 Task: Add a signature Marley Cooper containing Best wishes for a happy National Law Enforcement Appreciation Day, Marley Cooper to email address softage.9@softage.net and add a label Real estate leases
Action: Mouse moved to (1276, 79)
Screenshot: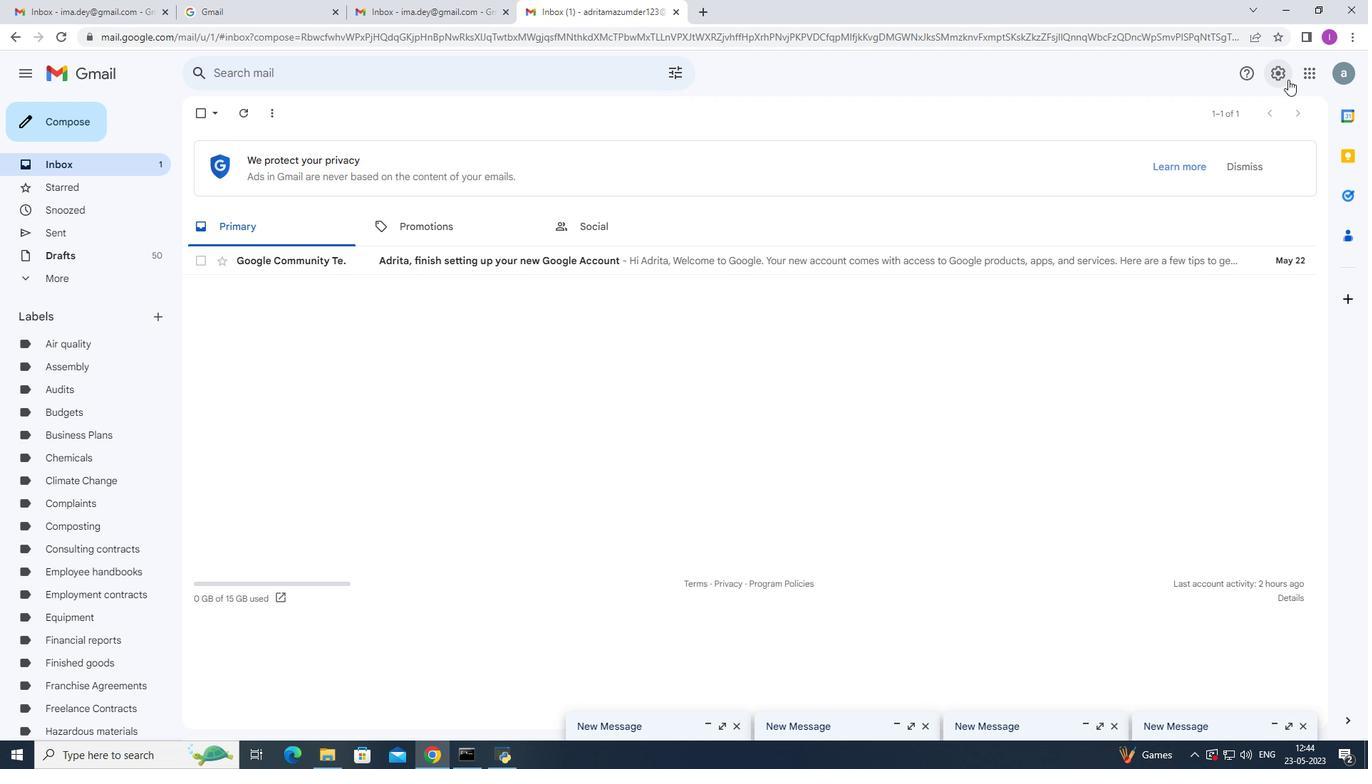 
Action: Mouse pressed left at (1276, 79)
Screenshot: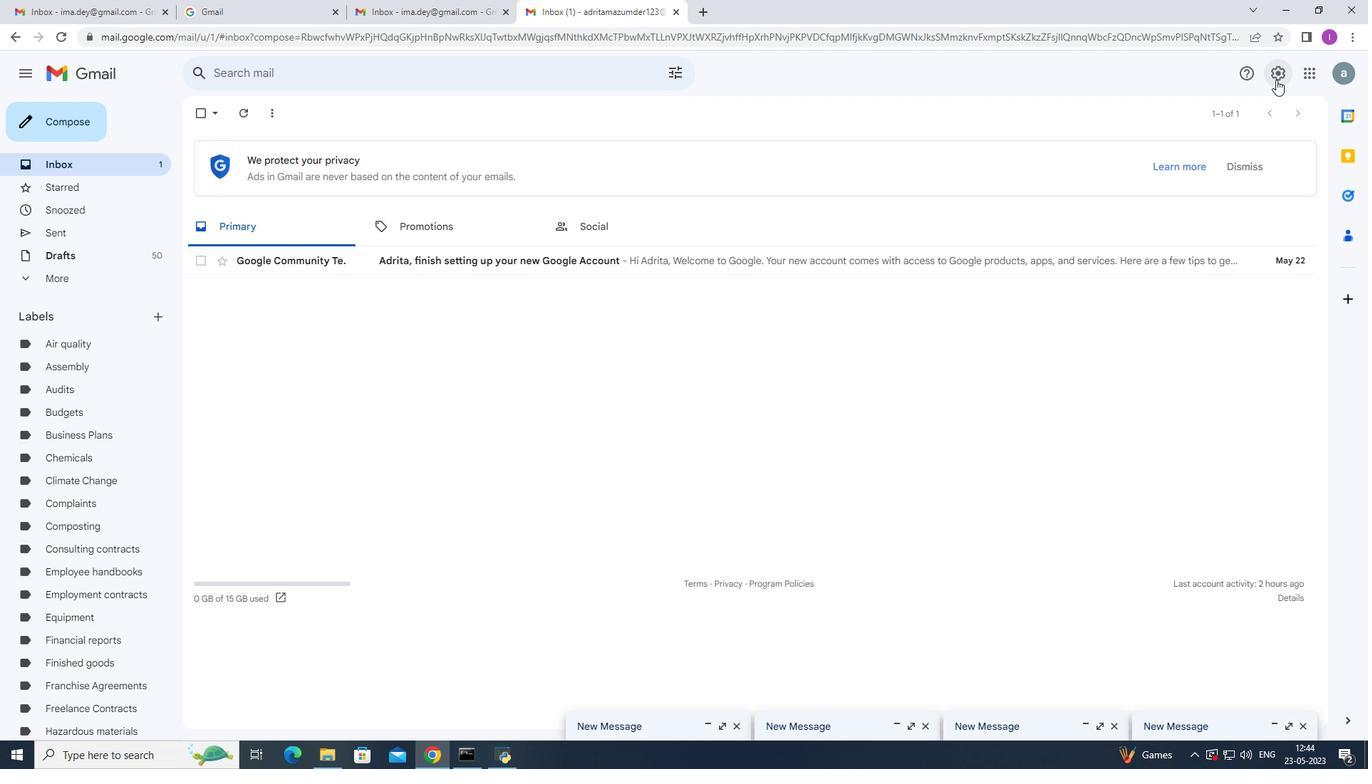 
Action: Mouse moved to (1219, 148)
Screenshot: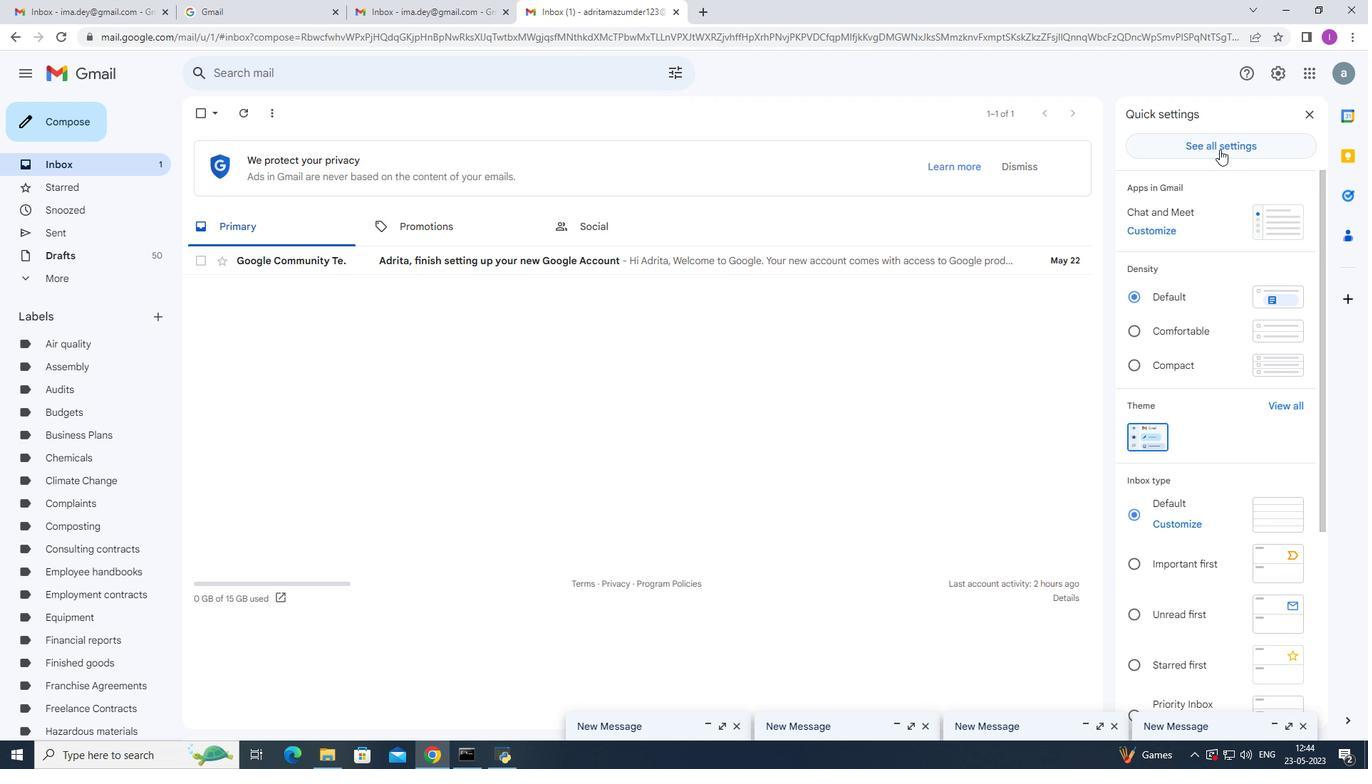 
Action: Mouse pressed left at (1219, 148)
Screenshot: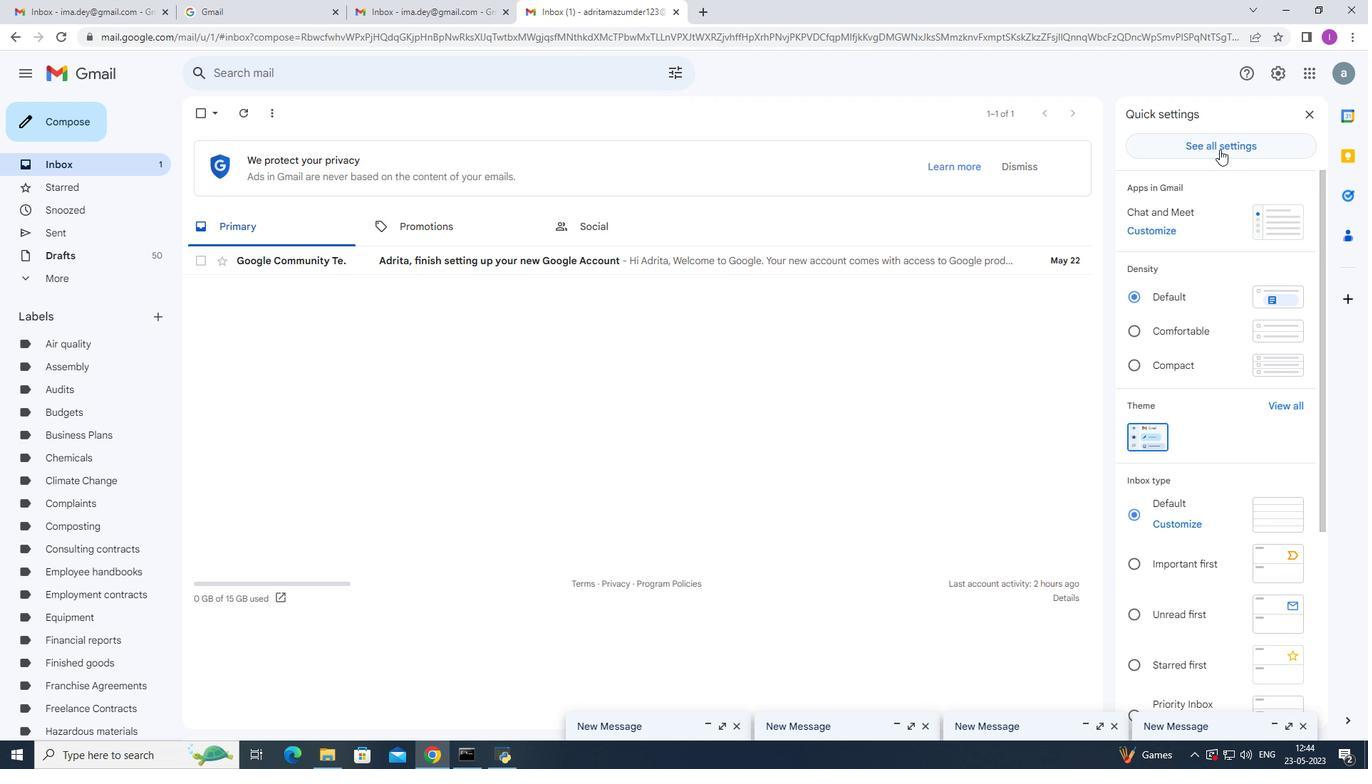 
Action: Mouse moved to (1220, 148)
Screenshot: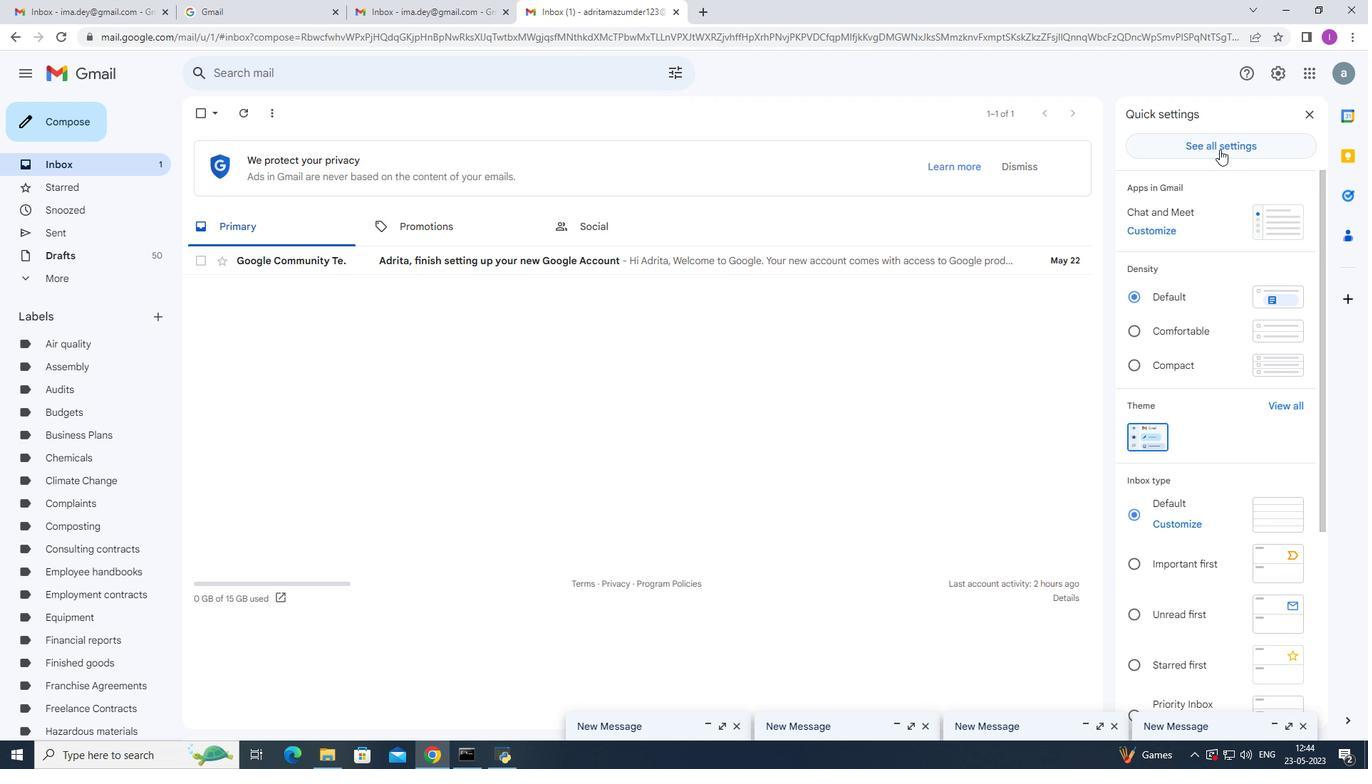 
Action: Mouse pressed left at (1220, 148)
Screenshot: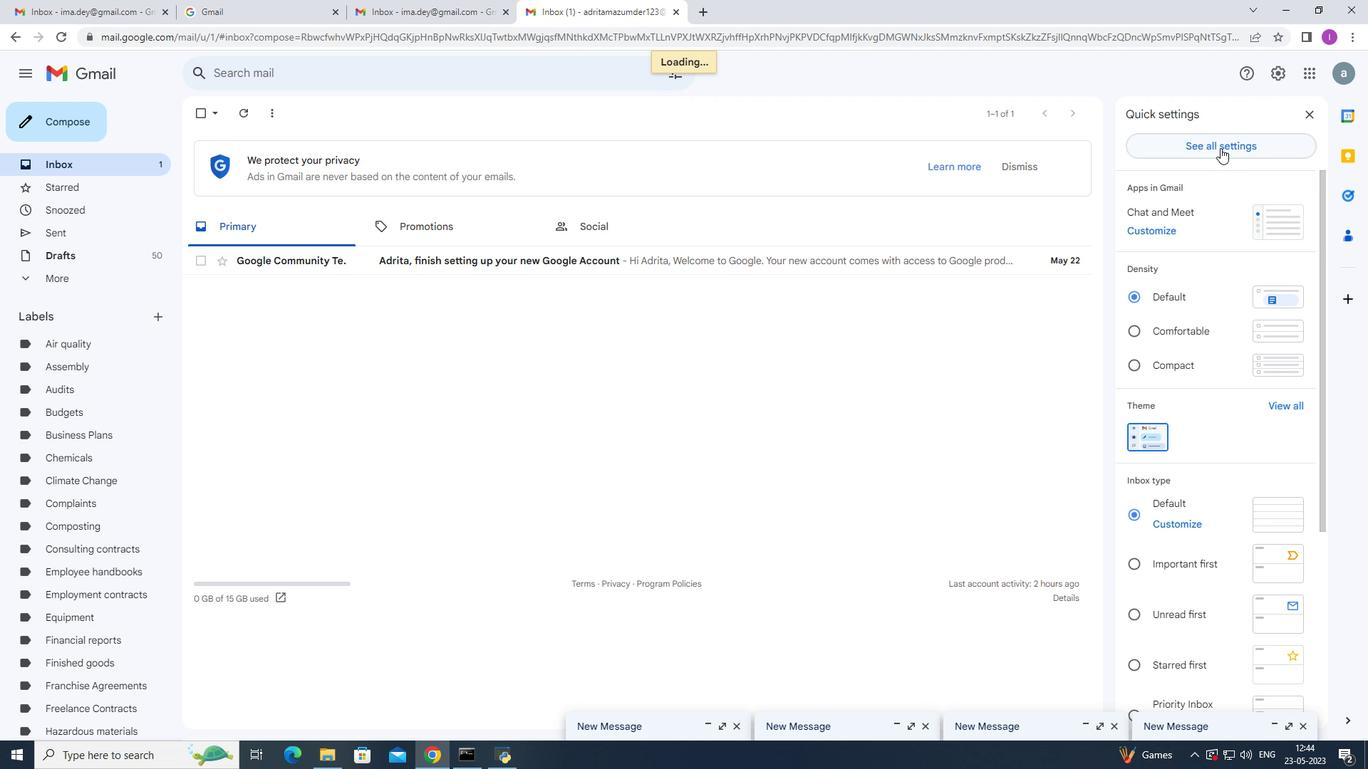 
Action: Mouse moved to (763, 422)
Screenshot: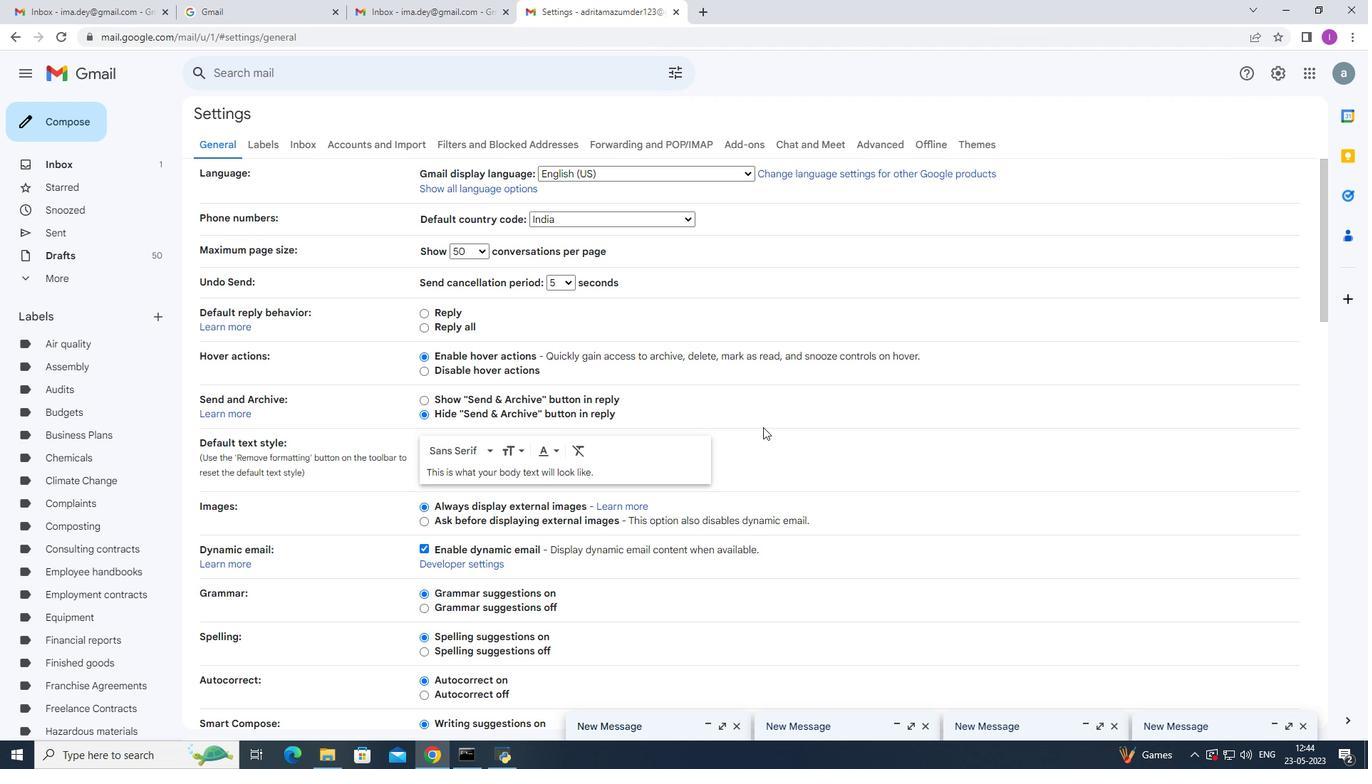 
Action: Mouse scrolled (763, 421) with delta (0, 0)
Screenshot: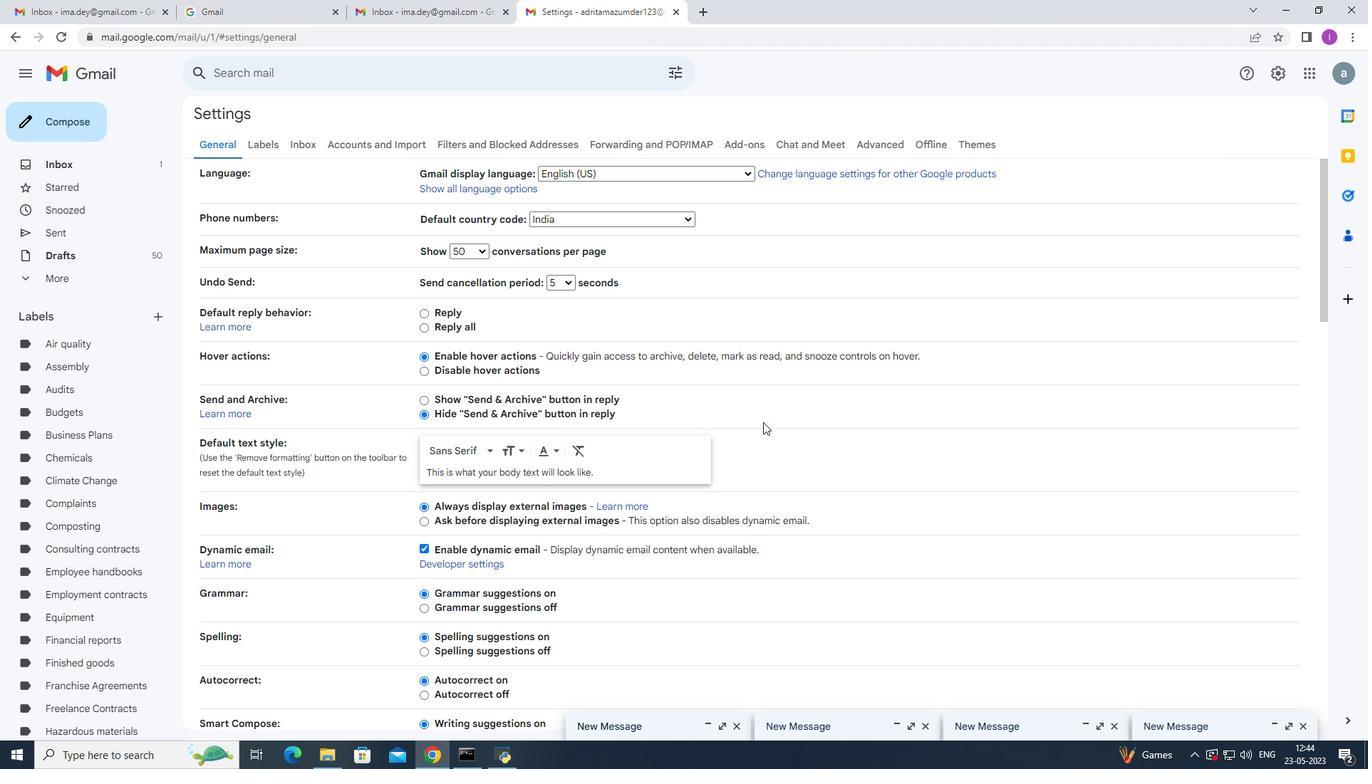 
Action: Mouse moved to (763, 421)
Screenshot: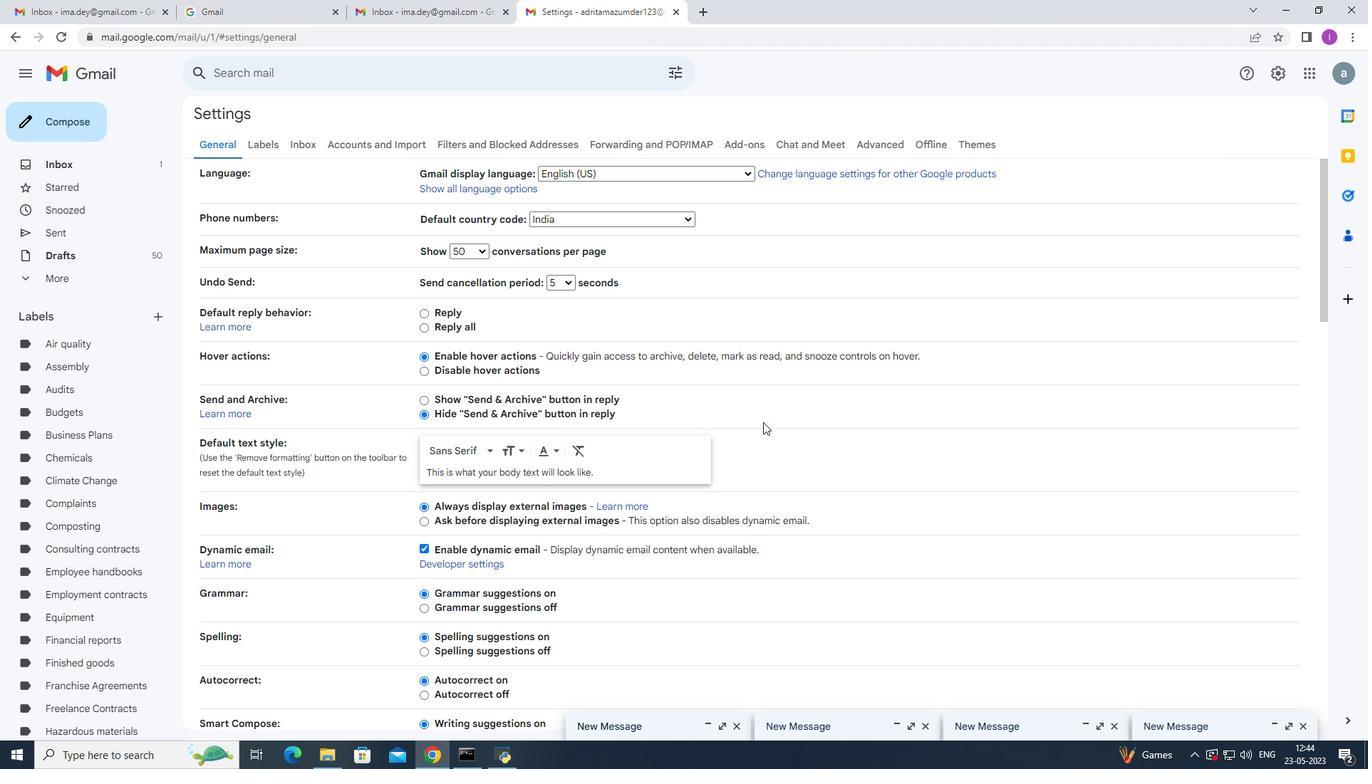 
Action: Mouse scrolled (763, 421) with delta (0, 0)
Screenshot: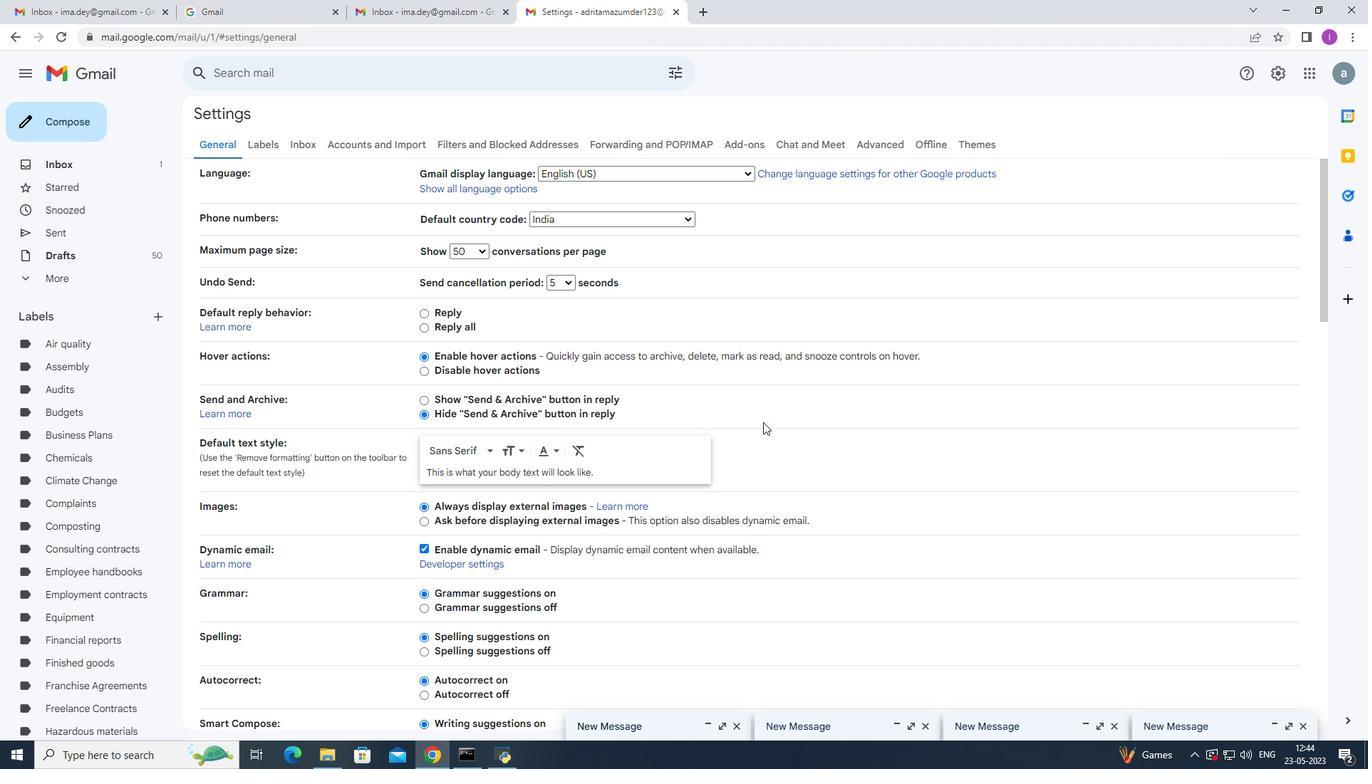 
Action: Mouse moved to (763, 421)
Screenshot: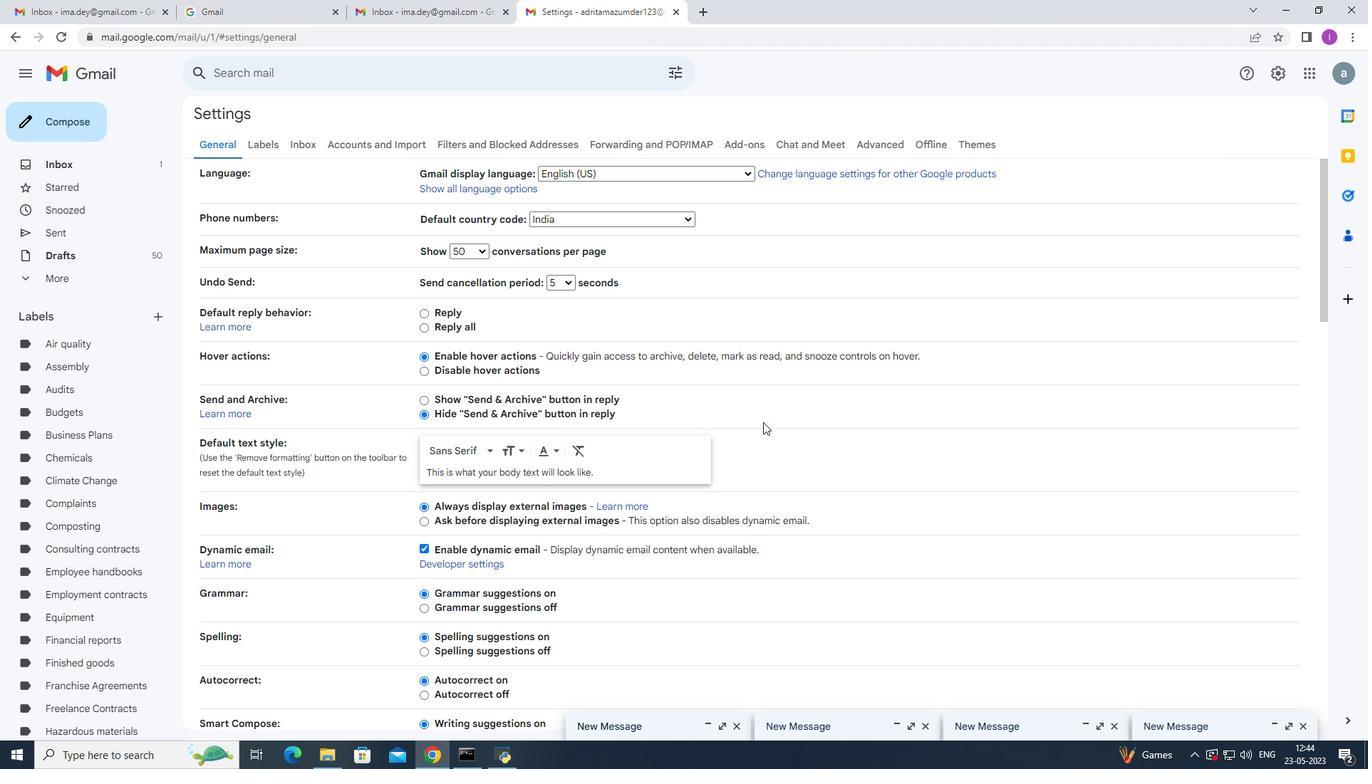 
Action: Mouse scrolled (763, 420) with delta (0, 0)
Screenshot: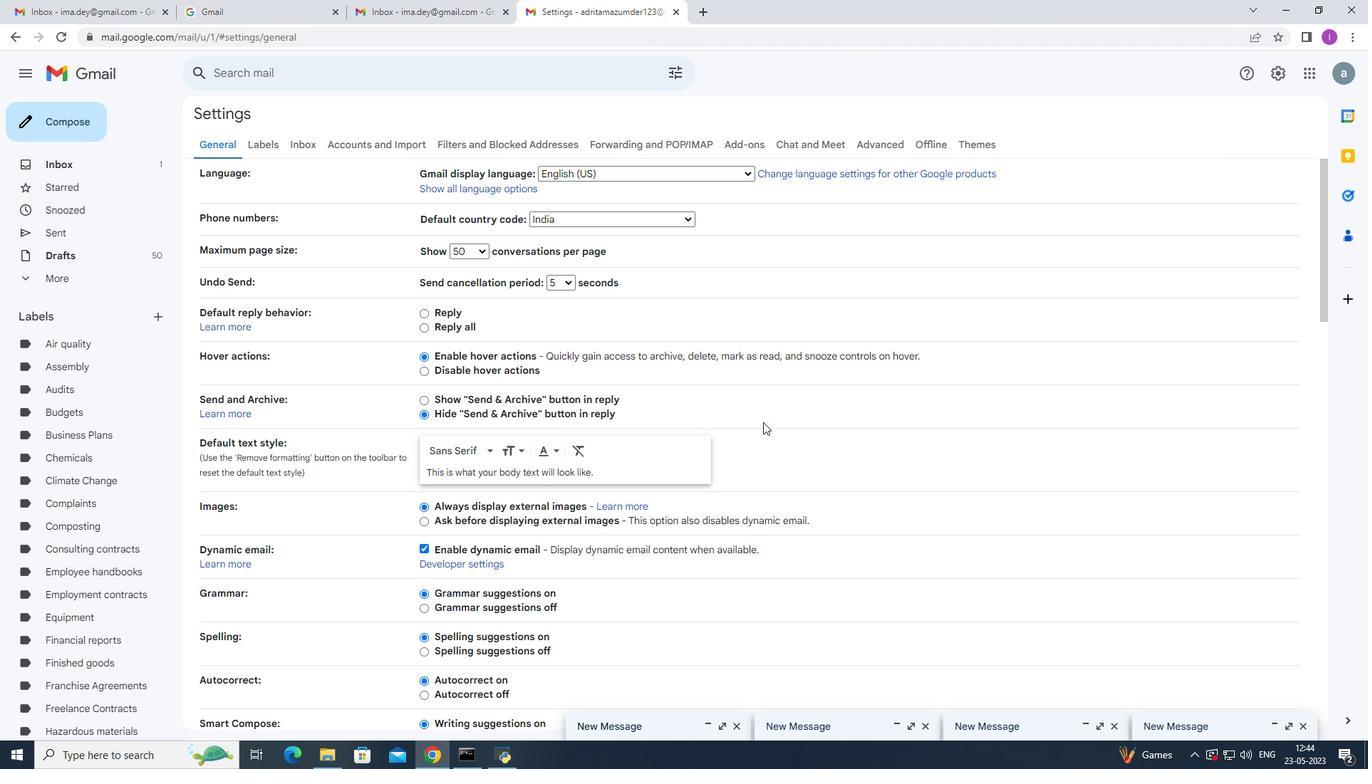 
Action: Mouse scrolled (763, 420) with delta (0, 0)
Screenshot: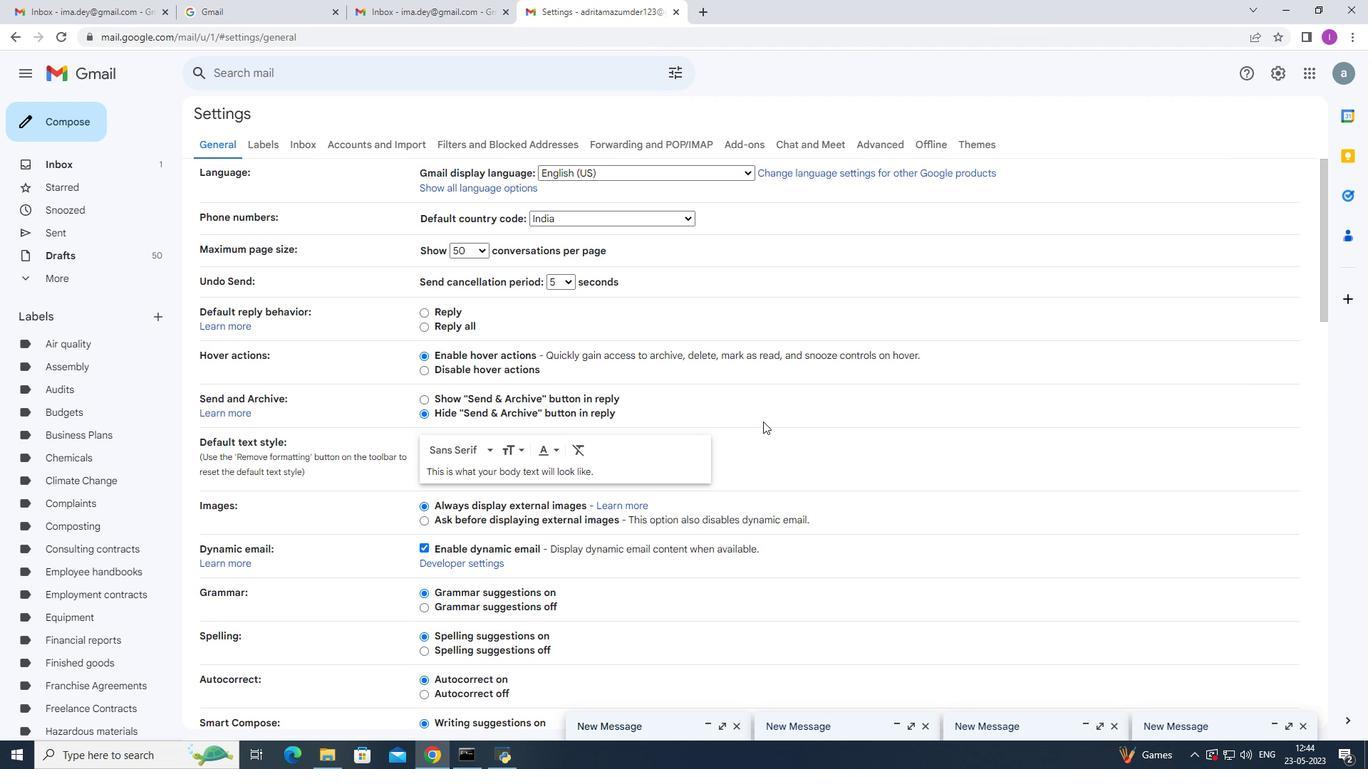 
Action: Mouse moved to (772, 414)
Screenshot: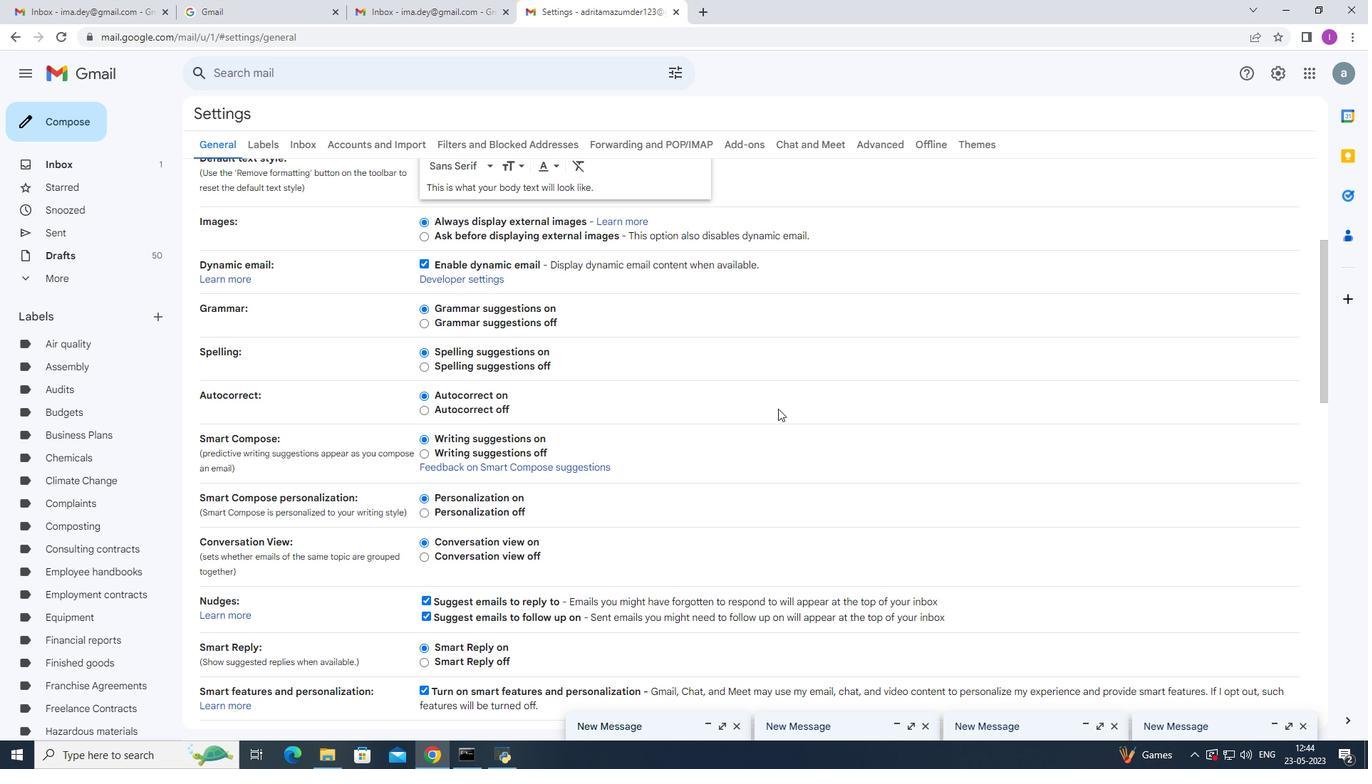 
Action: Mouse scrolled (772, 413) with delta (0, 0)
Screenshot: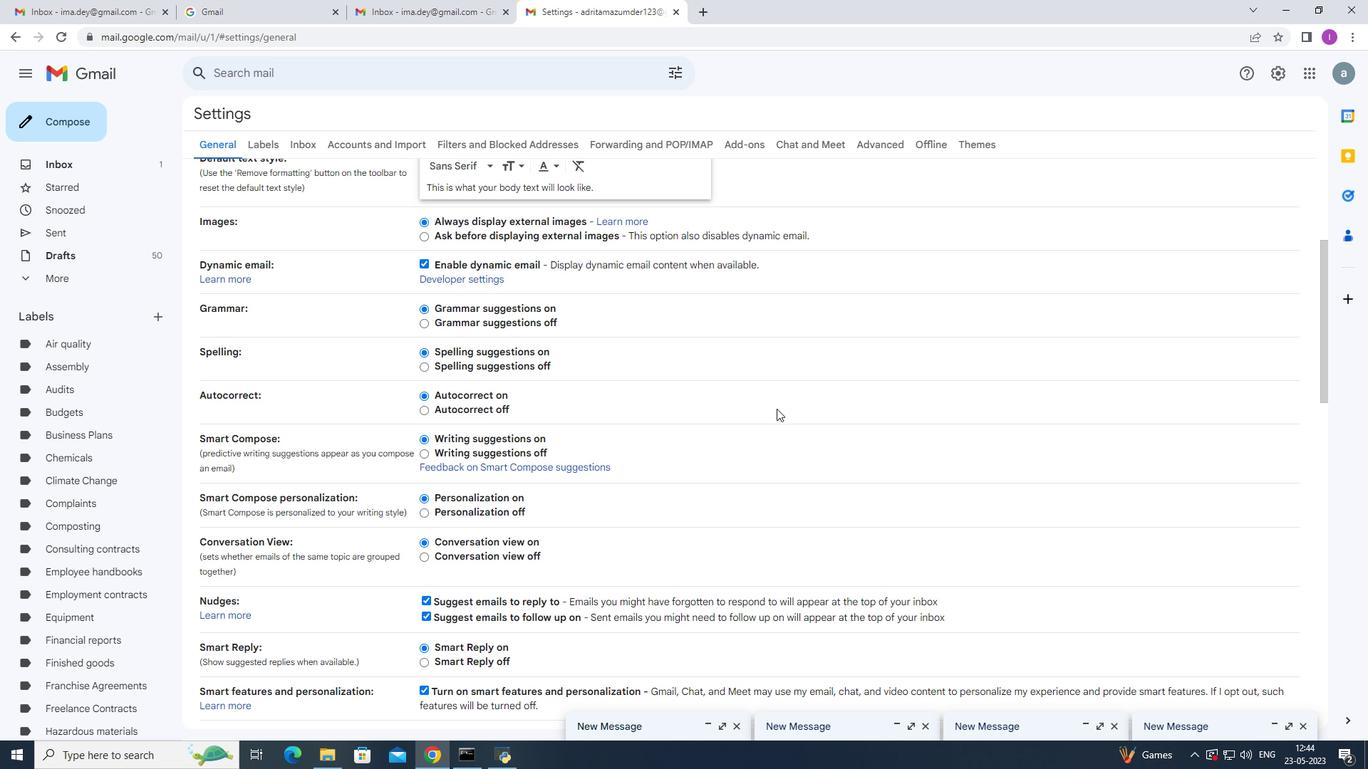 
Action: Mouse moved to (771, 414)
Screenshot: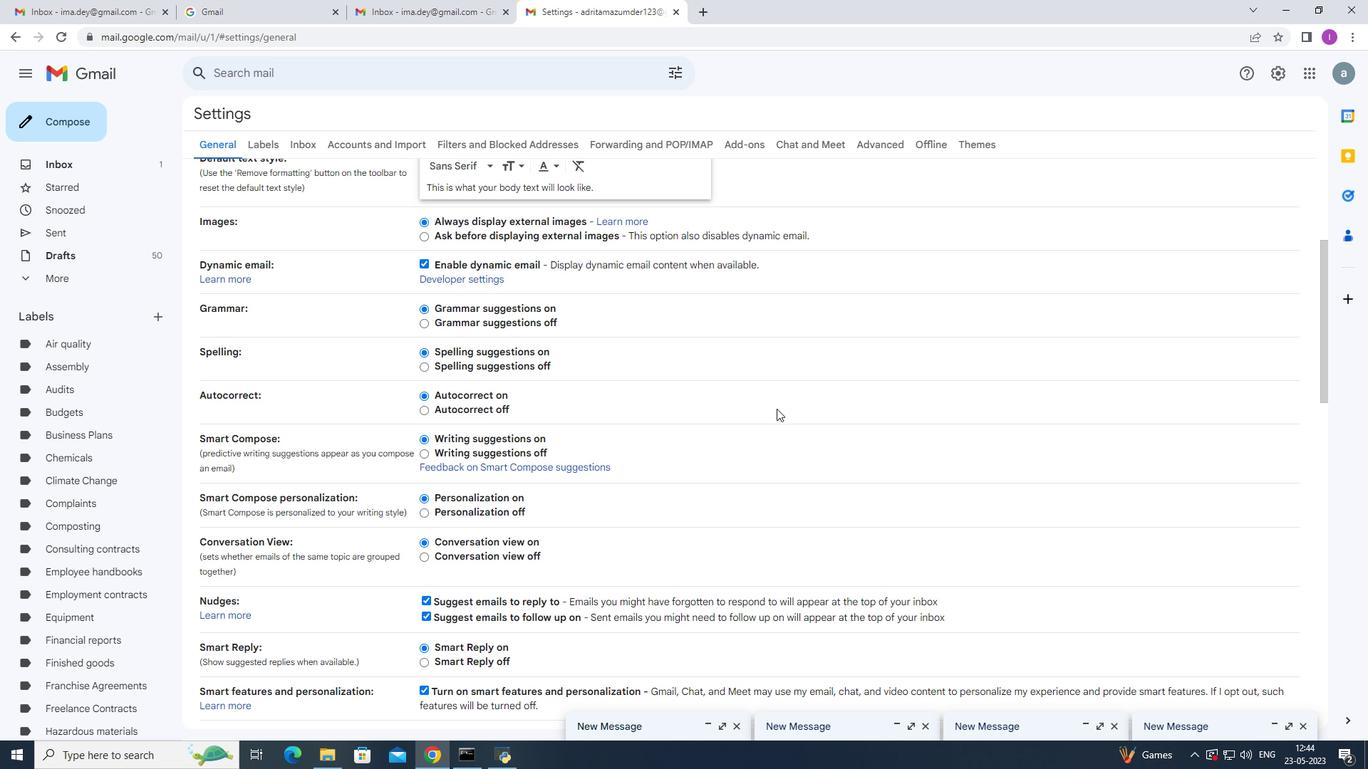 
Action: Mouse scrolled (771, 414) with delta (0, 0)
Screenshot: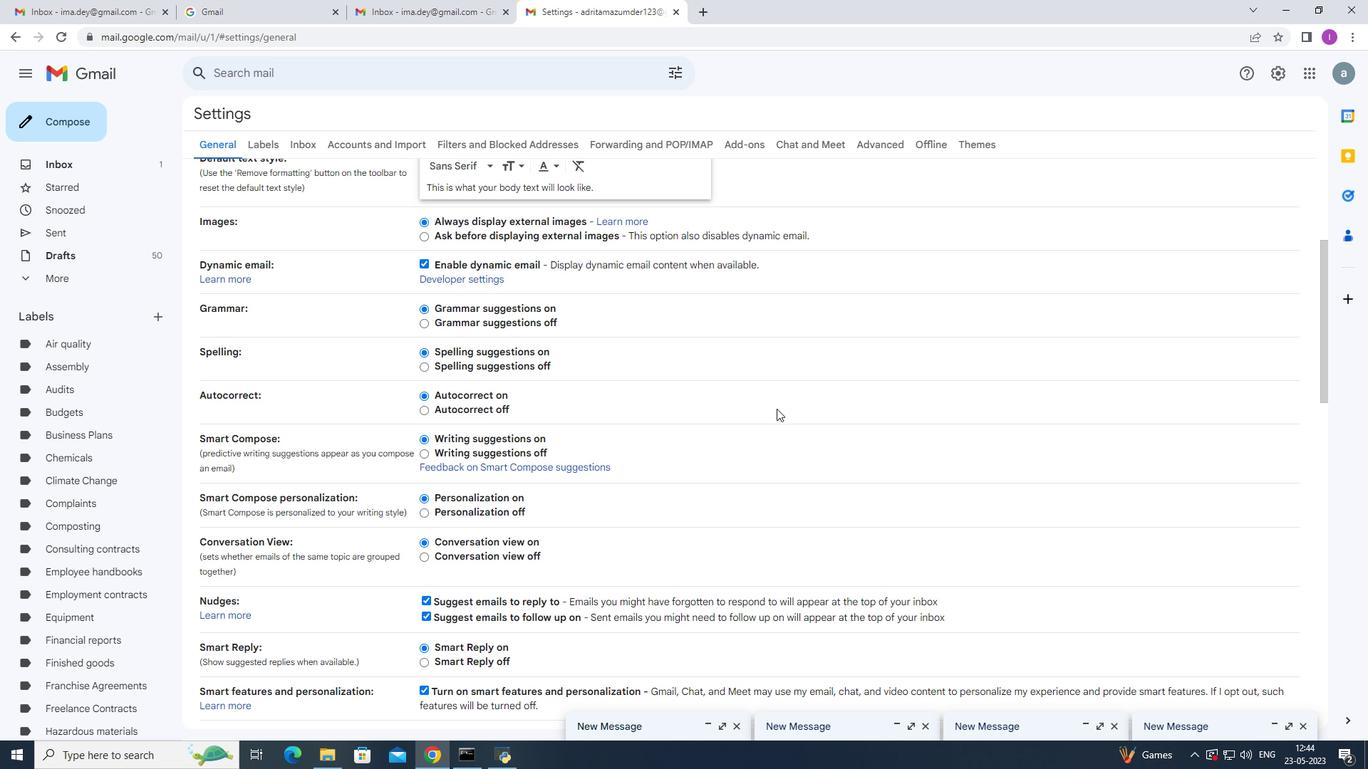 
Action: Mouse scrolled (771, 414) with delta (0, 0)
Screenshot: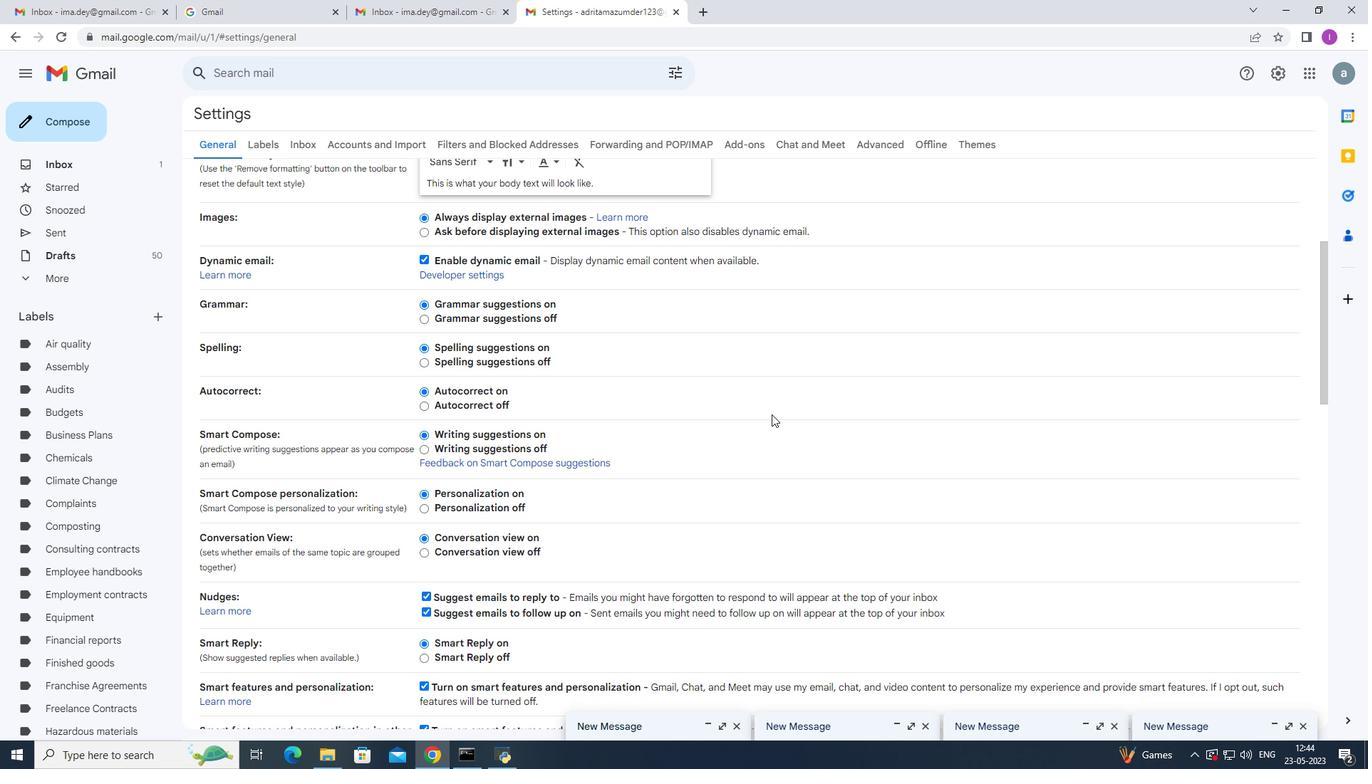 
Action: Mouse moved to (712, 454)
Screenshot: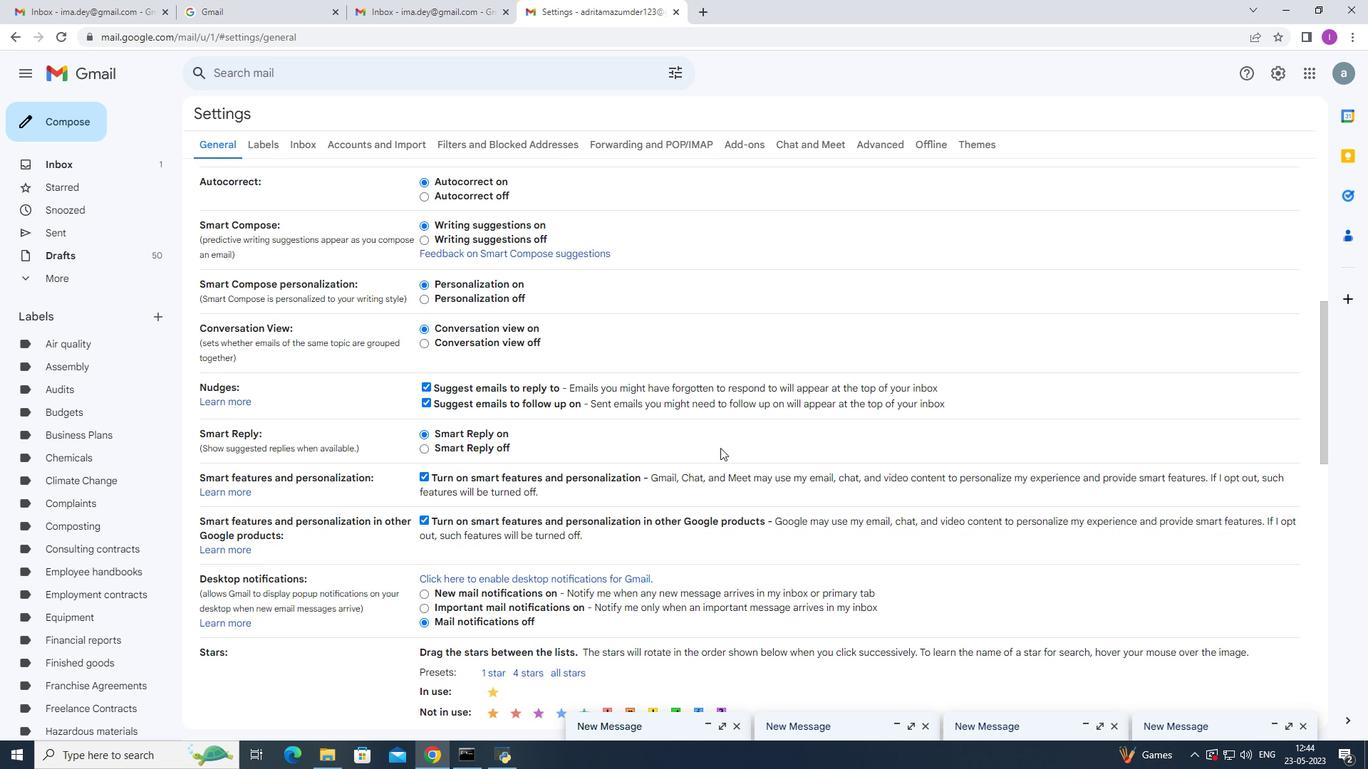 
Action: Mouse scrolled (712, 453) with delta (0, 0)
Screenshot: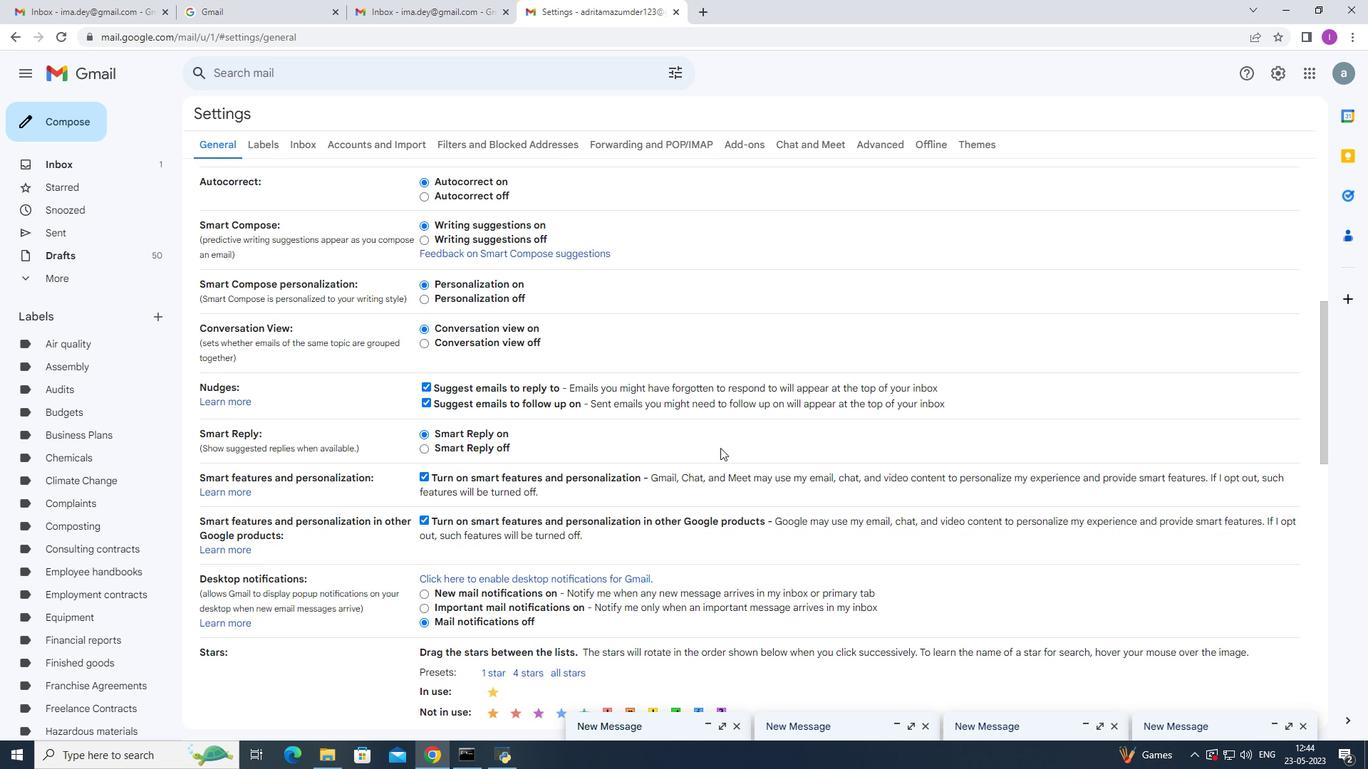
Action: Mouse moved to (710, 455)
Screenshot: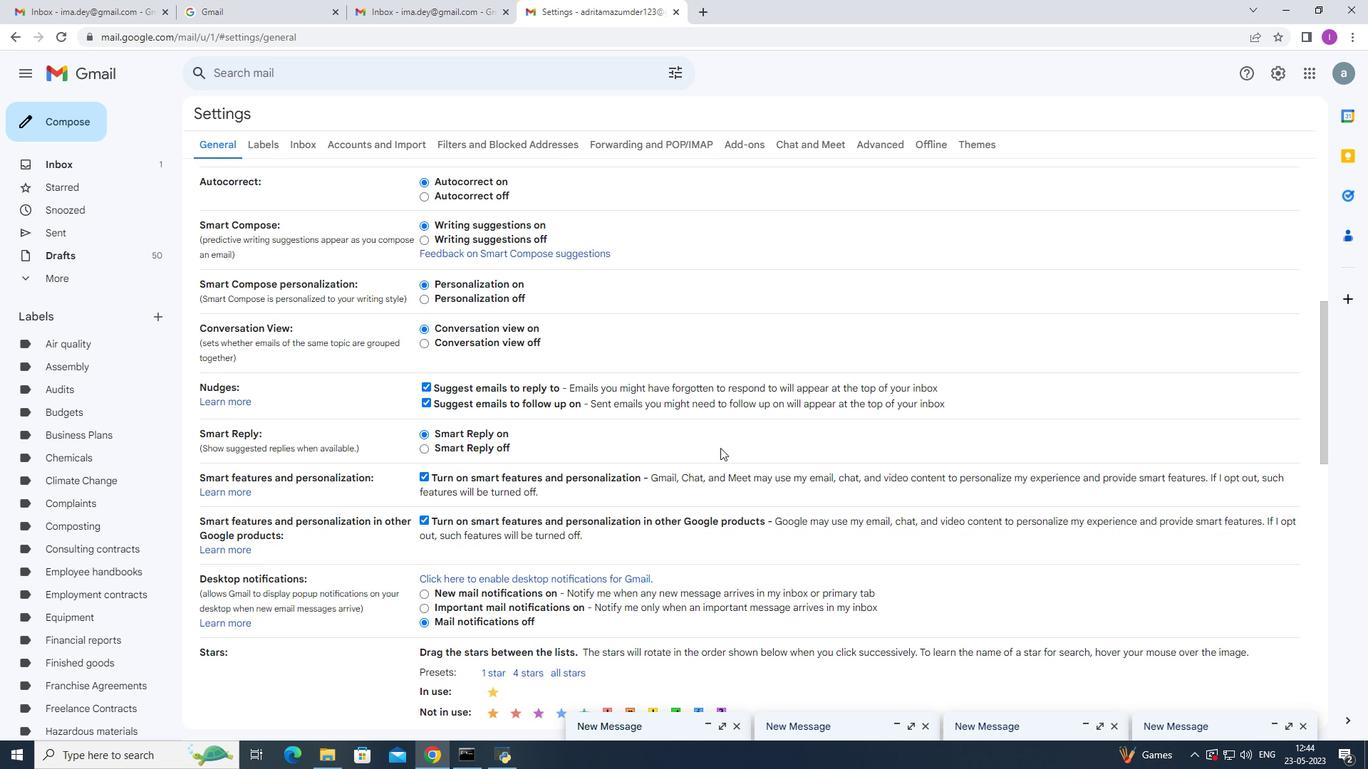 
Action: Mouse scrolled (710, 454) with delta (0, 0)
Screenshot: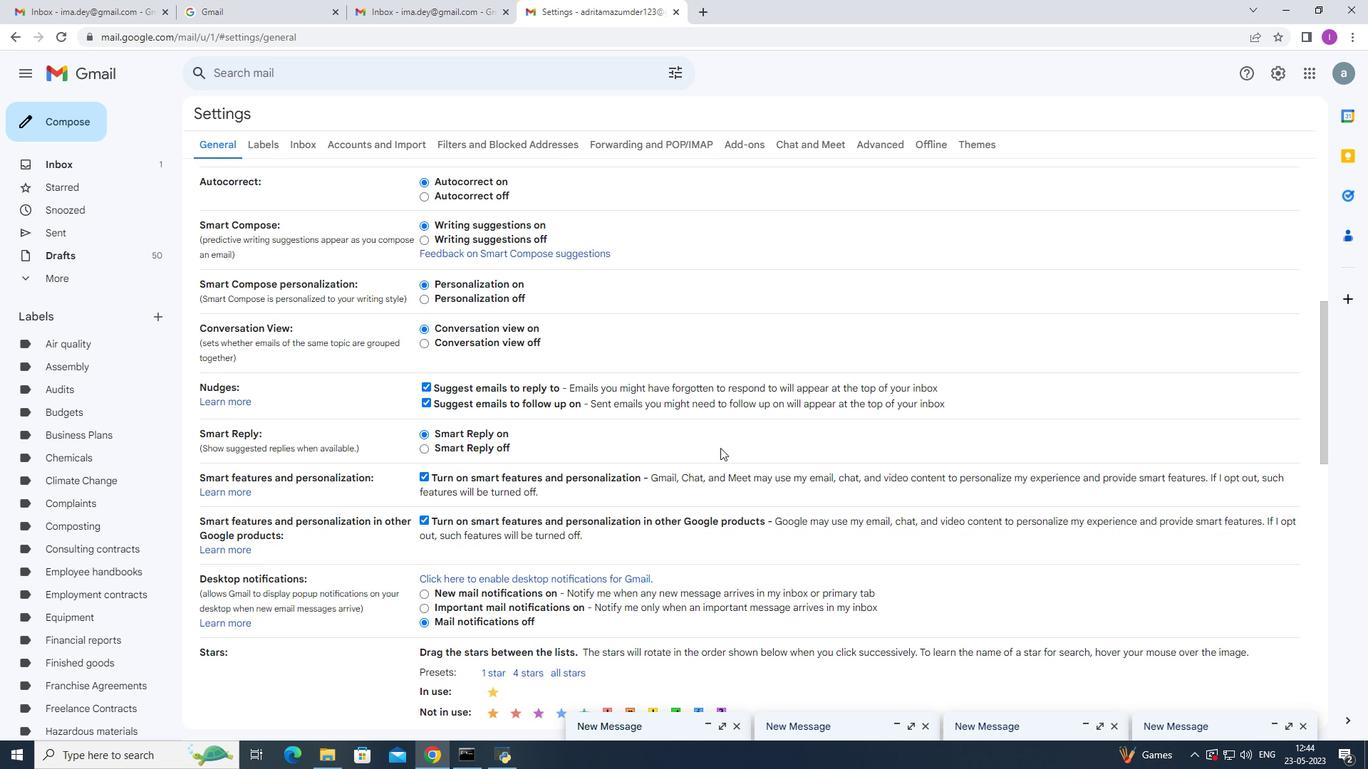 
Action: Mouse moved to (709, 456)
Screenshot: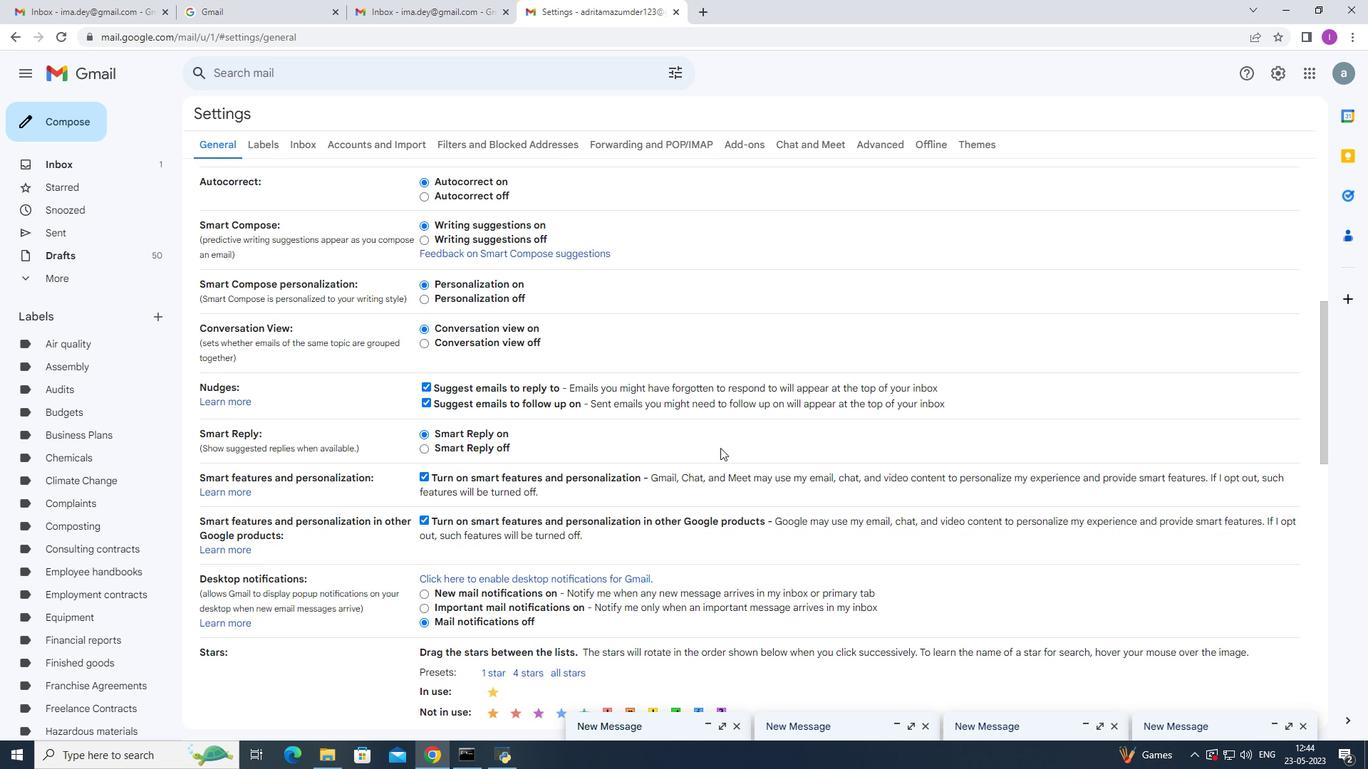 
Action: Mouse scrolled (709, 455) with delta (0, 0)
Screenshot: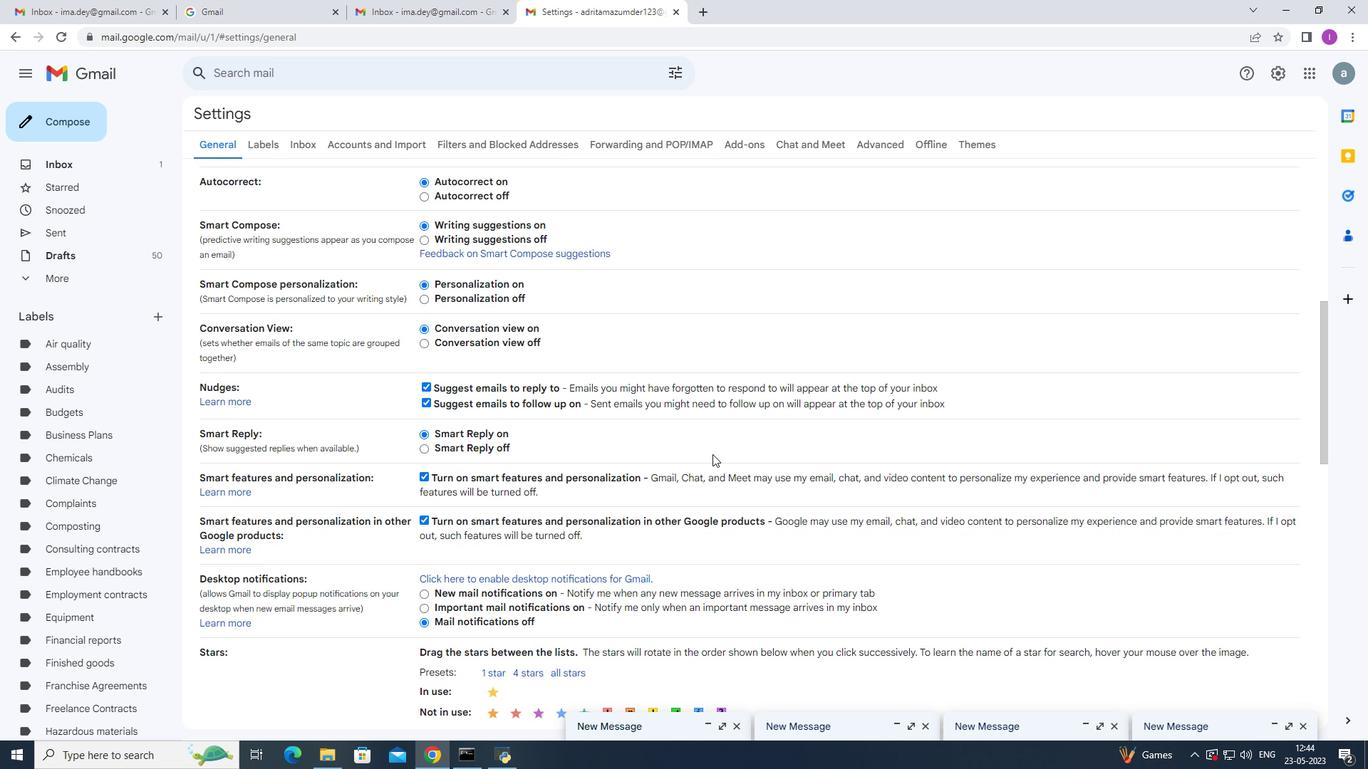 
Action: Mouse scrolled (709, 455) with delta (0, 0)
Screenshot: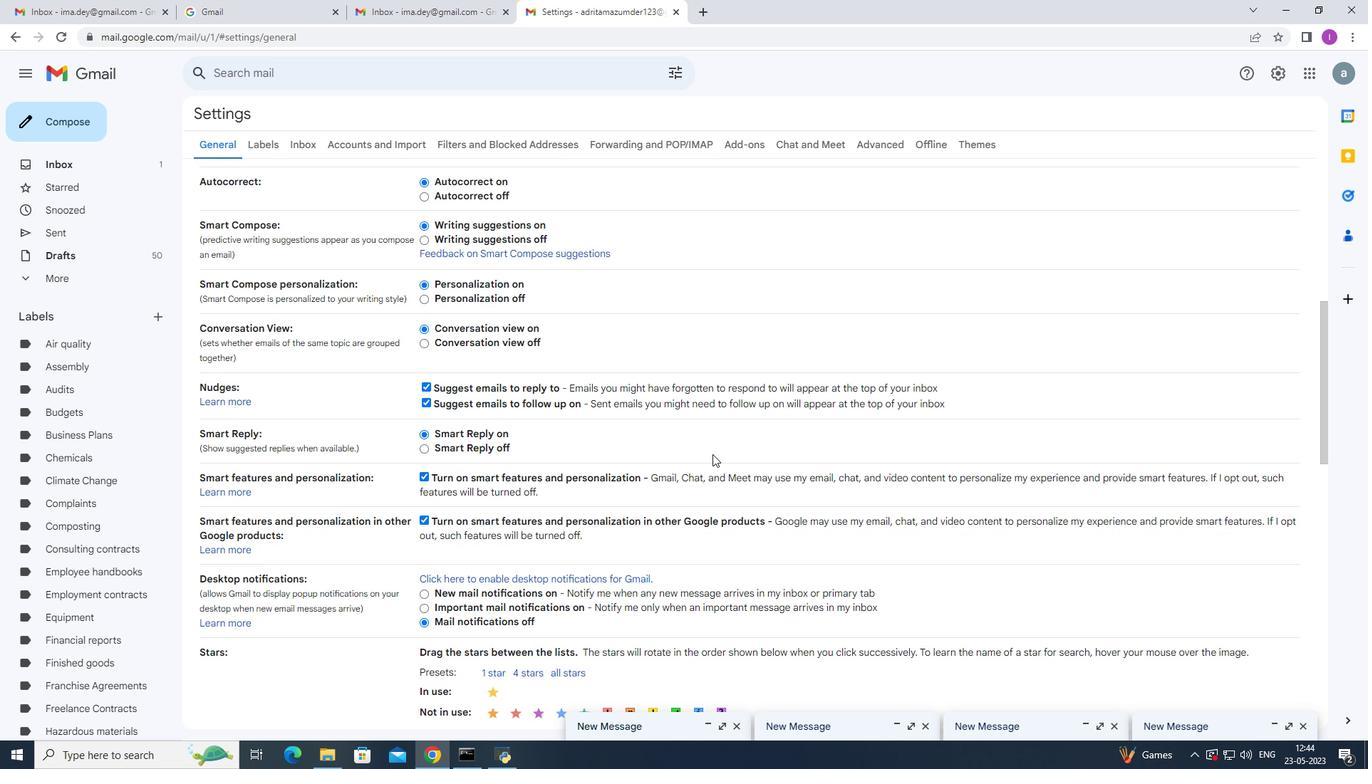
Action: Mouse scrolled (709, 455) with delta (0, 0)
Screenshot: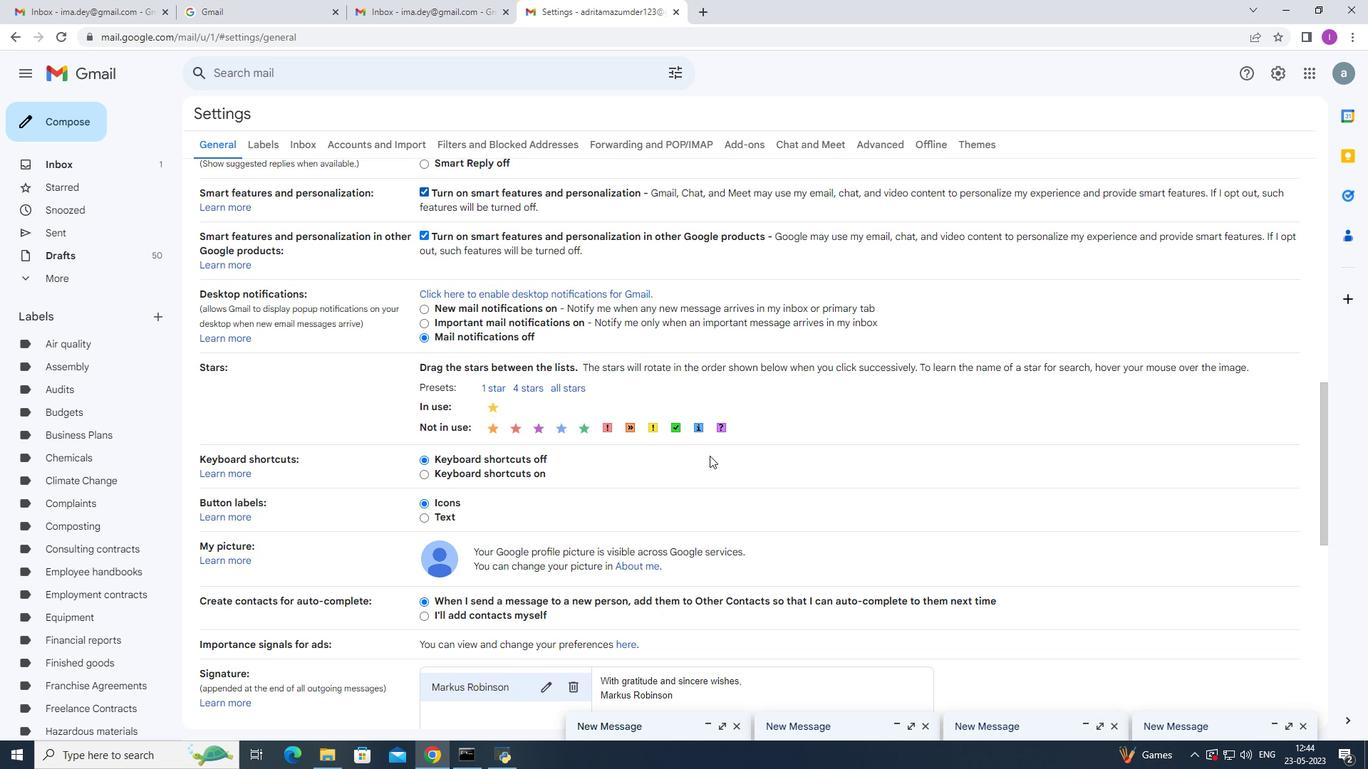 
Action: Mouse scrolled (709, 455) with delta (0, 0)
Screenshot: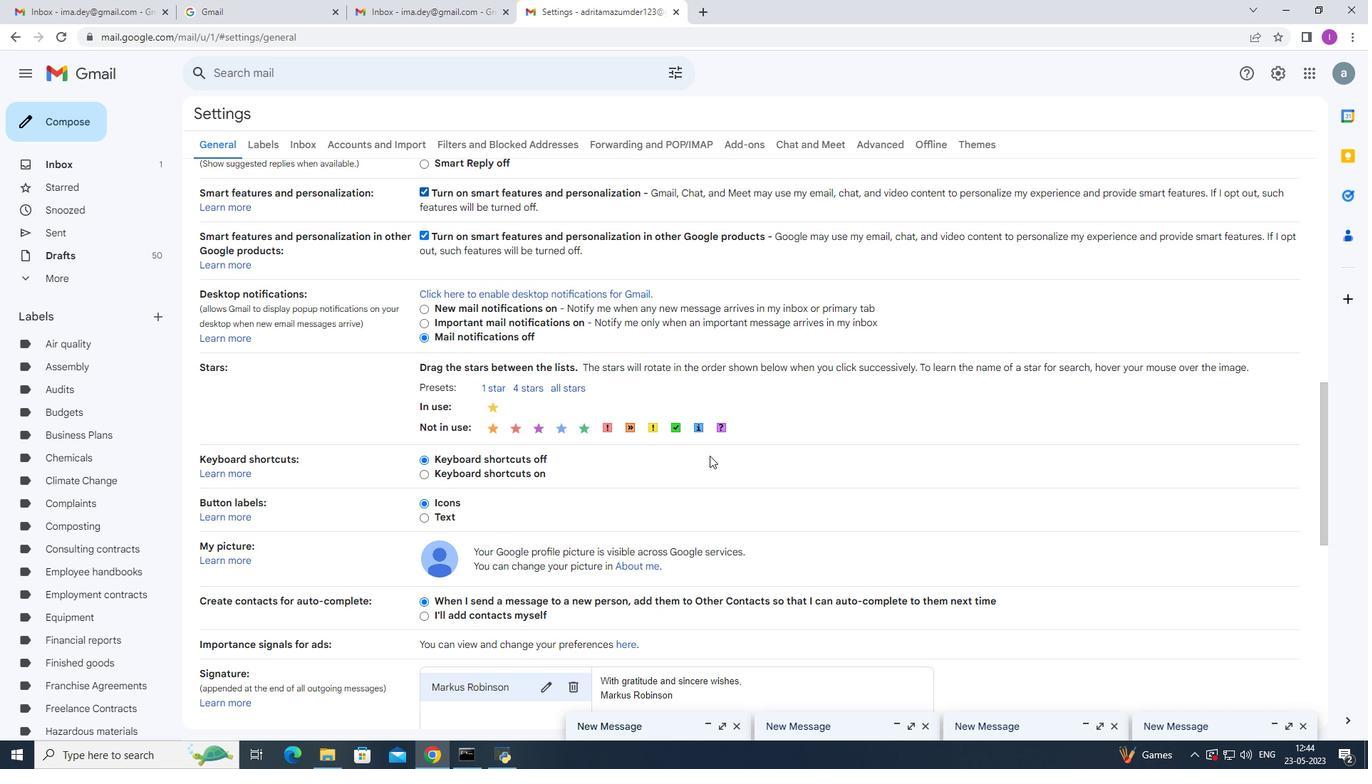 
Action: Mouse scrolled (709, 455) with delta (0, 0)
Screenshot: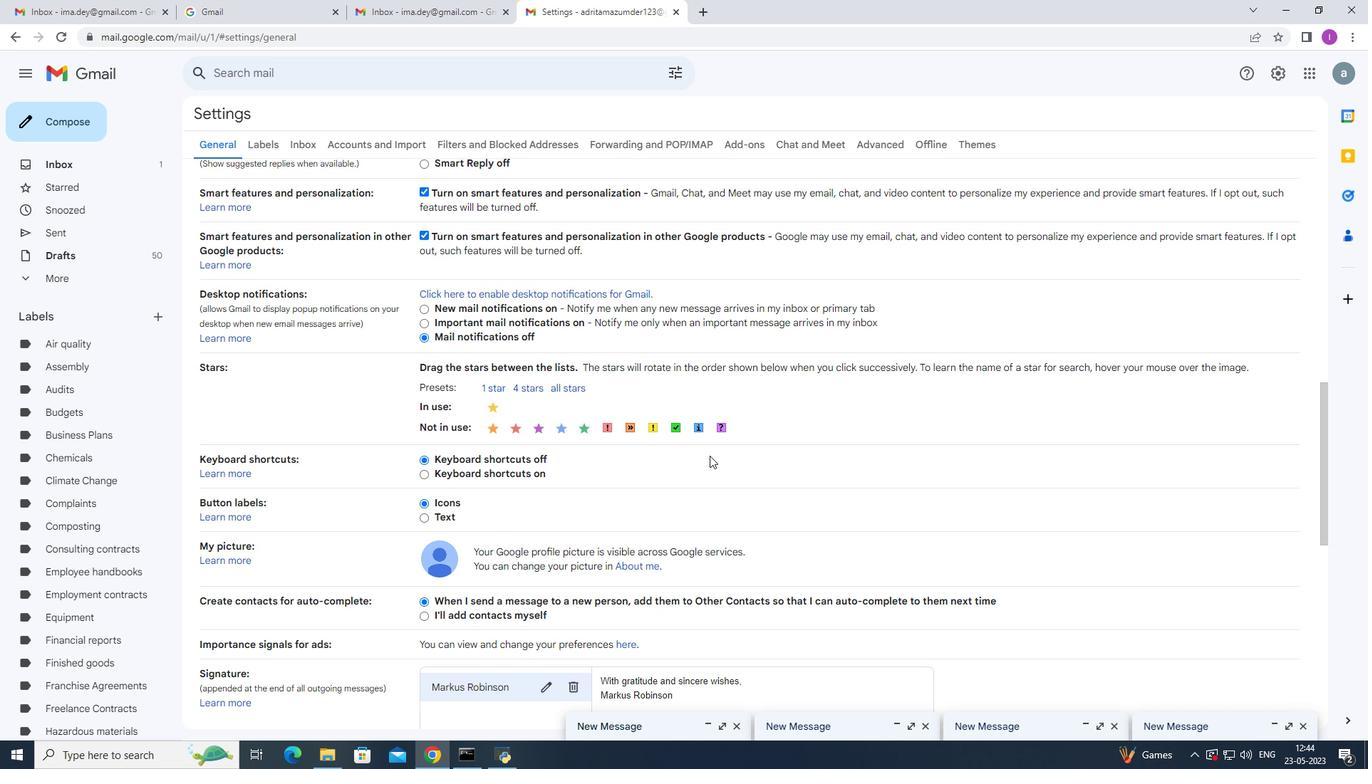 
Action: Mouse moved to (580, 473)
Screenshot: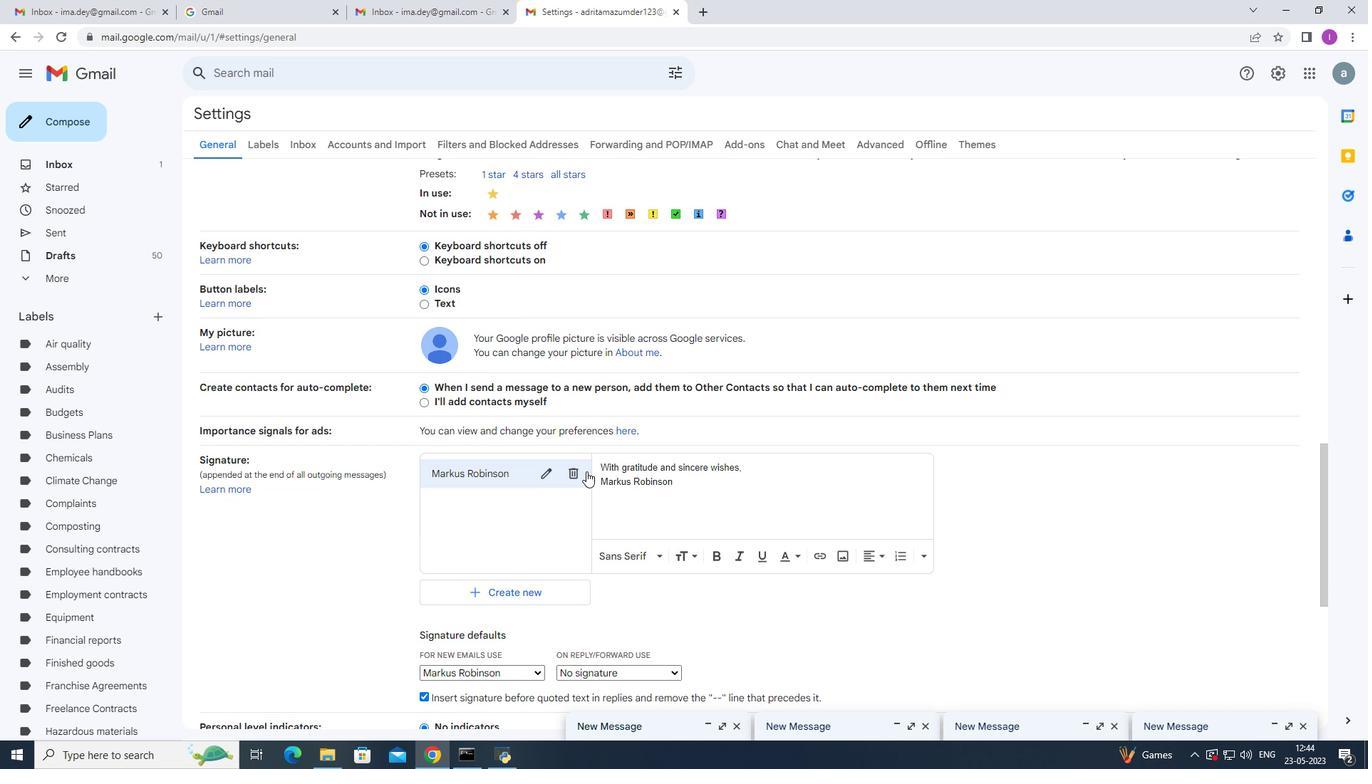
Action: Mouse pressed left at (580, 473)
Screenshot: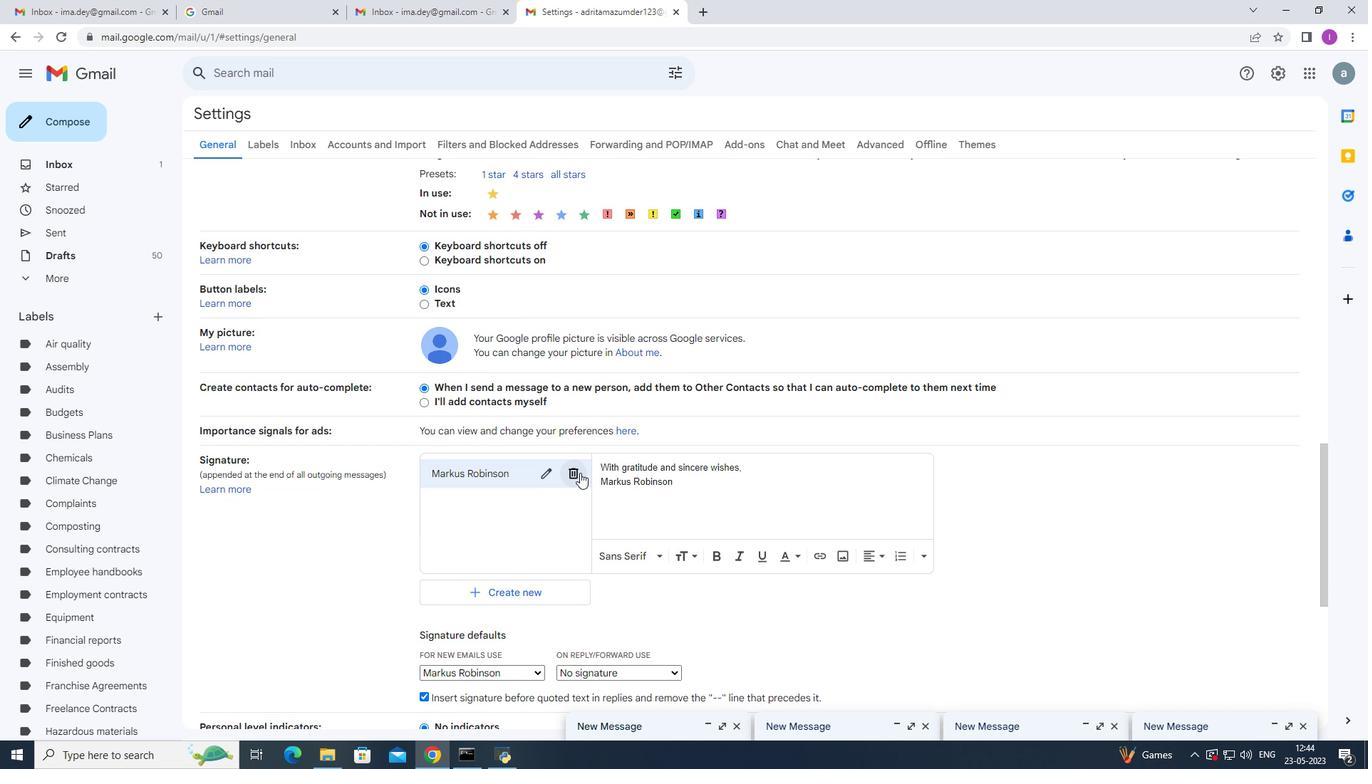 
Action: Mouse moved to (806, 424)
Screenshot: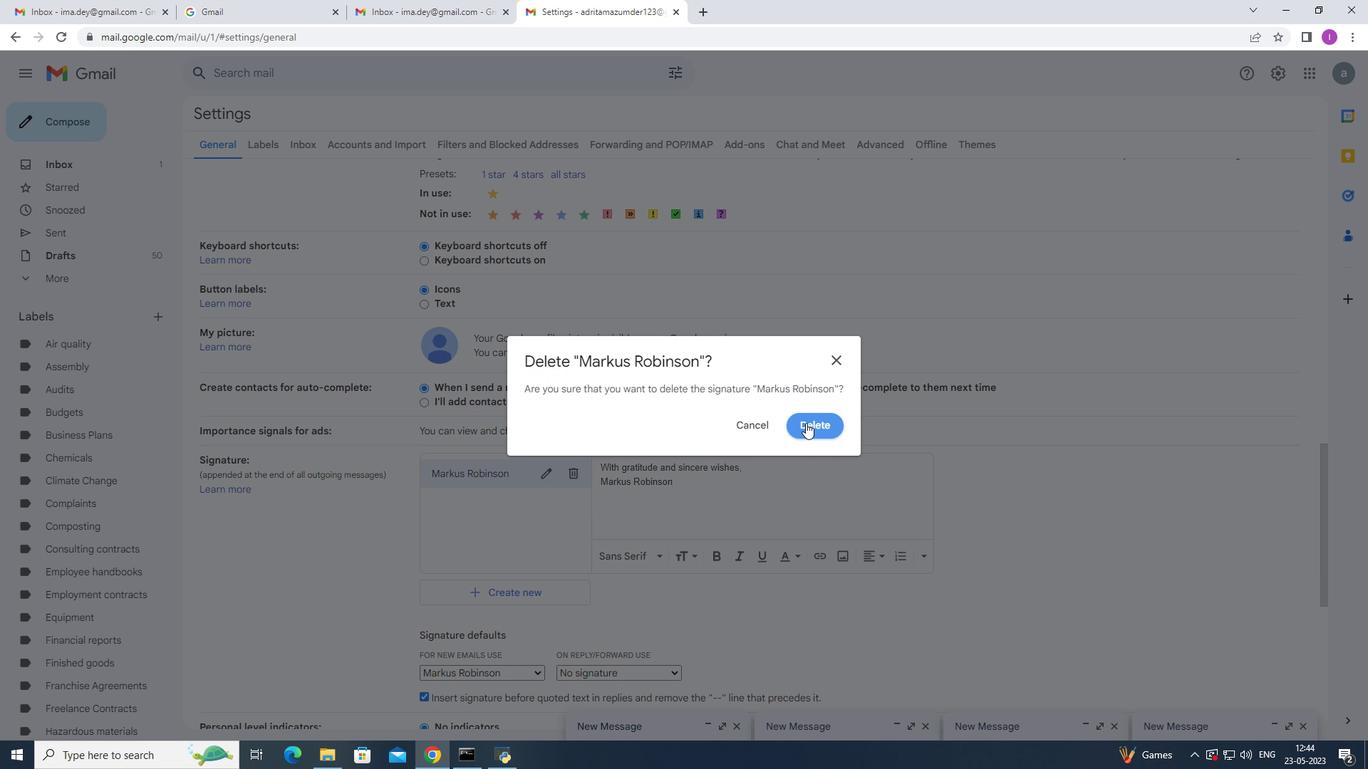 
Action: Mouse pressed left at (806, 424)
Screenshot: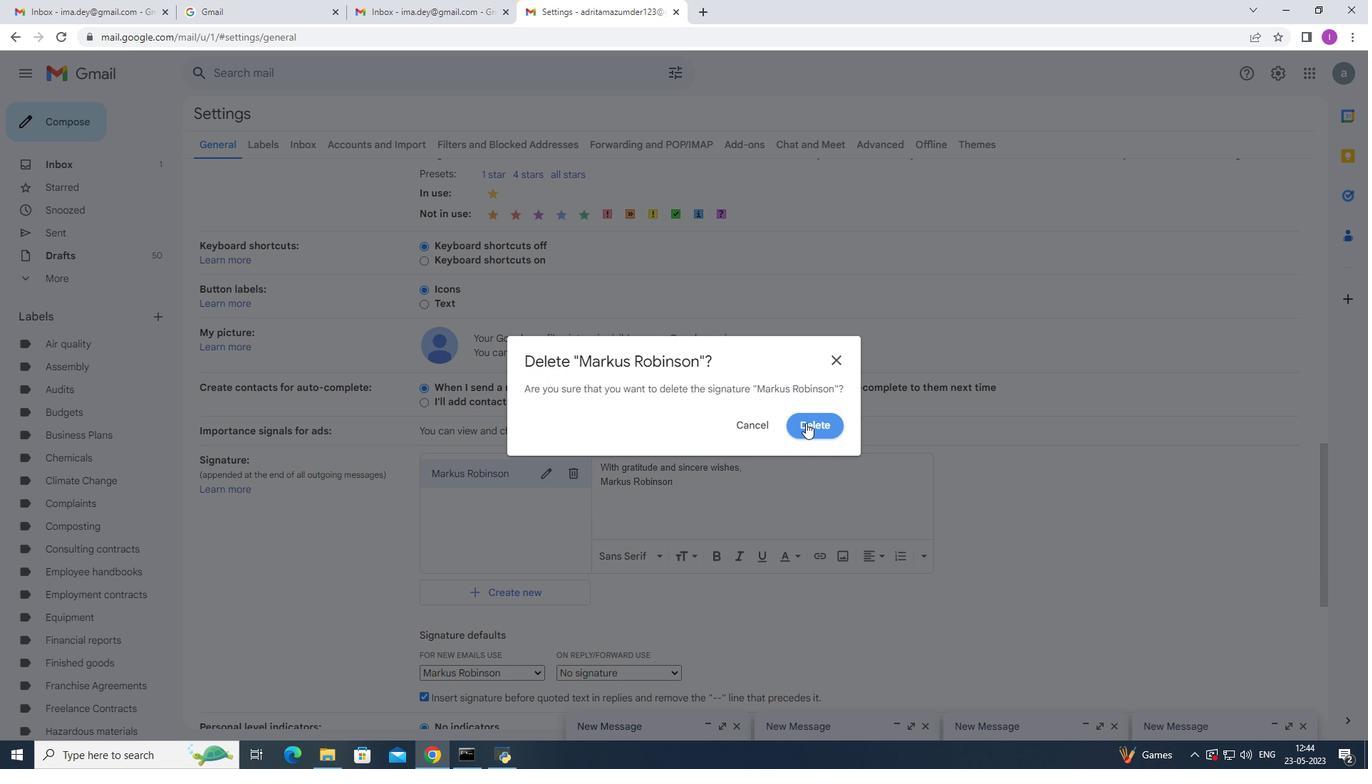 
Action: Mouse moved to (465, 493)
Screenshot: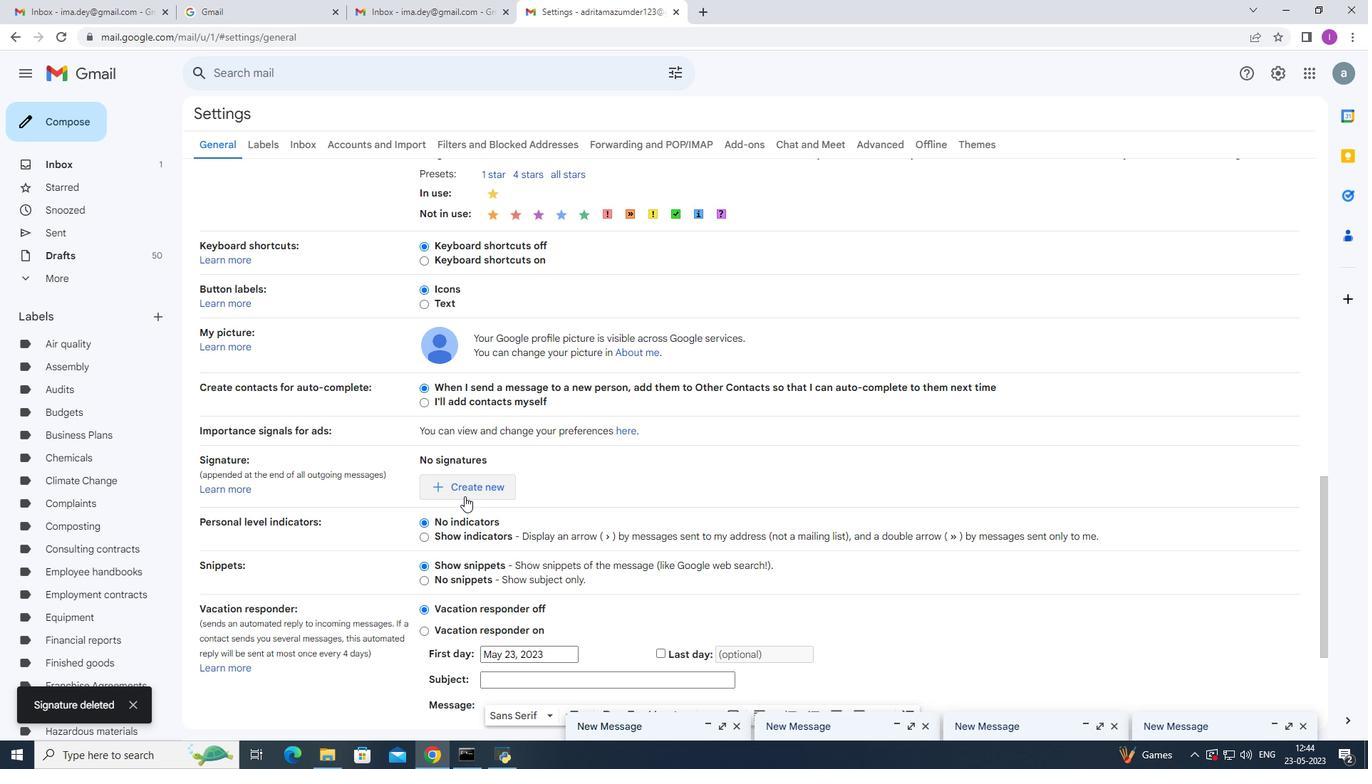 
Action: Mouse pressed left at (465, 493)
Screenshot: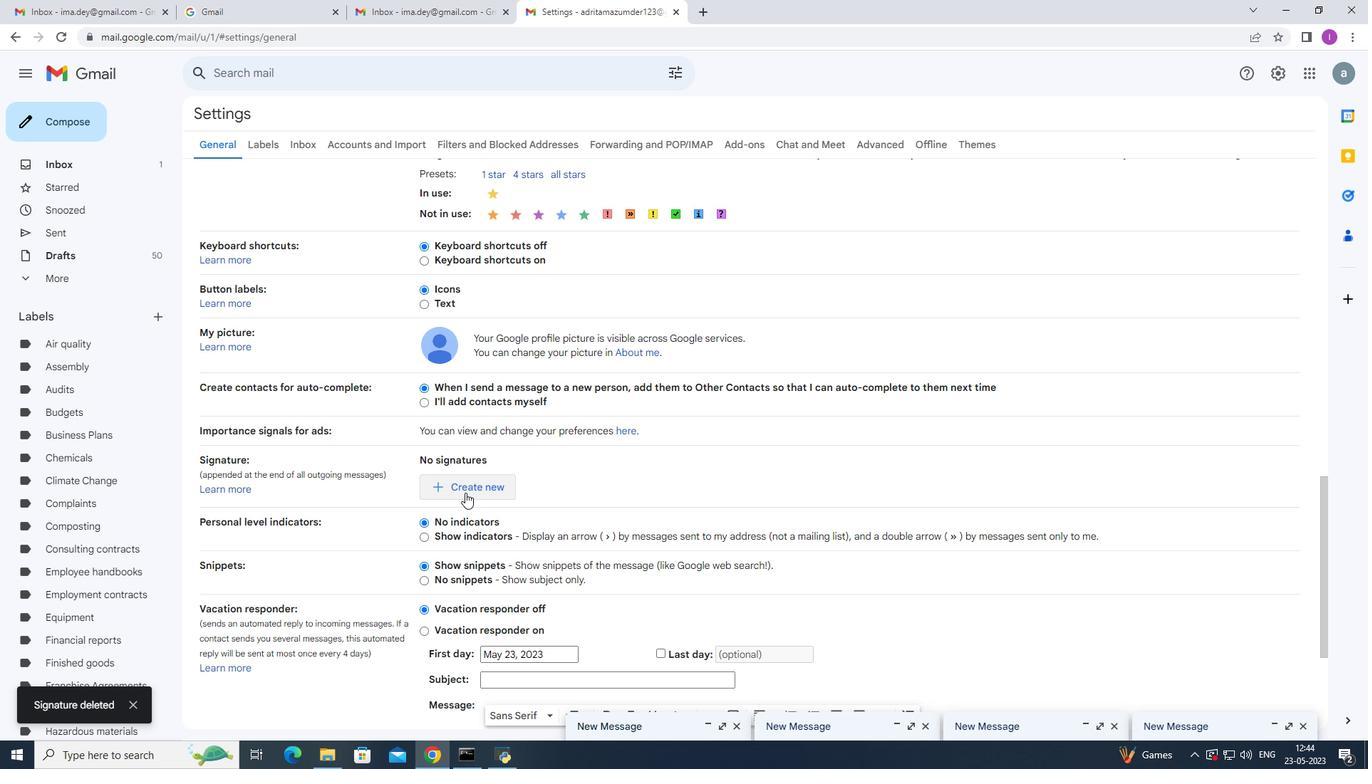 
Action: Mouse moved to (562, 391)
Screenshot: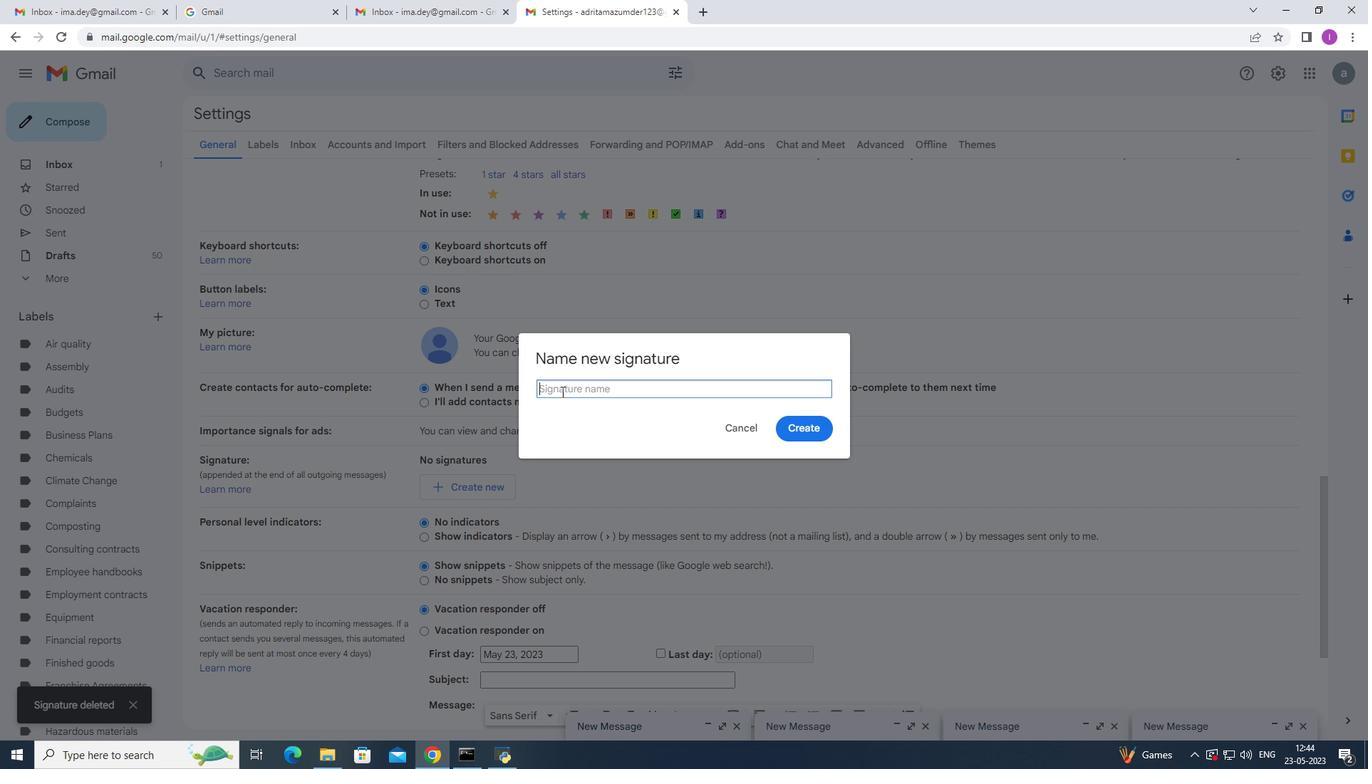 
Action: Mouse pressed left at (562, 391)
Screenshot: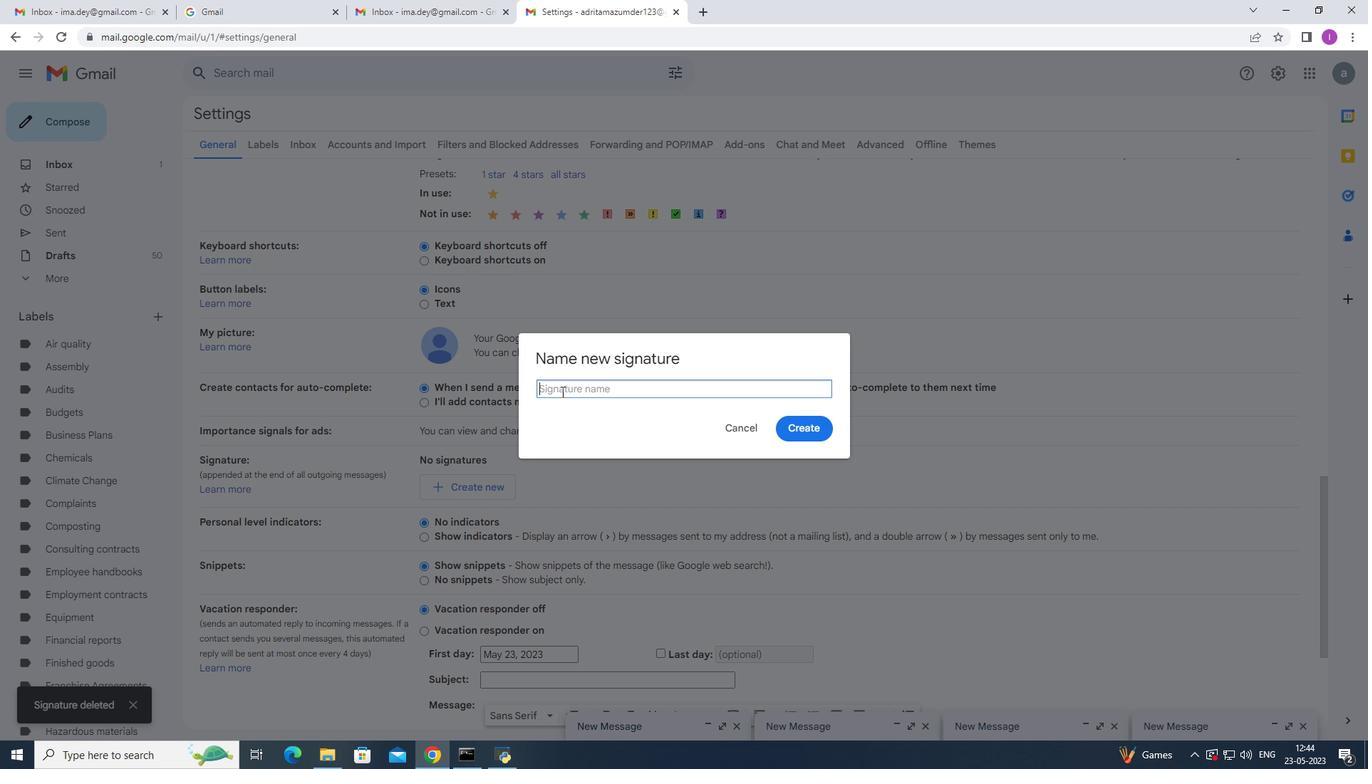 
Action: Mouse moved to (562, 391)
Screenshot: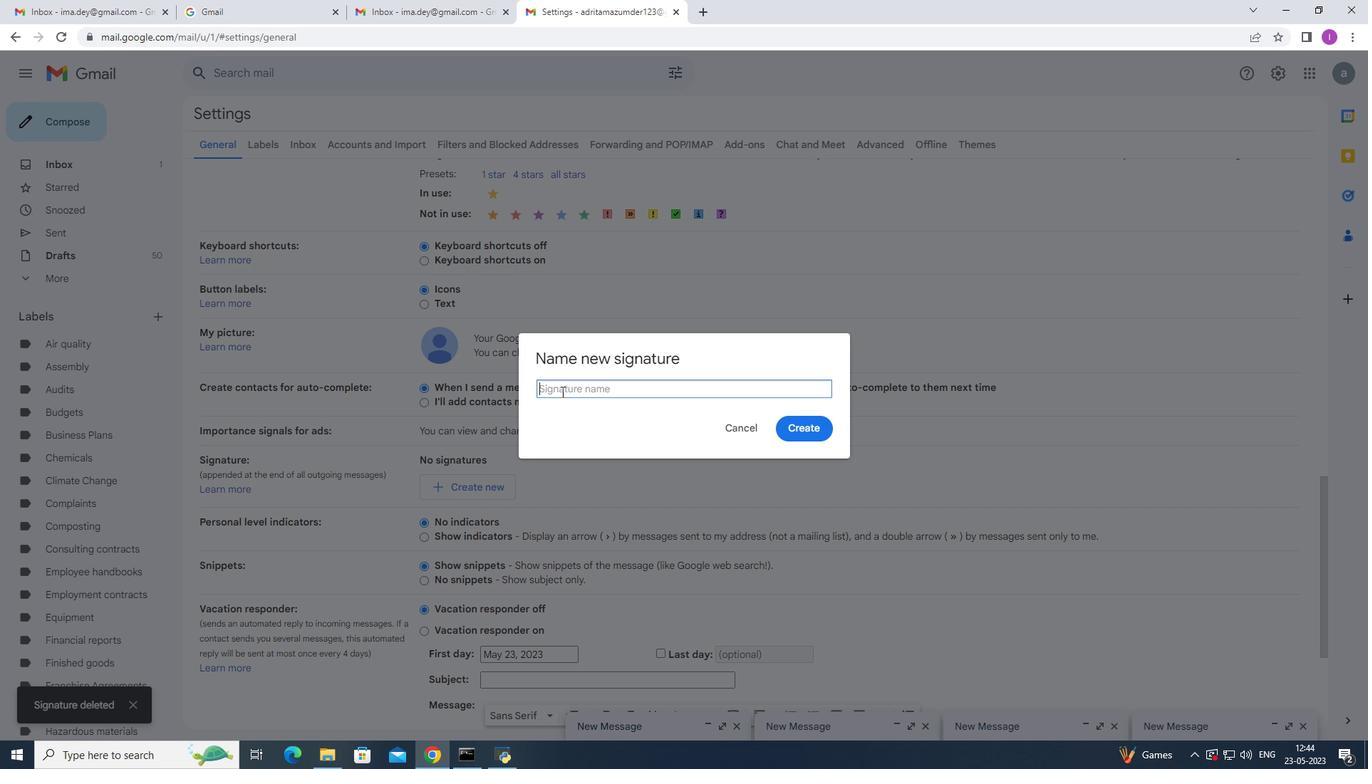 
Action: Key pressed <Key.shift>Mark<Key.backspace>ley<Key.space><Key.shift>Cooper
Screenshot: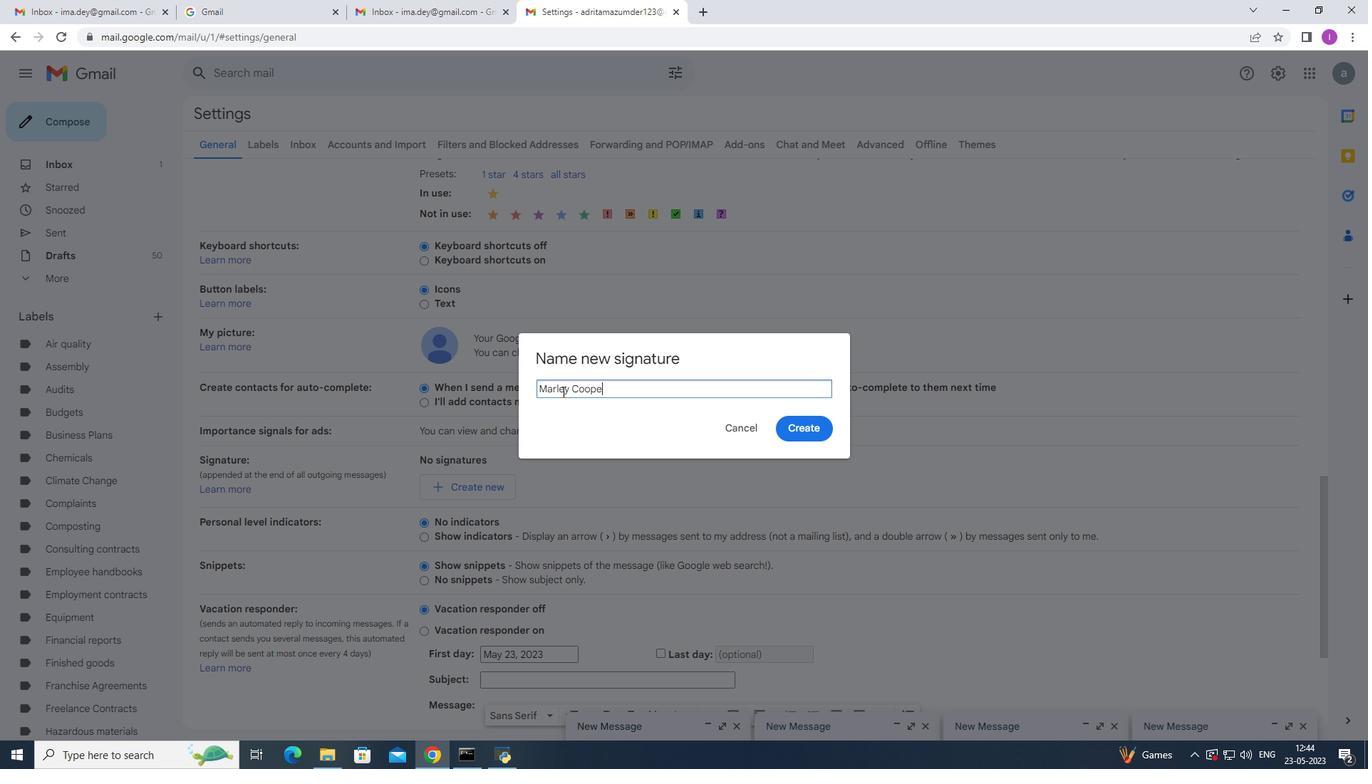 
Action: Mouse moved to (800, 428)
Screenshot: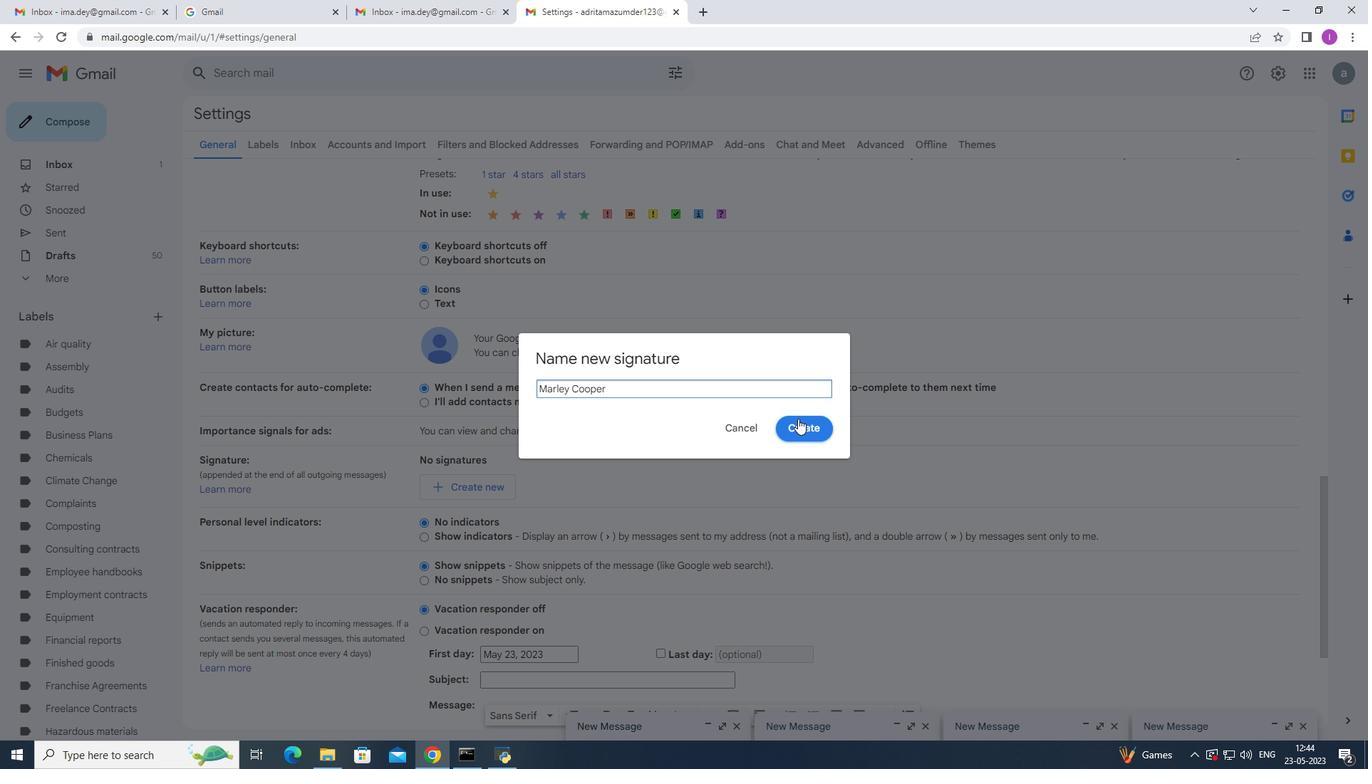
Action: Mouse pressed left at (800, 428)
Screenshot: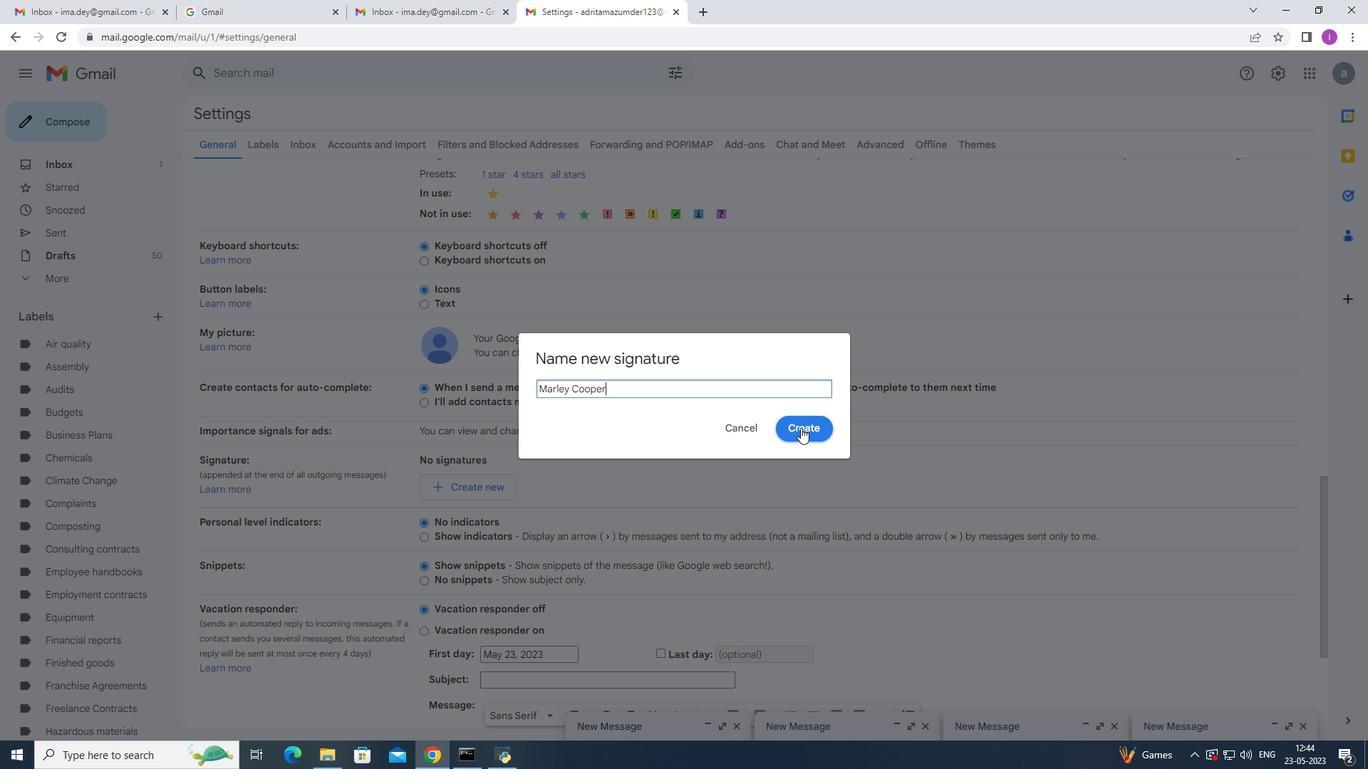 
Action: Mouse moved to (536, 672)
Screenshot: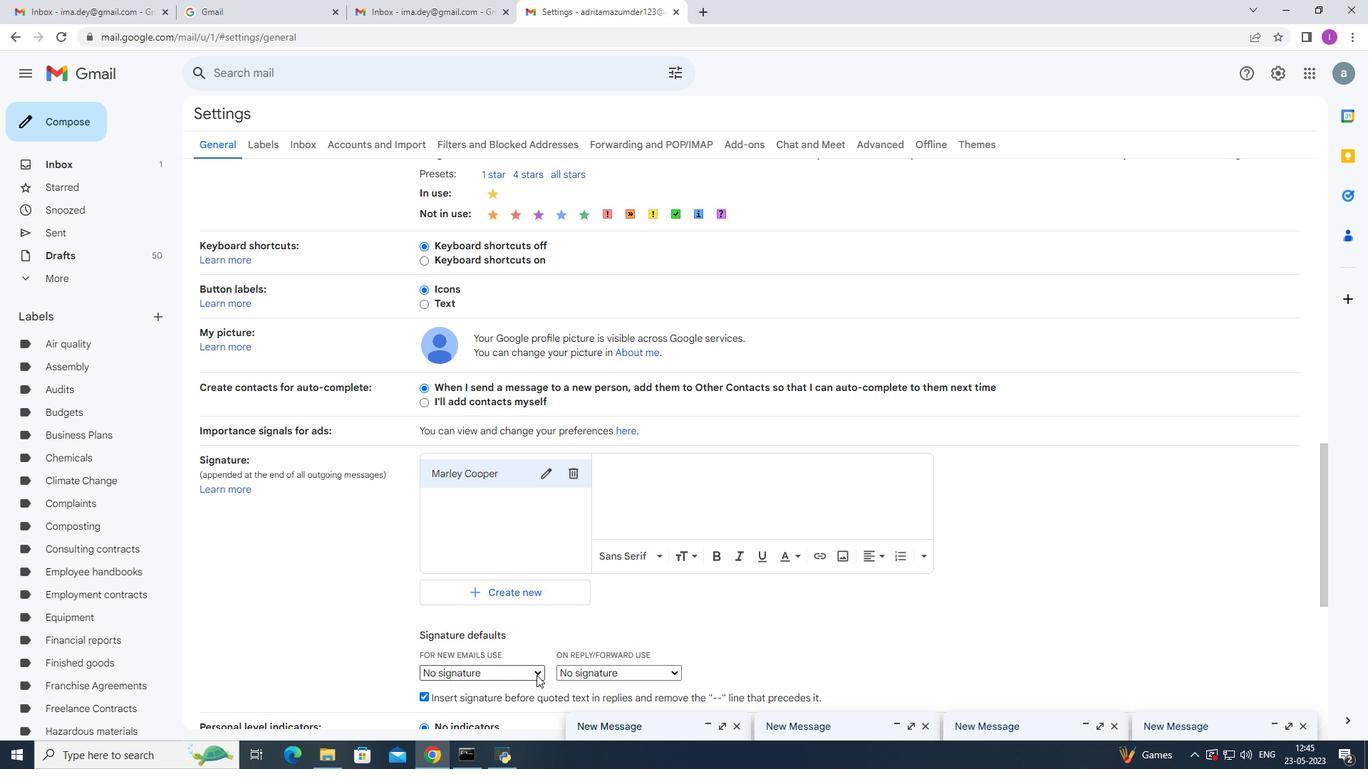
Action: Mouse pressed left at (536, 672)
Screenshot: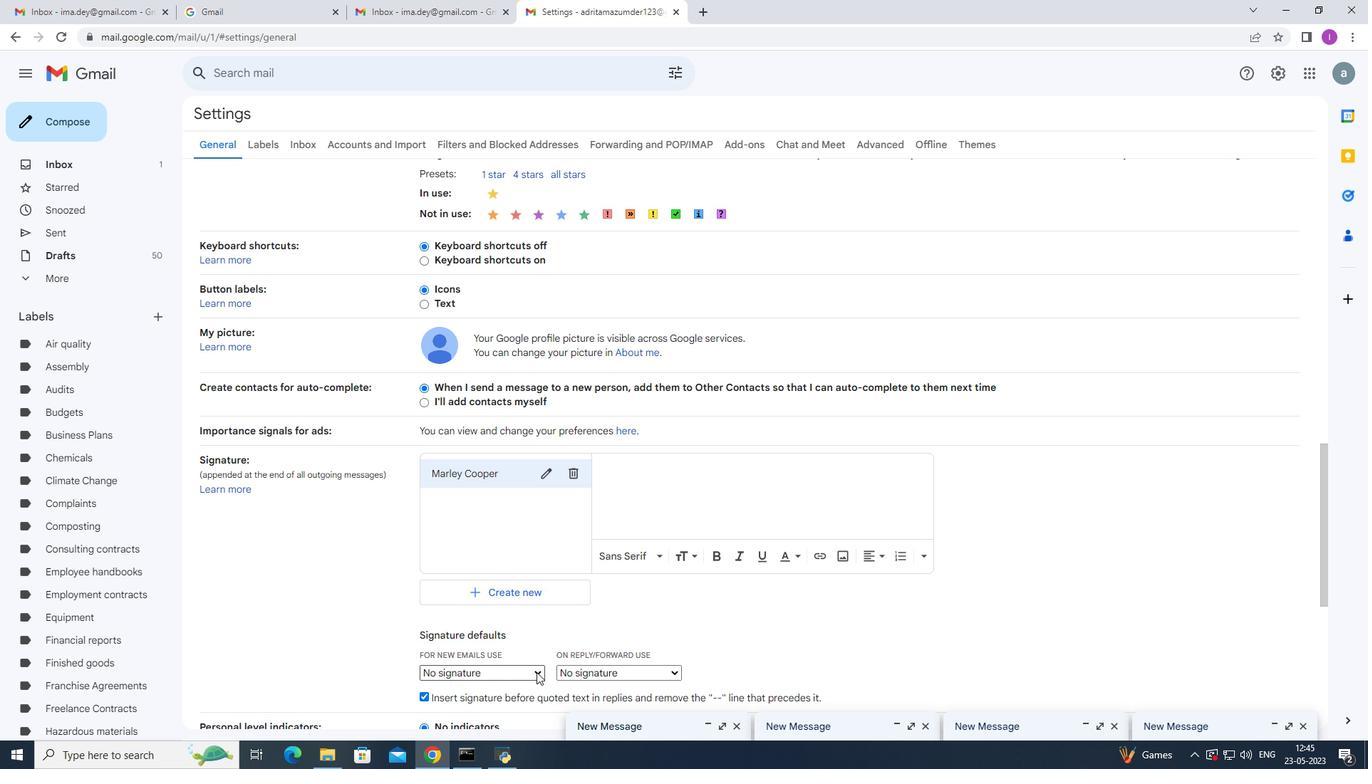 
Action: Mouse moved to (503, 704)
Screenshot: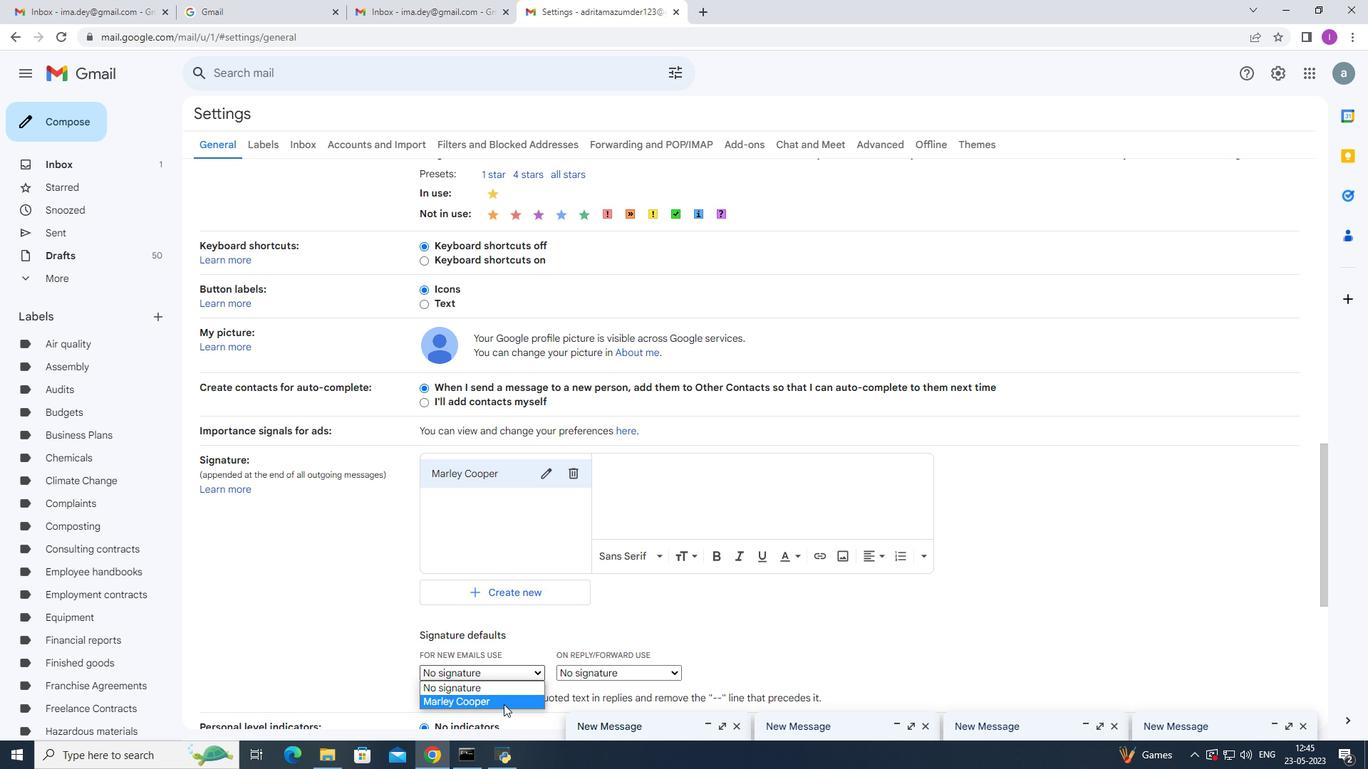 
Action: Mouse pressed left at (503, 704)
Screenshot: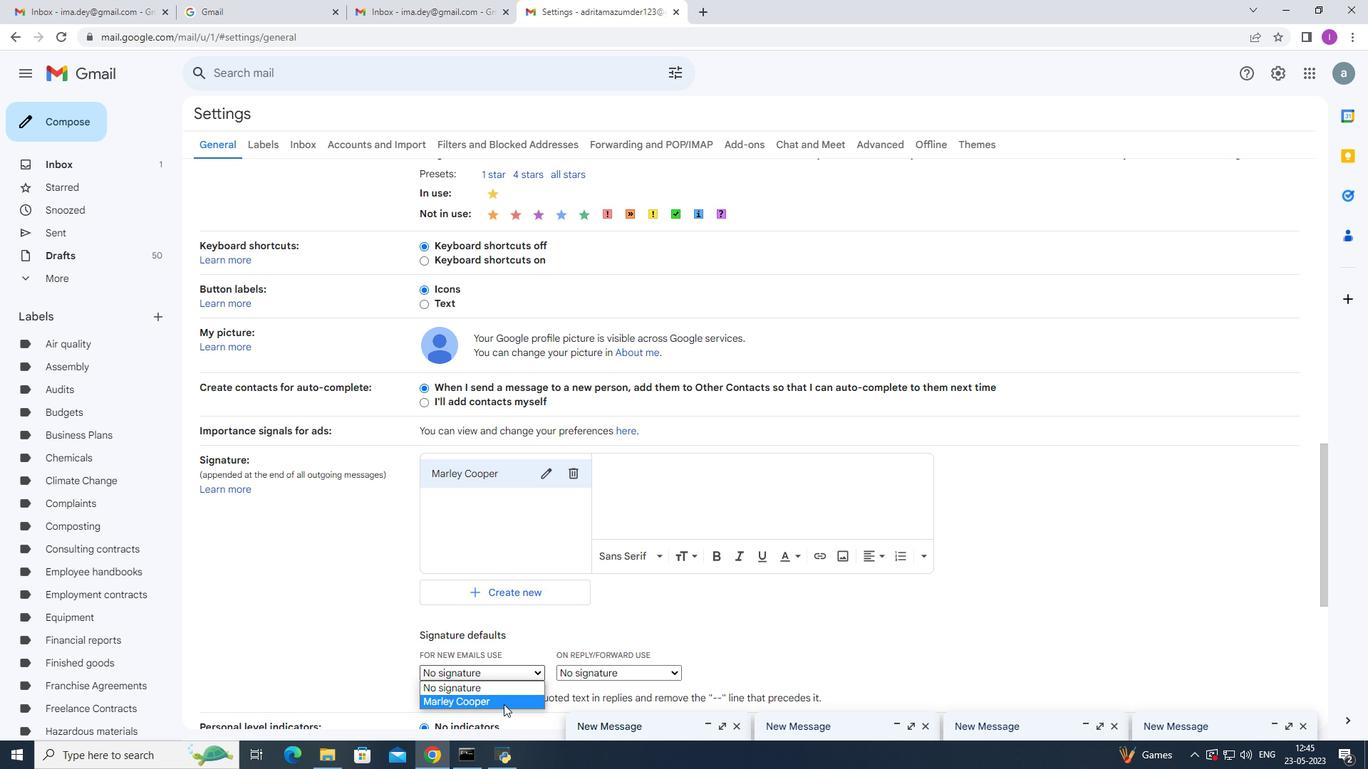 
Action: Mouse moved to (612, 473)
Screenshot: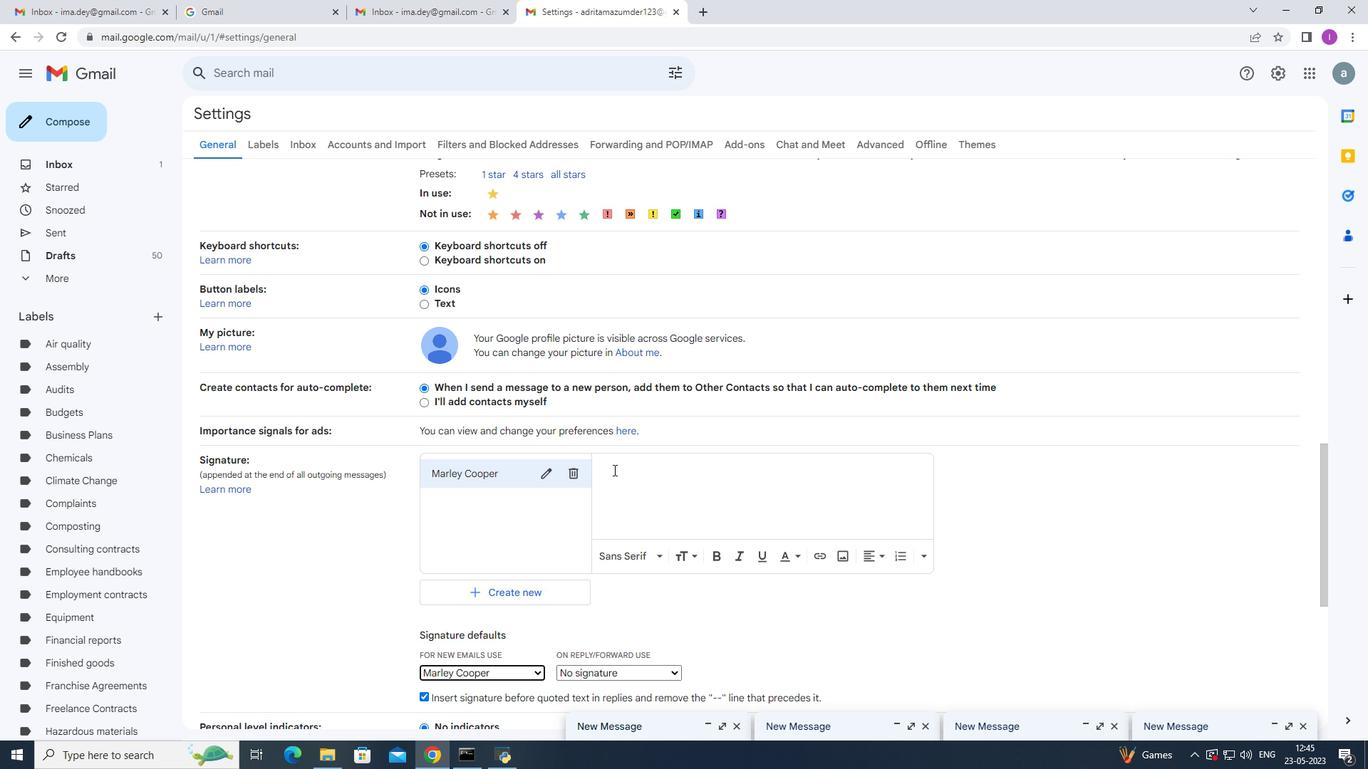 
Action: Mouse pressed left at (612, 473)
Screenshot: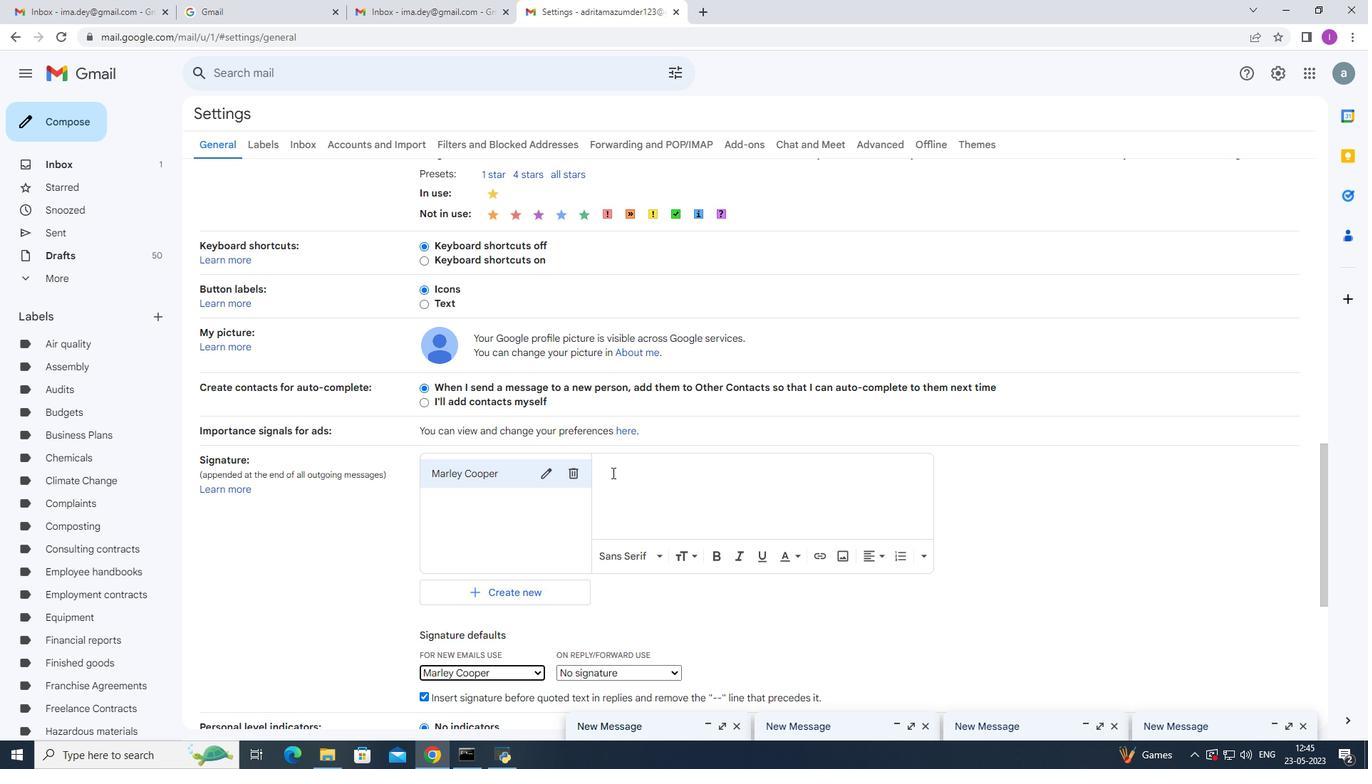 
Action: Mouse moved to (623, 460)
Screenshot: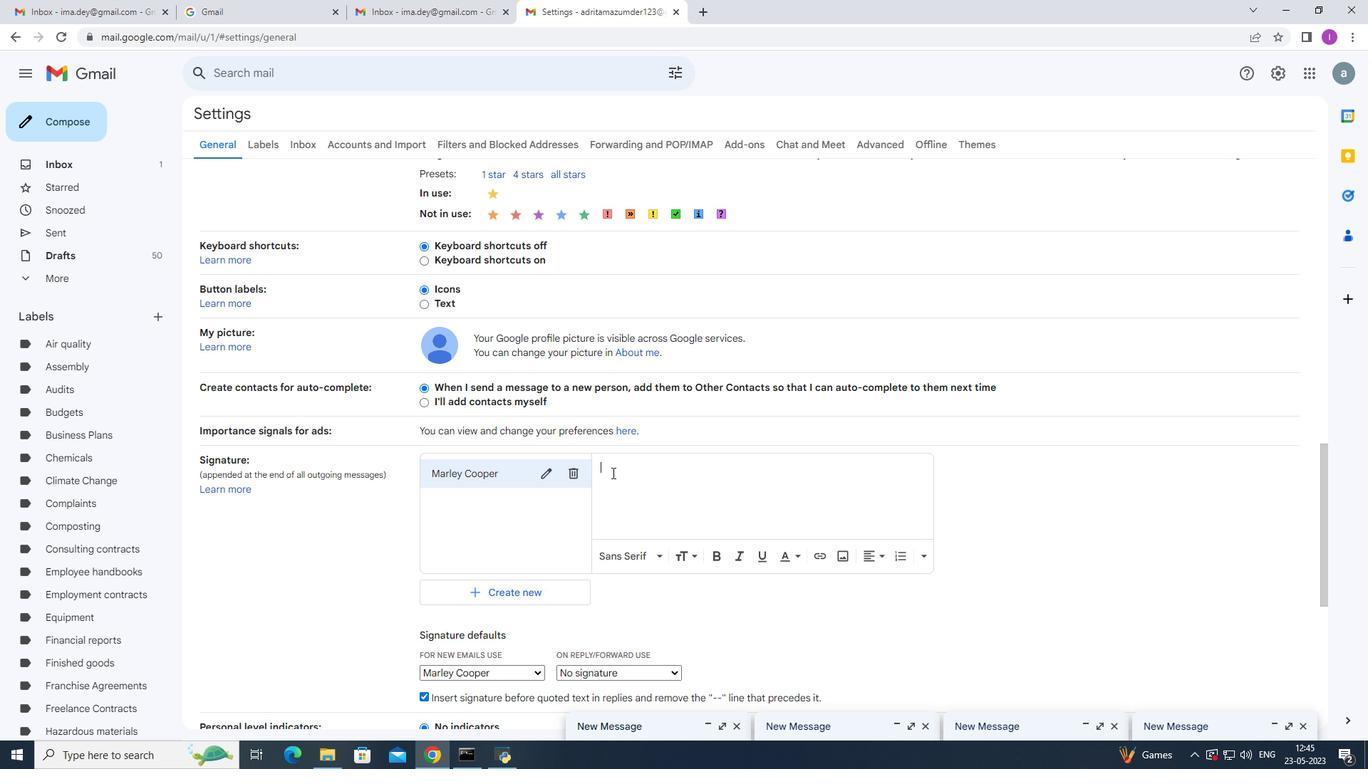
Action: Key pressed <Key.shift>Best<Key.space>wishes<Key.space>fora<Key.backspace><Key.space>a<Key.space>happy<Key.space><Key.shift><Key.shift>National<Key.space><Key.shift>Law<Key.space><Key.shift>Emn<Key.backspace><Key.backspace>nforcement
Screenshot: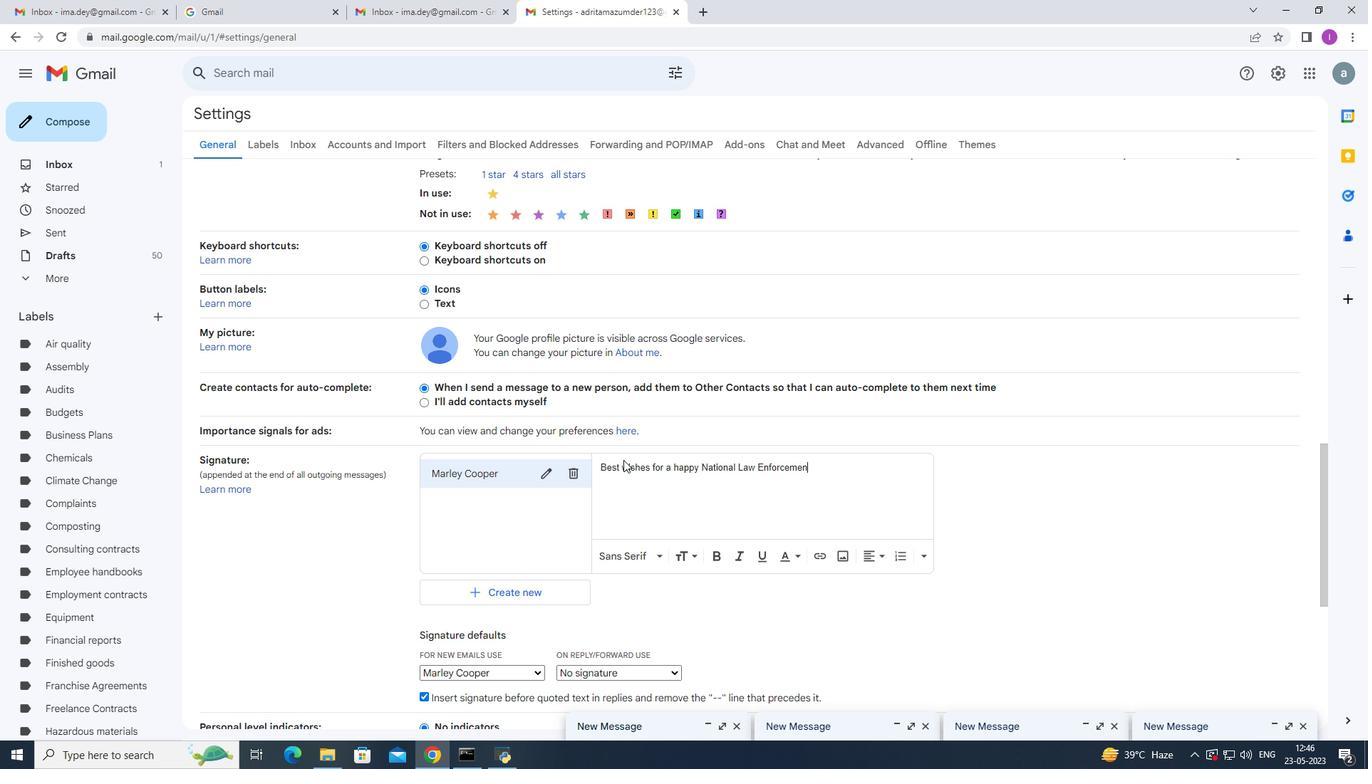 
Action: Mouse moved to (845, 462)
Screenshot: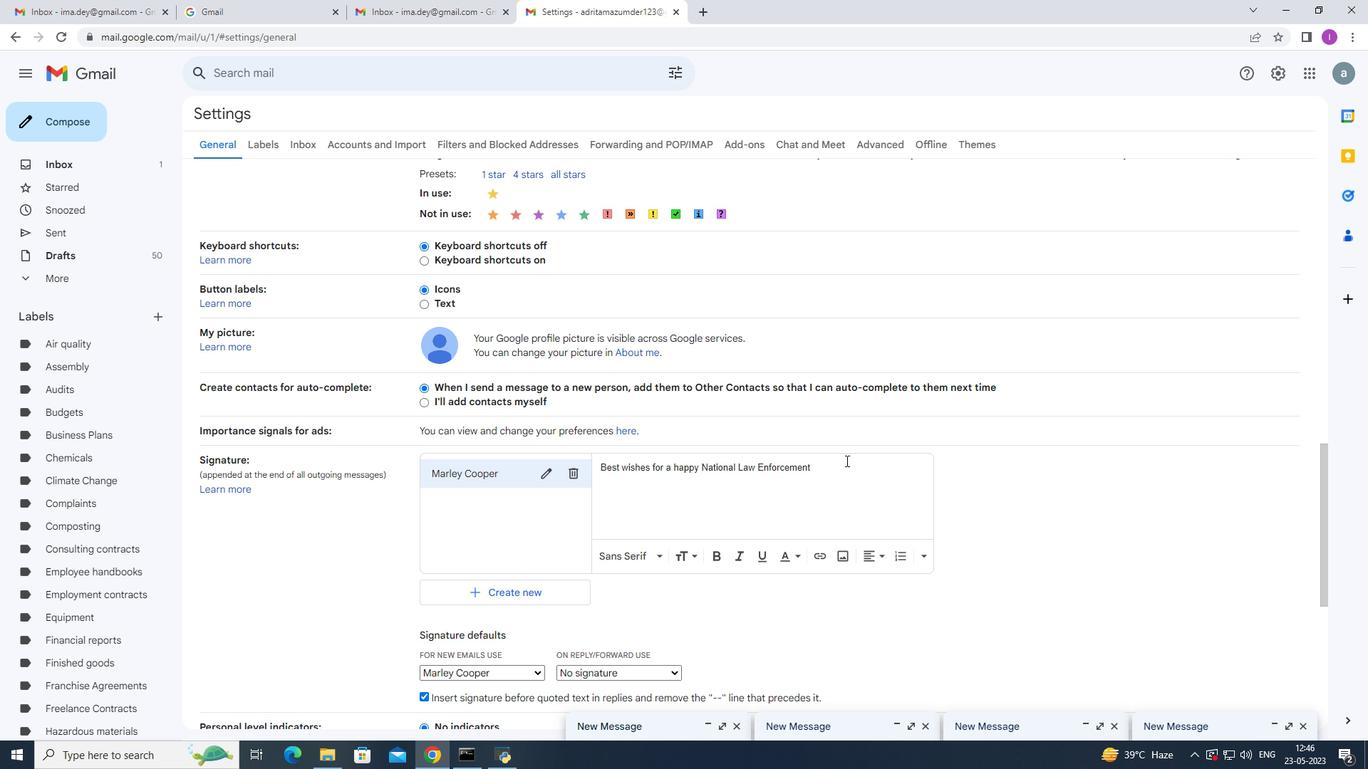 
Action: Key pressed <Key.space><Key.shift>Appreciation<Key.space><Key.shift>Day,<Key.enter><Key.shift>Marley<Key.space><Key.shift><Key.shift><Key.shift><Key.shift>Cooper
Screenshot: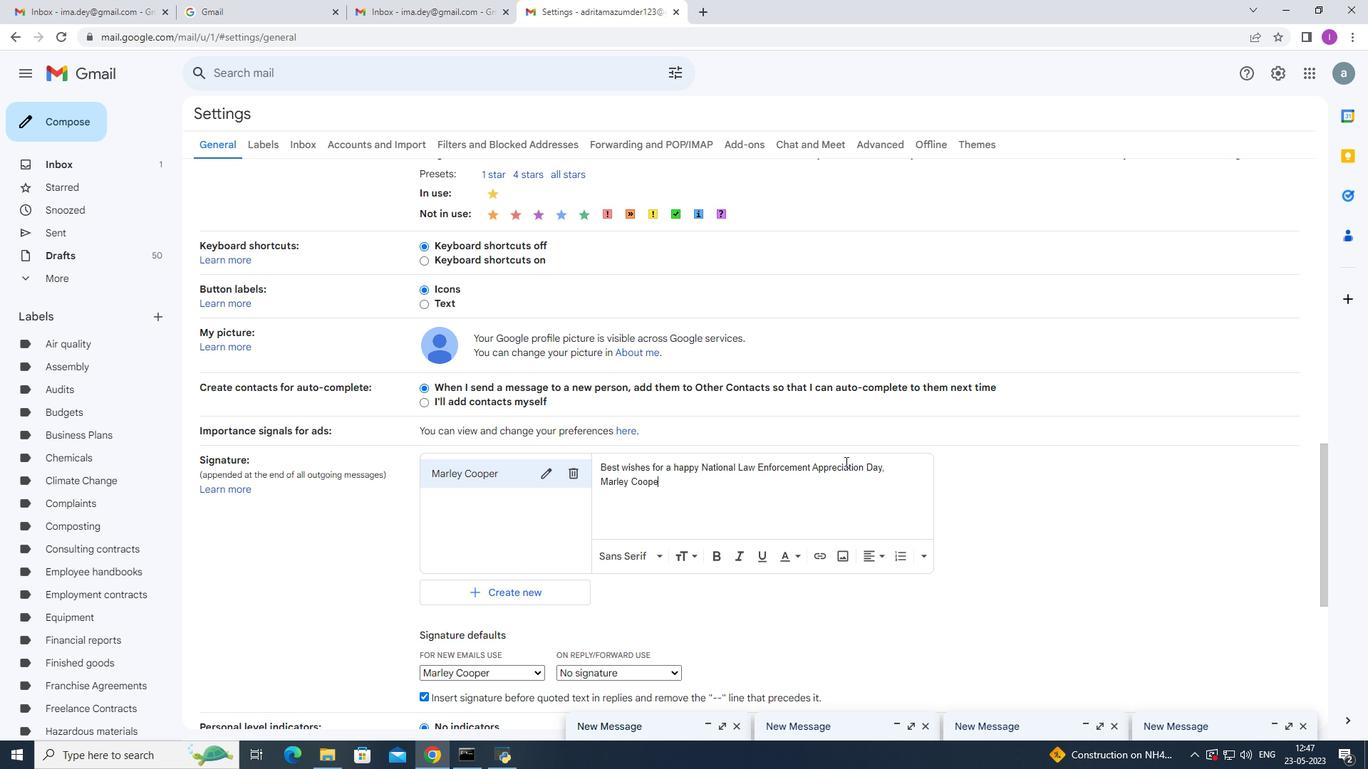 
Action: Mouse moved to (666, 528)
Screenshot: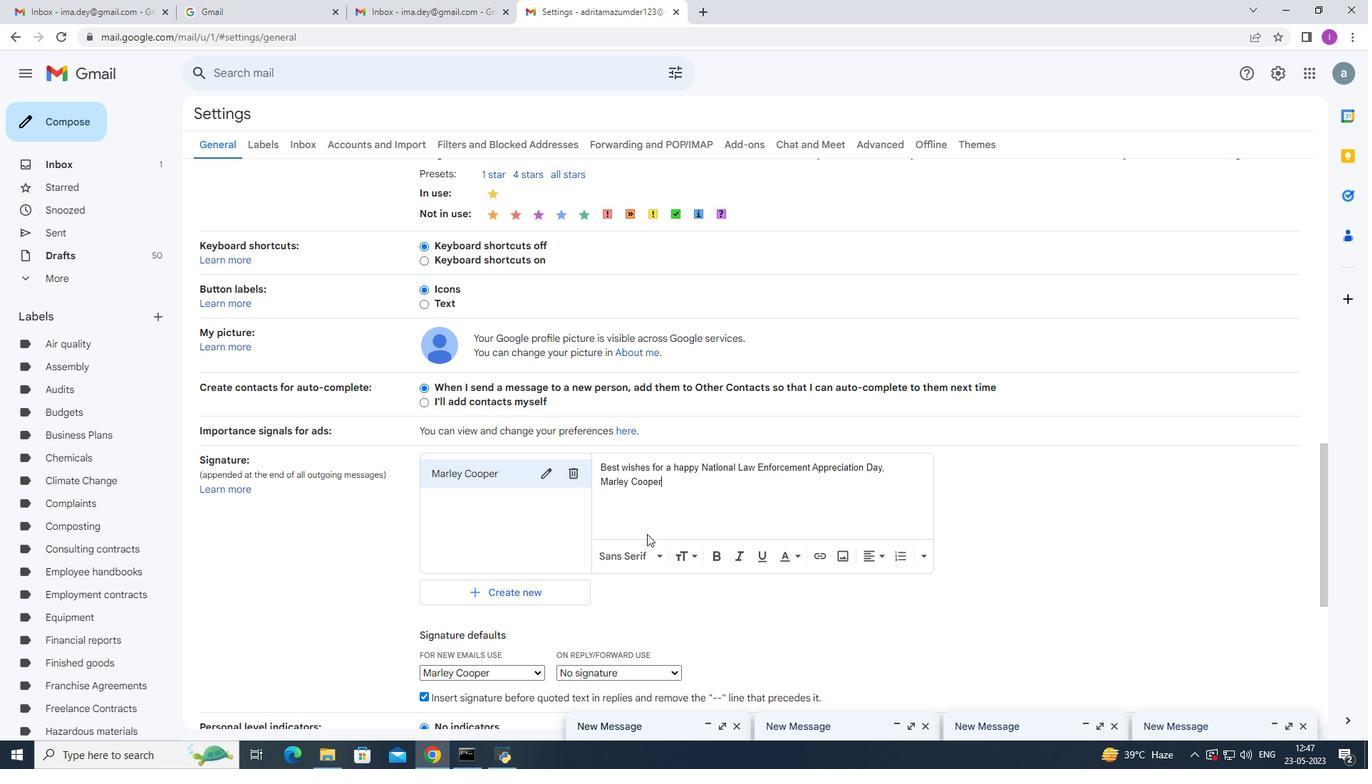 
Action: Mouse scrolled (666, 528) with delta (0, 0)
Screenshot: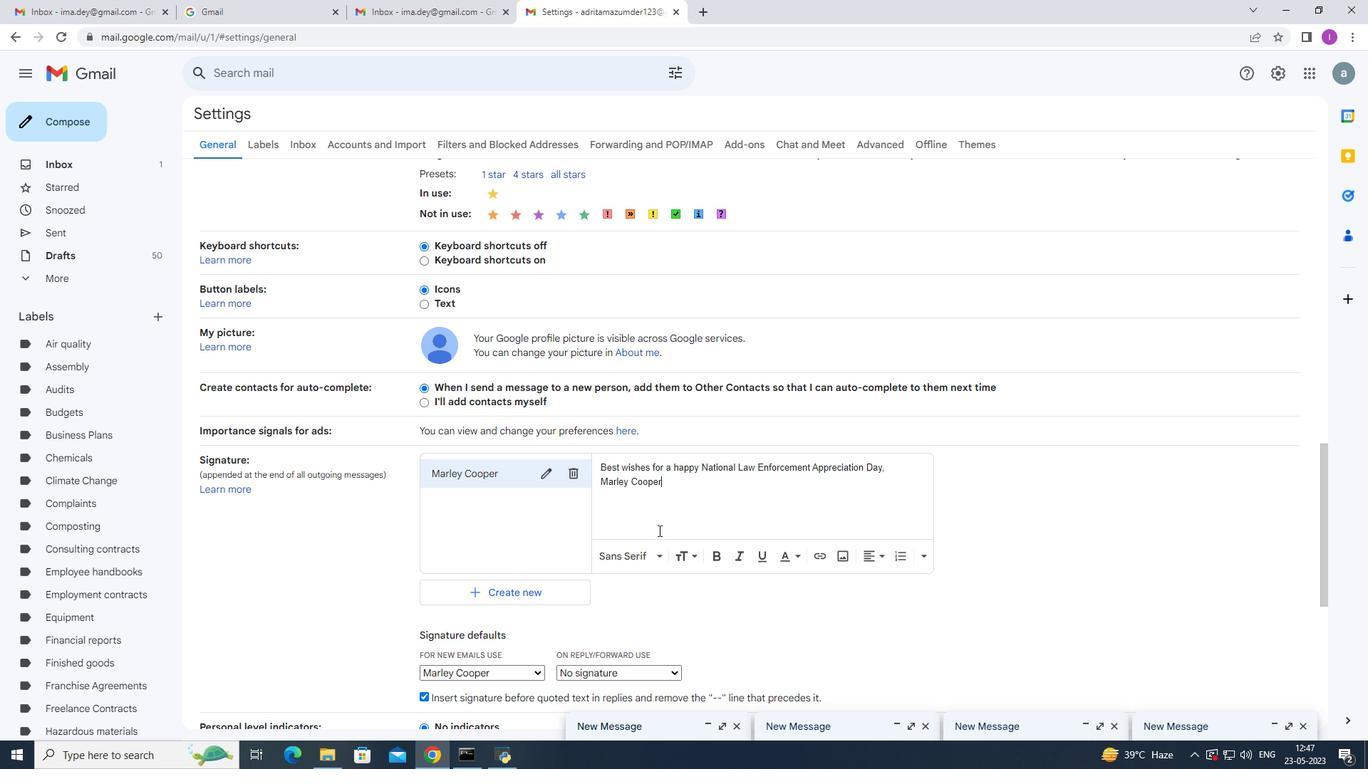 
Action: Mouse moved to (667, 528)
Screenshot: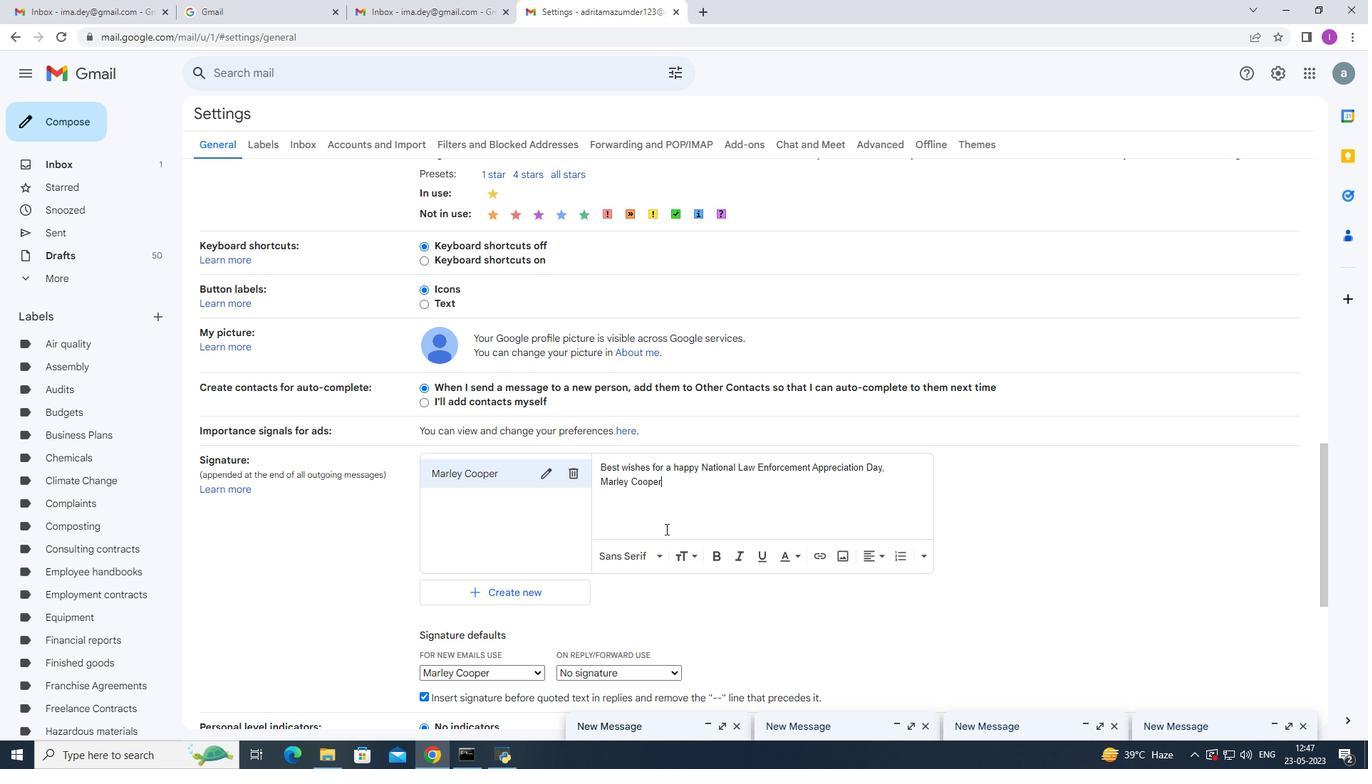 
Action: Mouse scrolled (667, 528) with delta (0, 0)
Screenshot: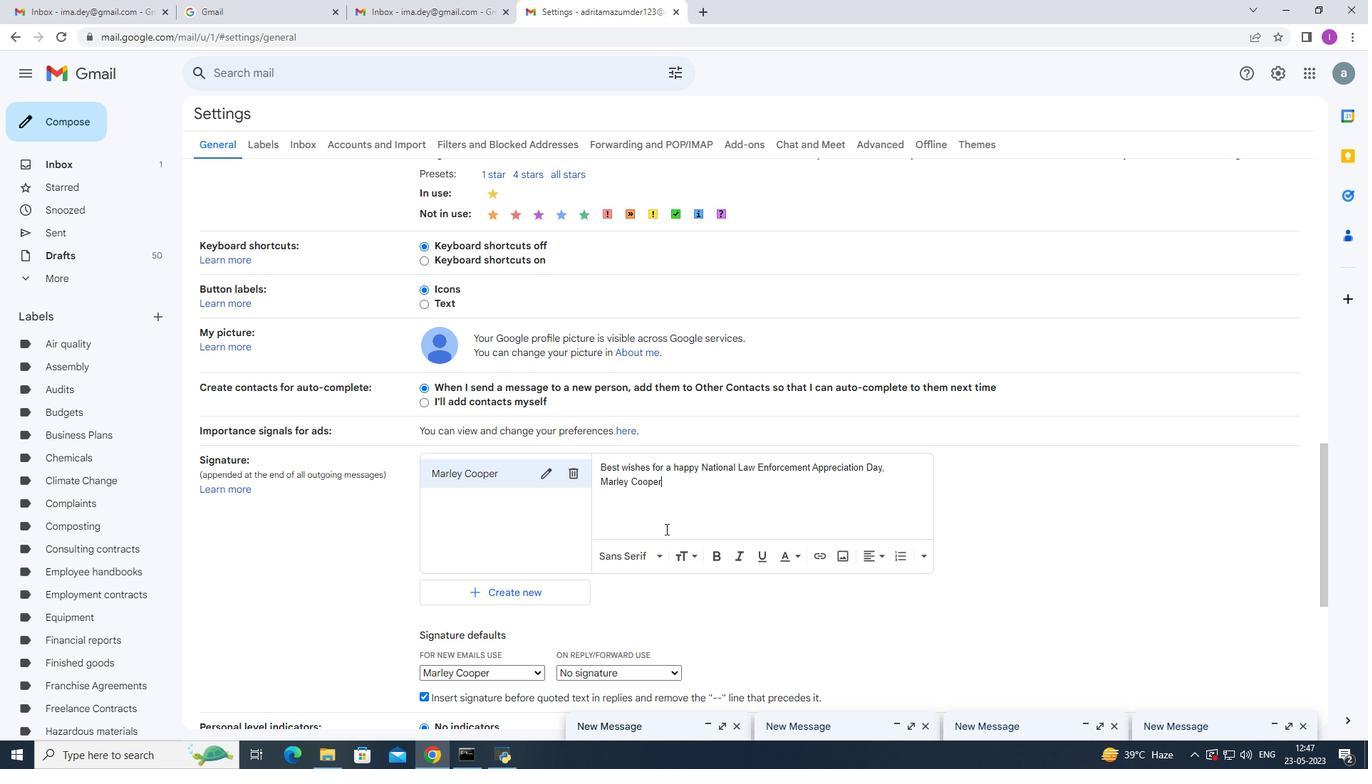 
Action: Mouse moved to (670, 528)
Screenshot: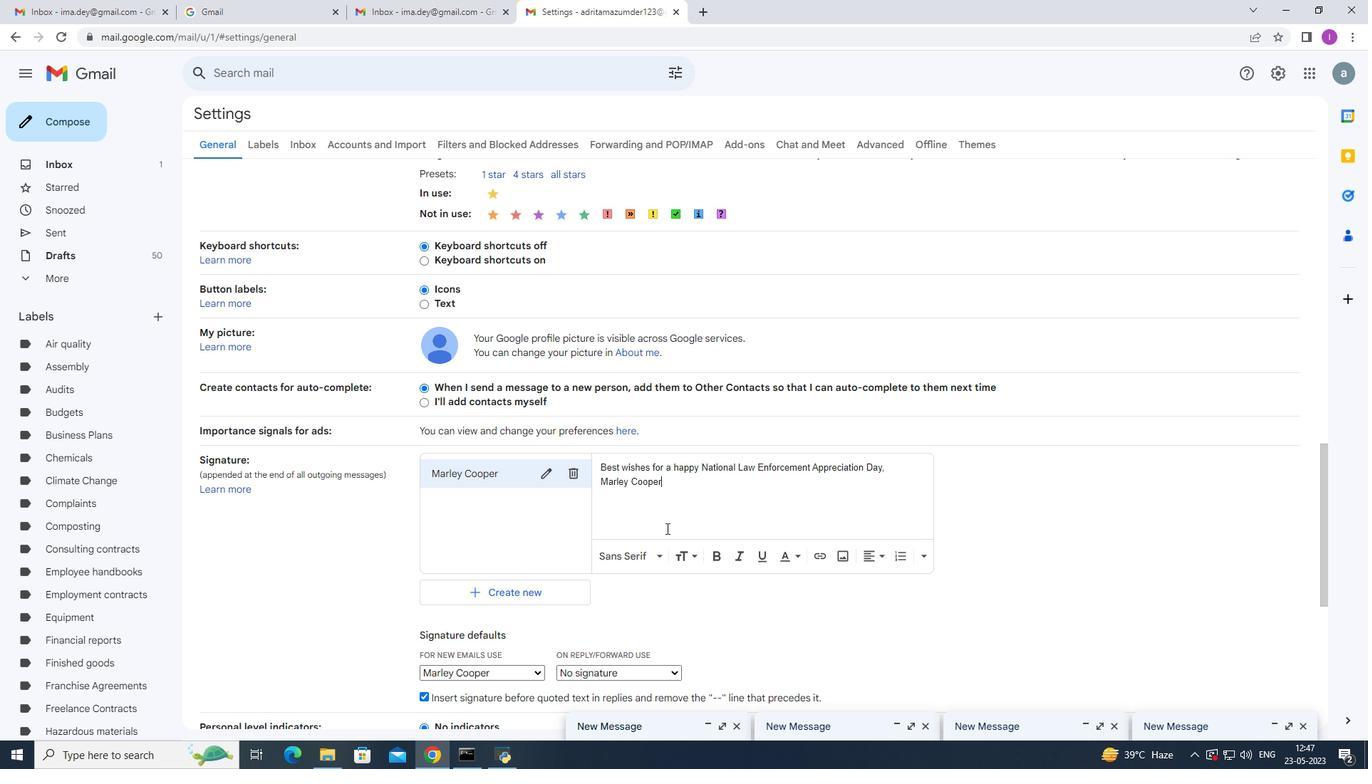 
Action: Mouse scrolled (669, 528) with delta (0, 0)
Screenshot: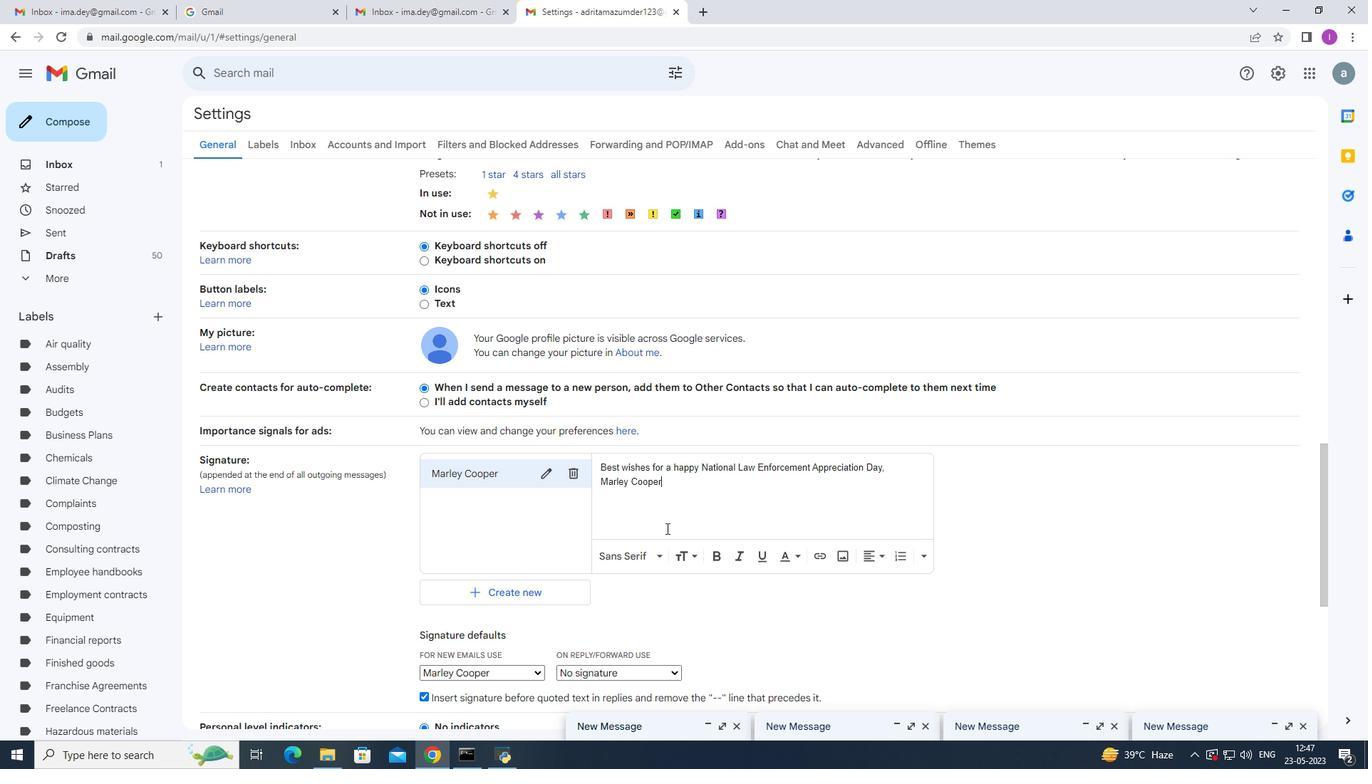 
Action: Mouse moved to (670, 528)
Screenshot: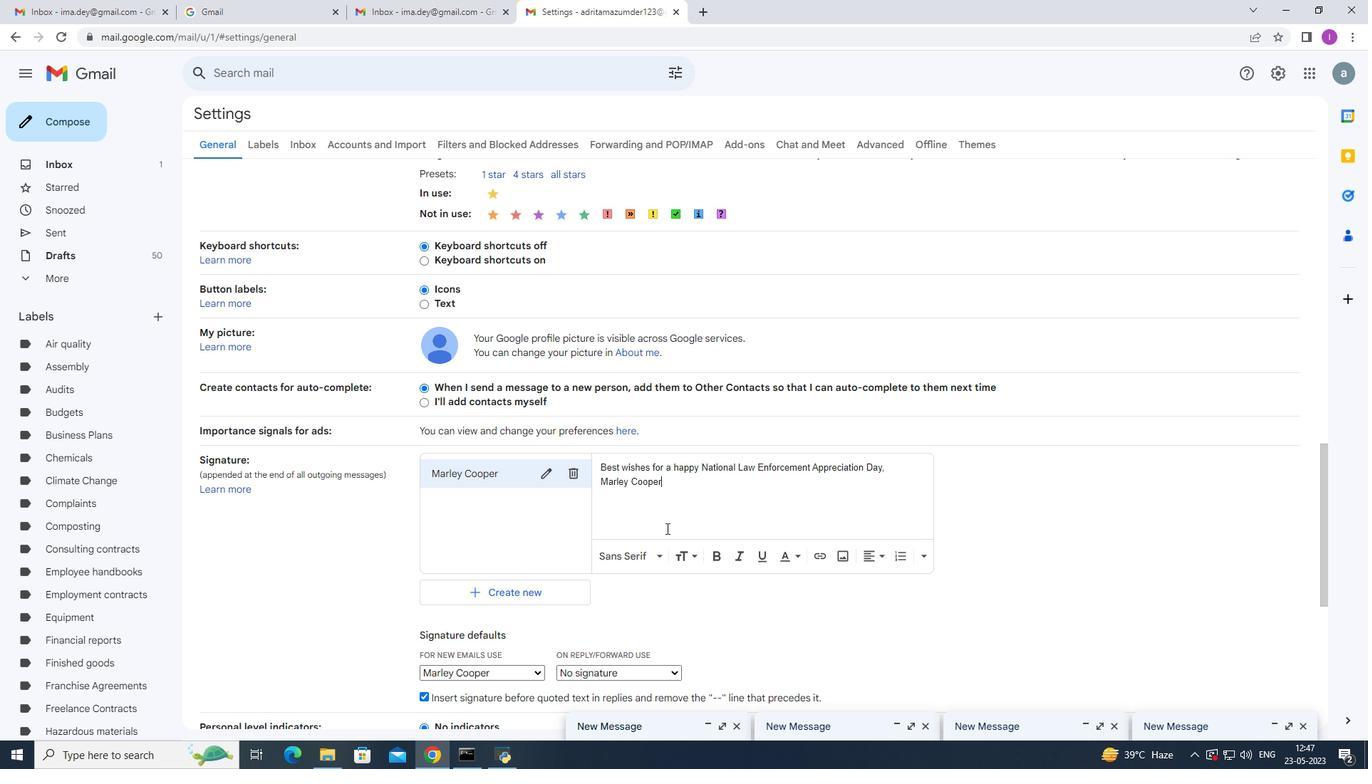 
Action: Mouse scrolled (670, 528) with delta (0, 0)
Screenshot: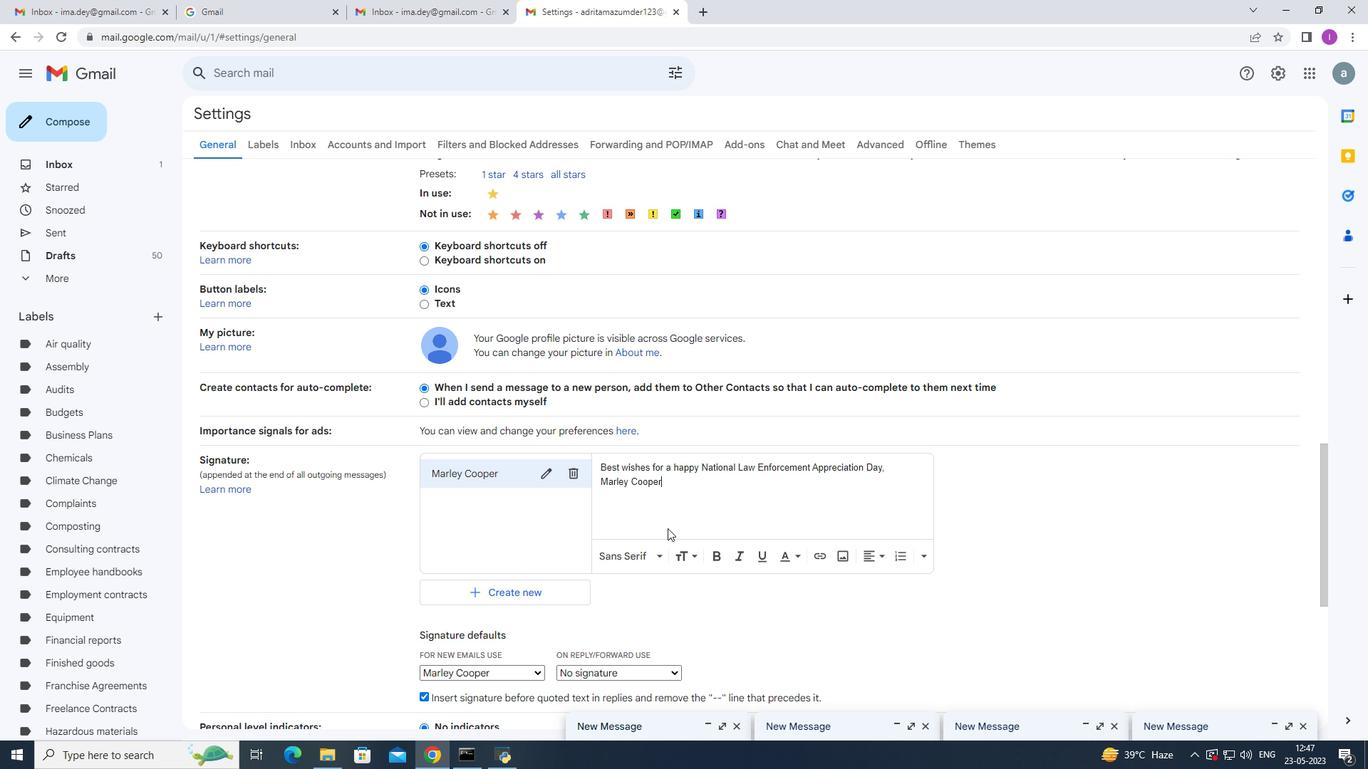 
Action: Mouse moved to (673, 489)
Screenshot: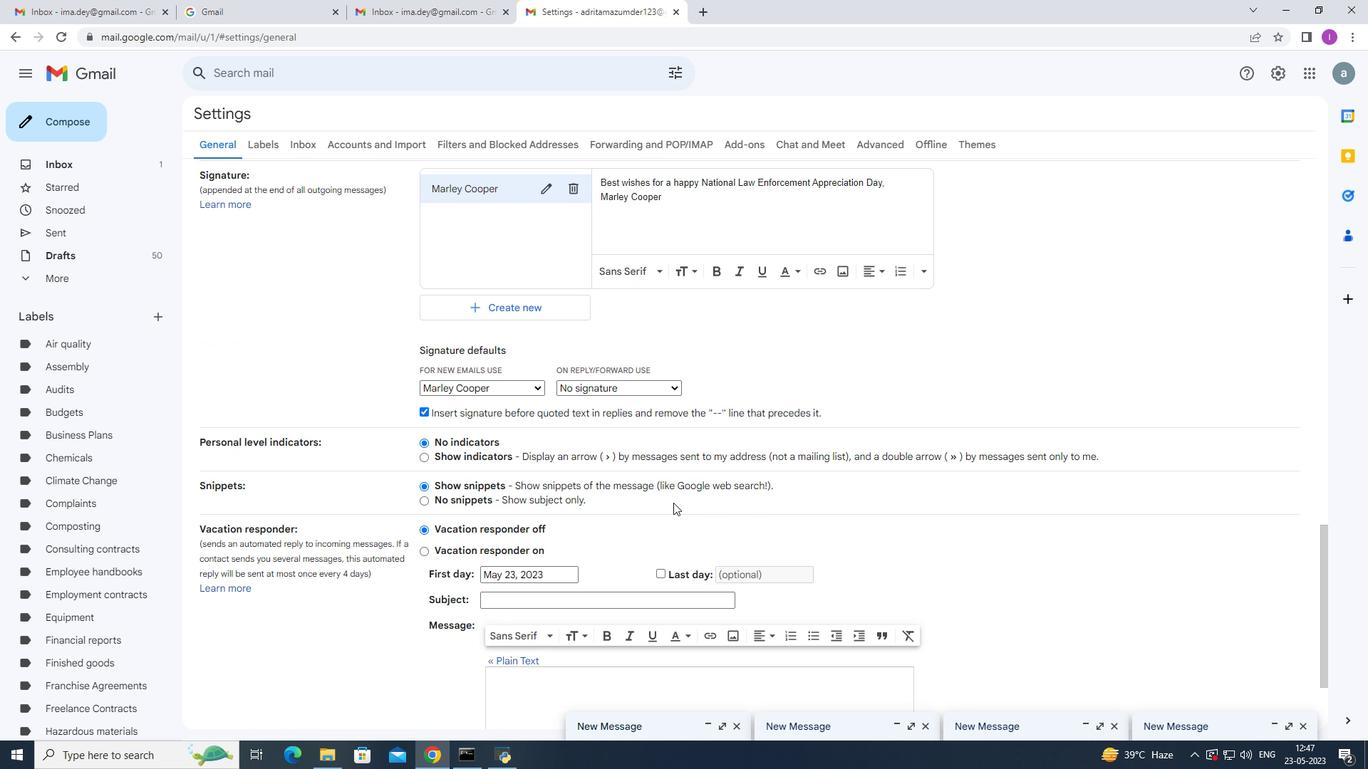 
Action: Mouse scrolled (673, 488) with delta (0, 0)
Screenshot: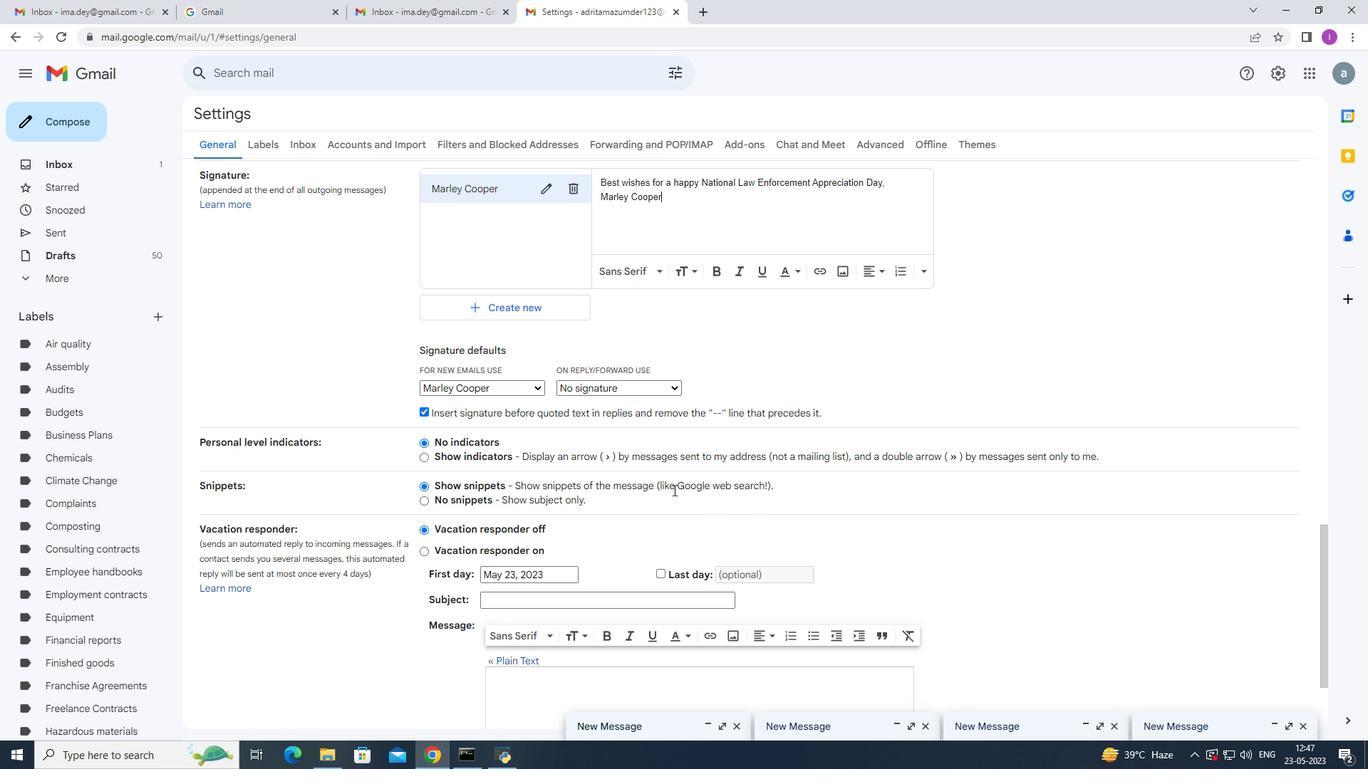 
Action: Mouse scrolled (673, 490) with delta (0, 0)
Screenshot: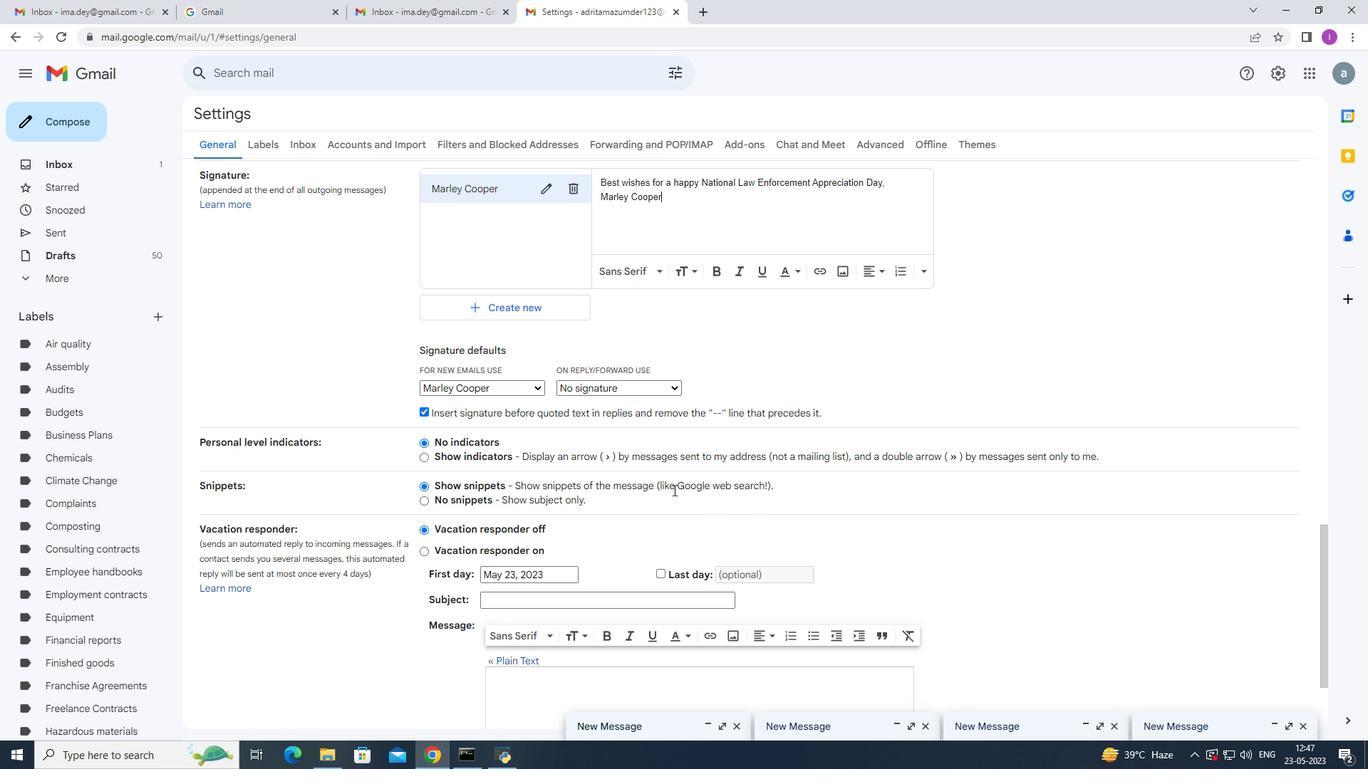 
Action: Mouse scrolled (673, 488) with delta (0, 0)
Screenshot: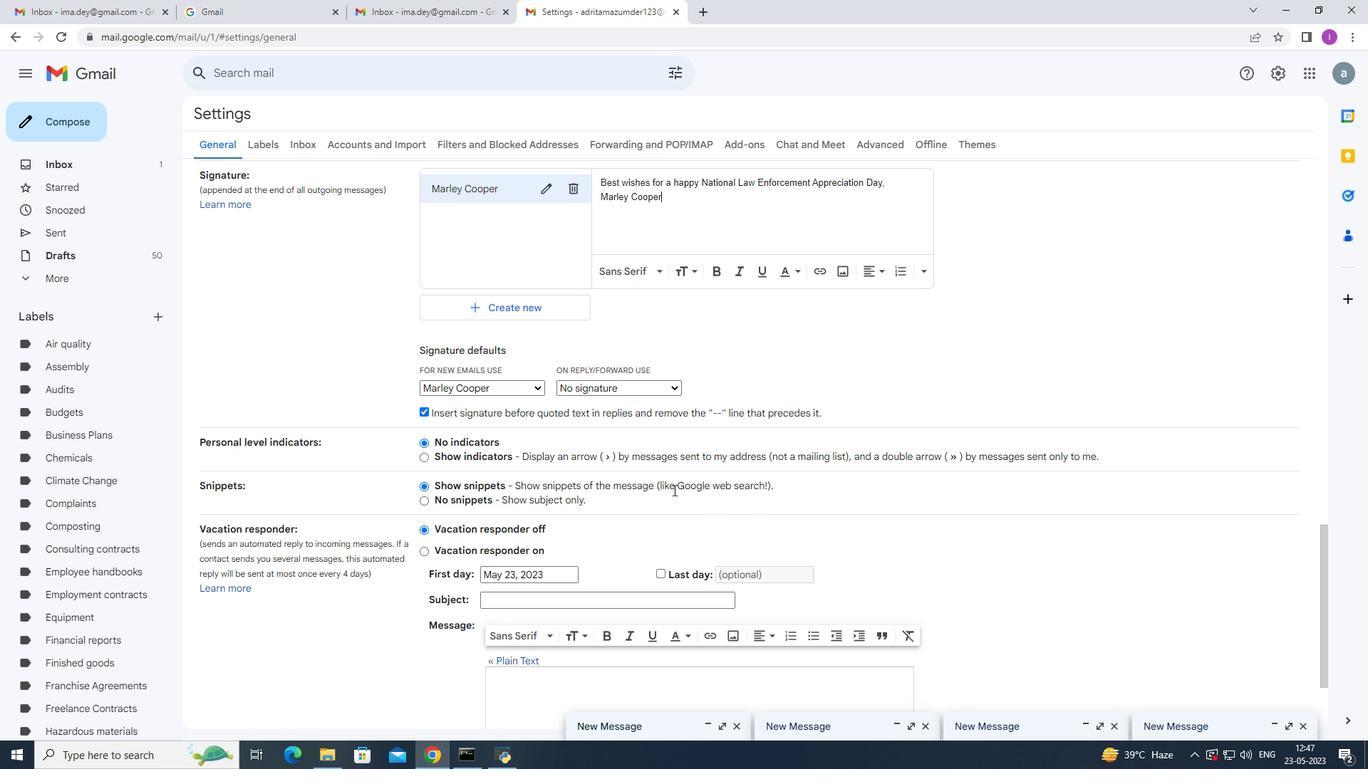 
Action: Mouse scrolled (673, 488) with delta (0, 0)
Screenshot: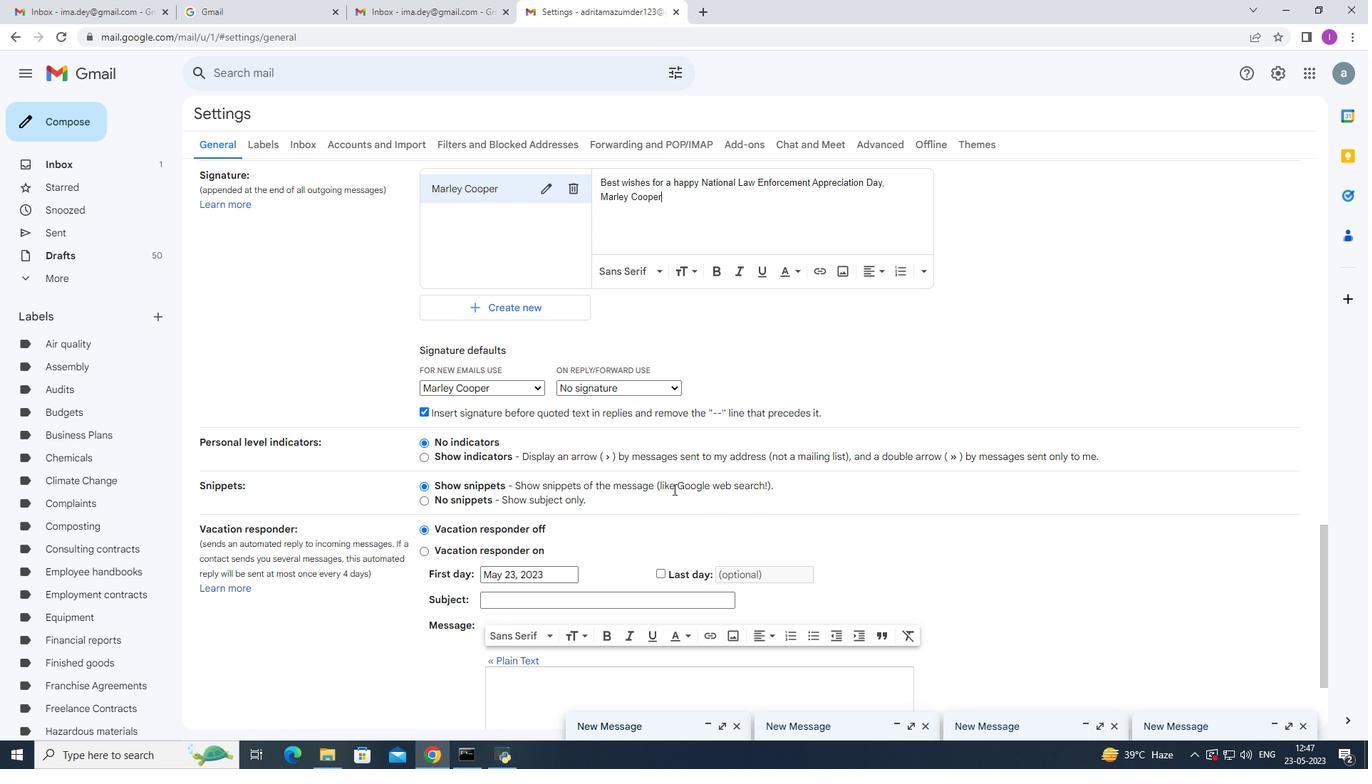 
Action: Mouse moved to (675, 526)
Screenshot: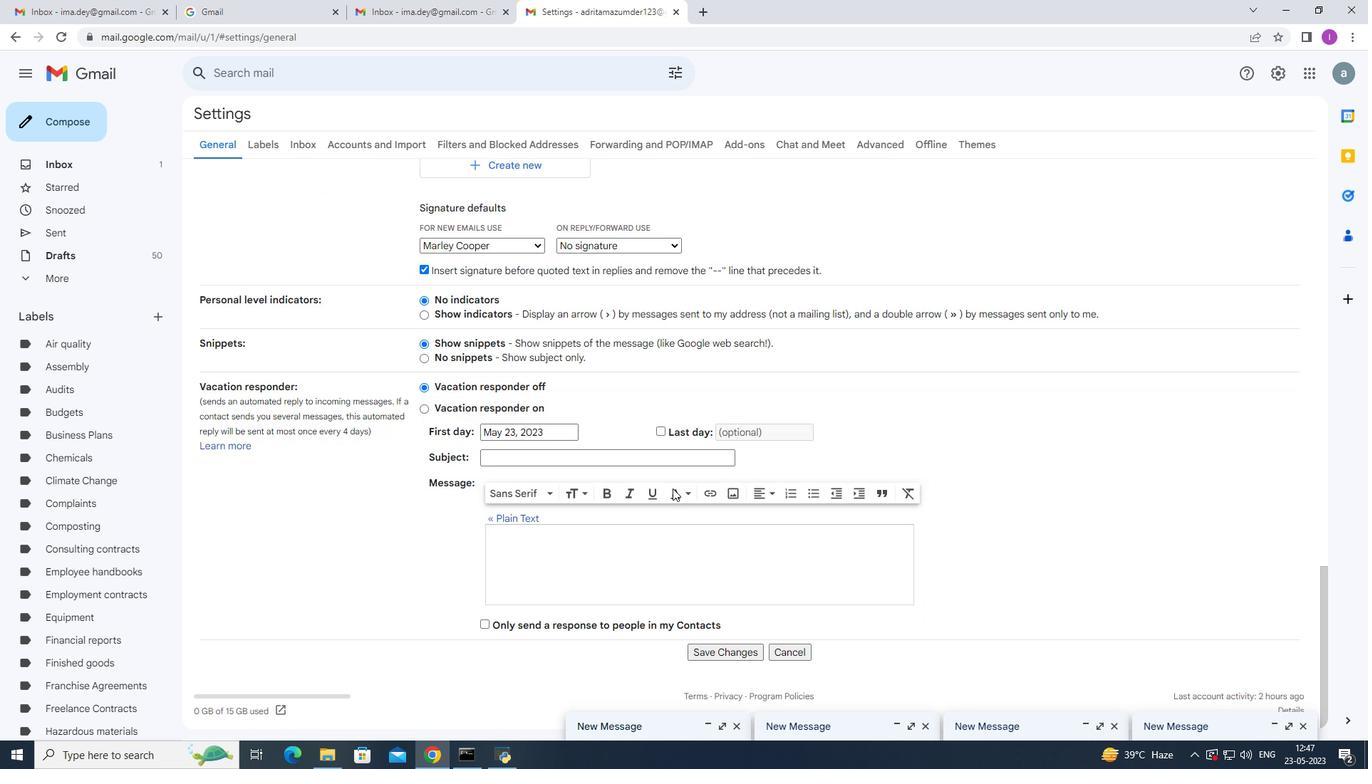 
Action: Mouse scrolled (675, 525) with delta (0, 0)
Screenshot: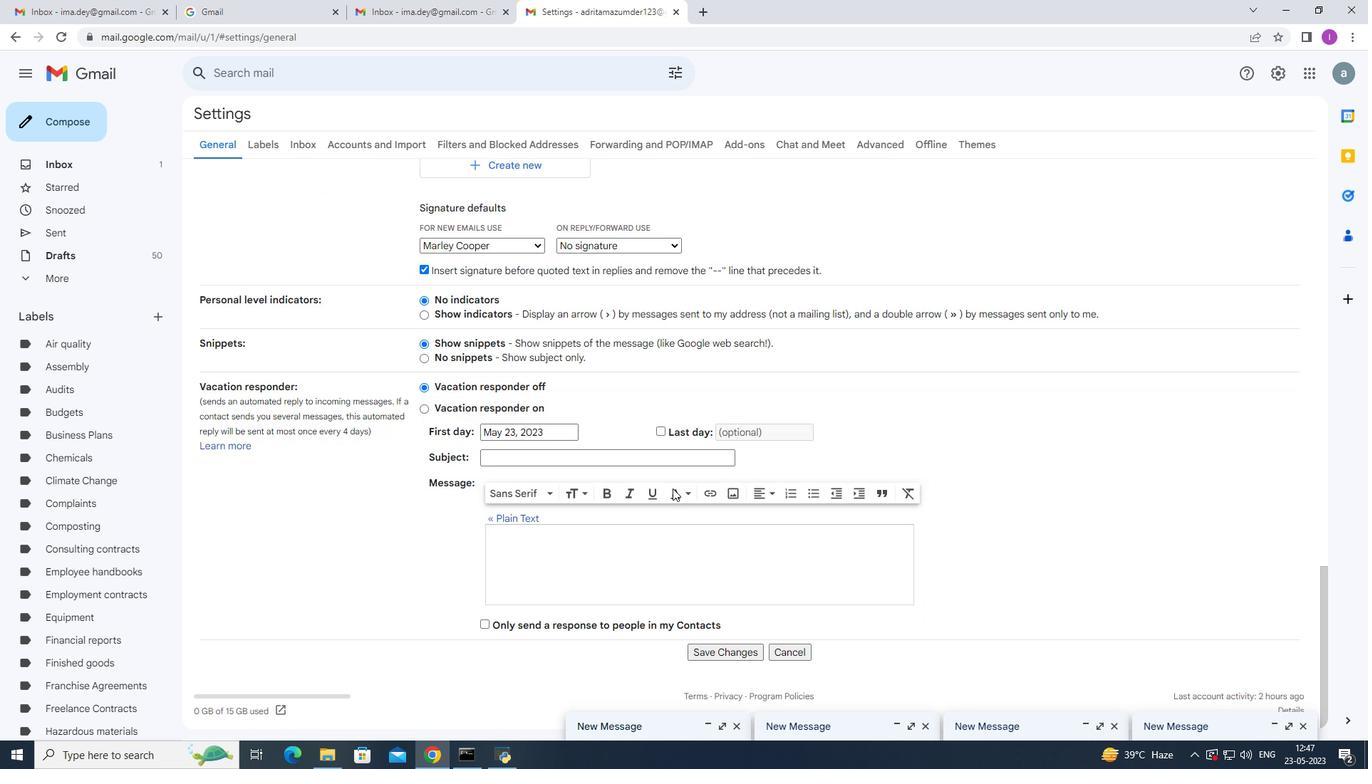 
Action: Mouse moved to (676, 530)
Screenshot: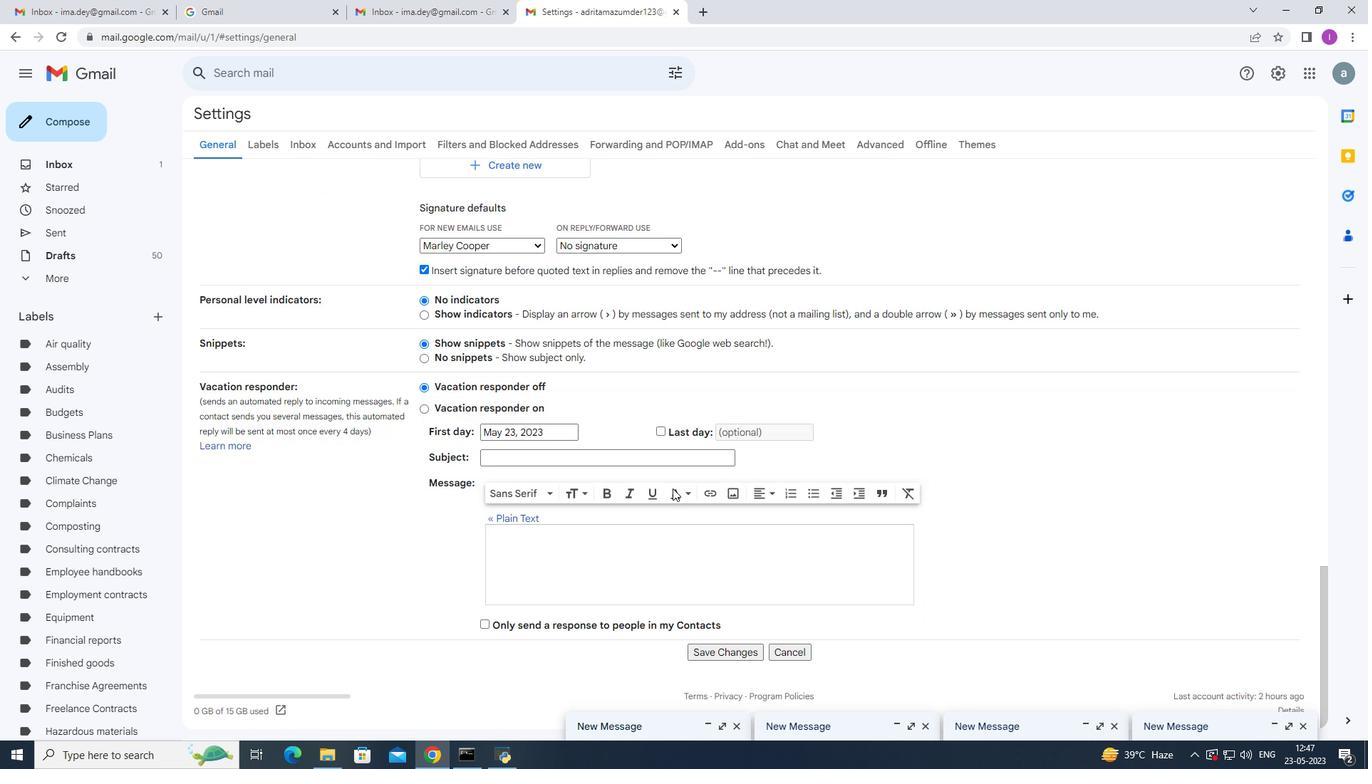 
Action: Mouse scrolled (676, 529) with delta (0, 0)
Screenshot: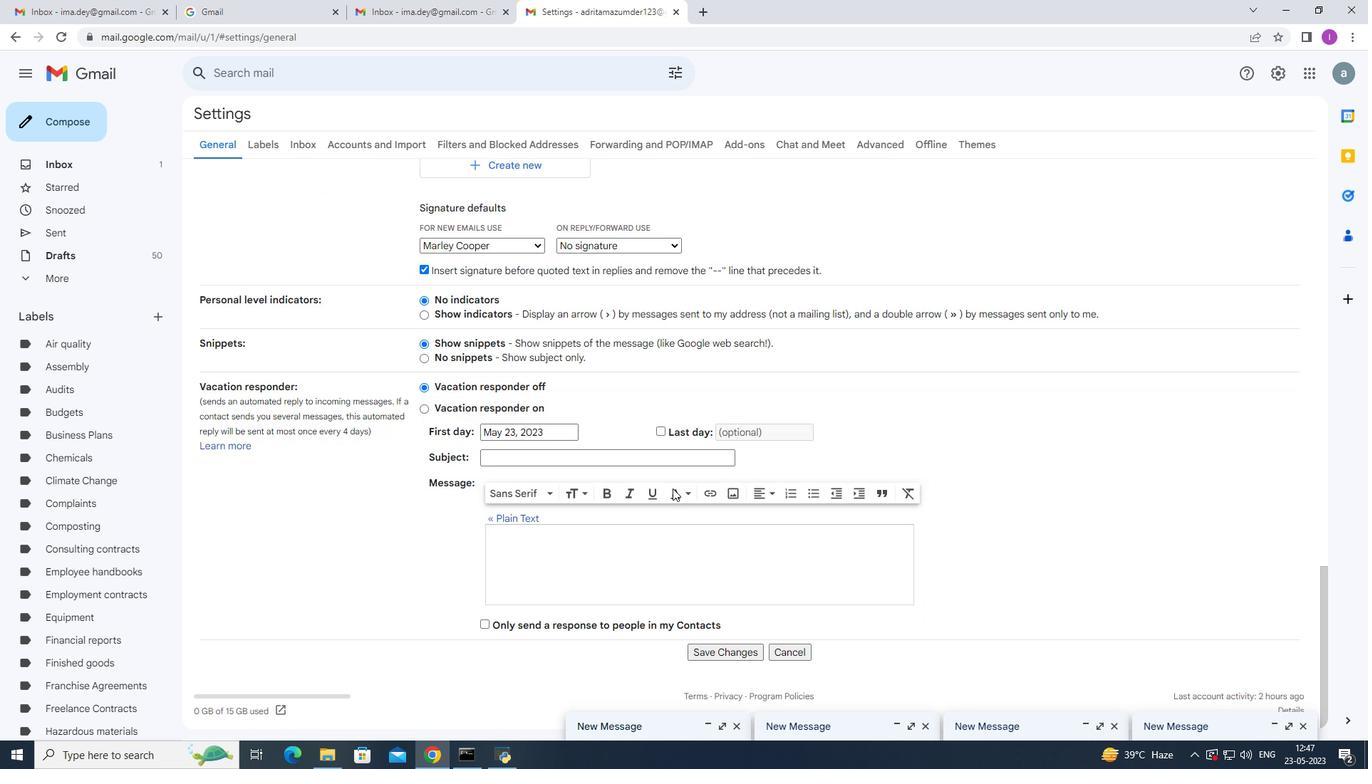 
Action: Mouse moved to (677, 530)
Screenshot: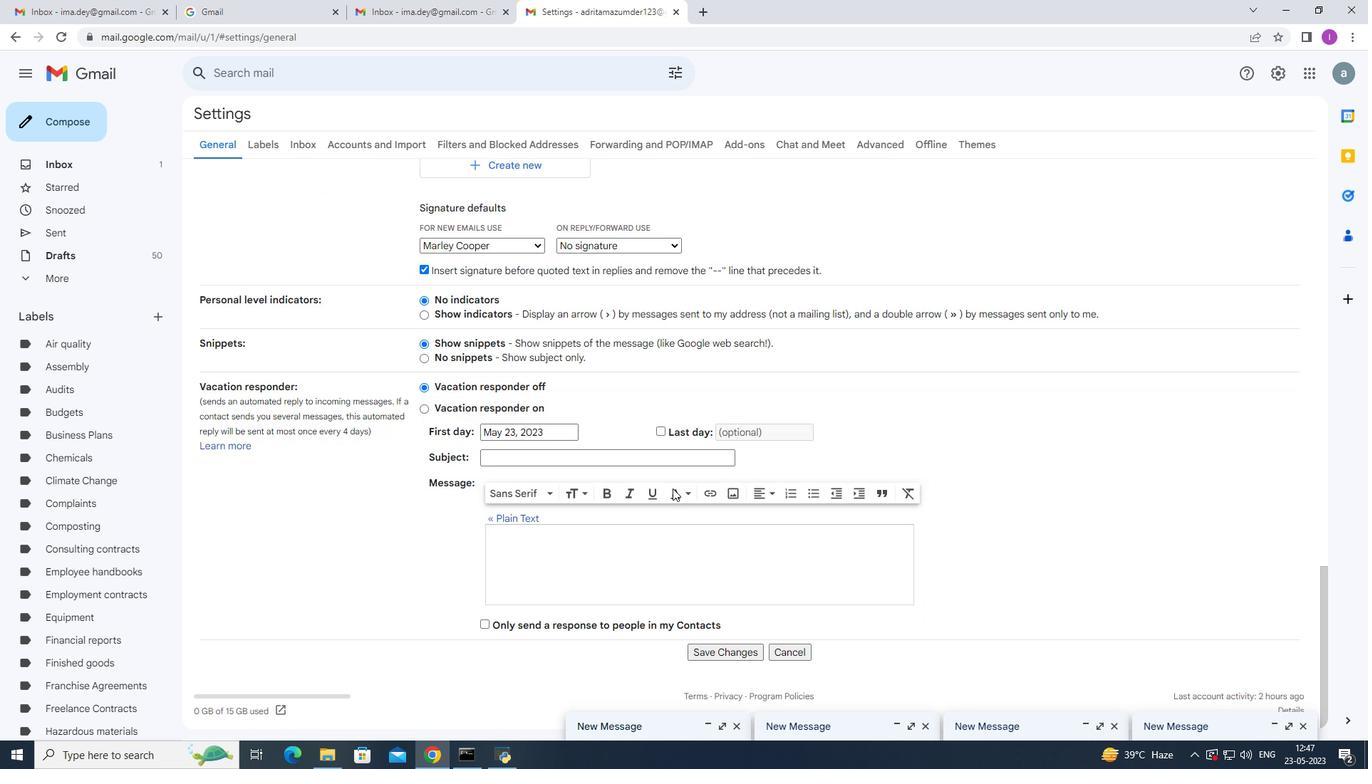 
Action: Mouse scrolled (677, 529) with delta (0, 0)
Screenshot: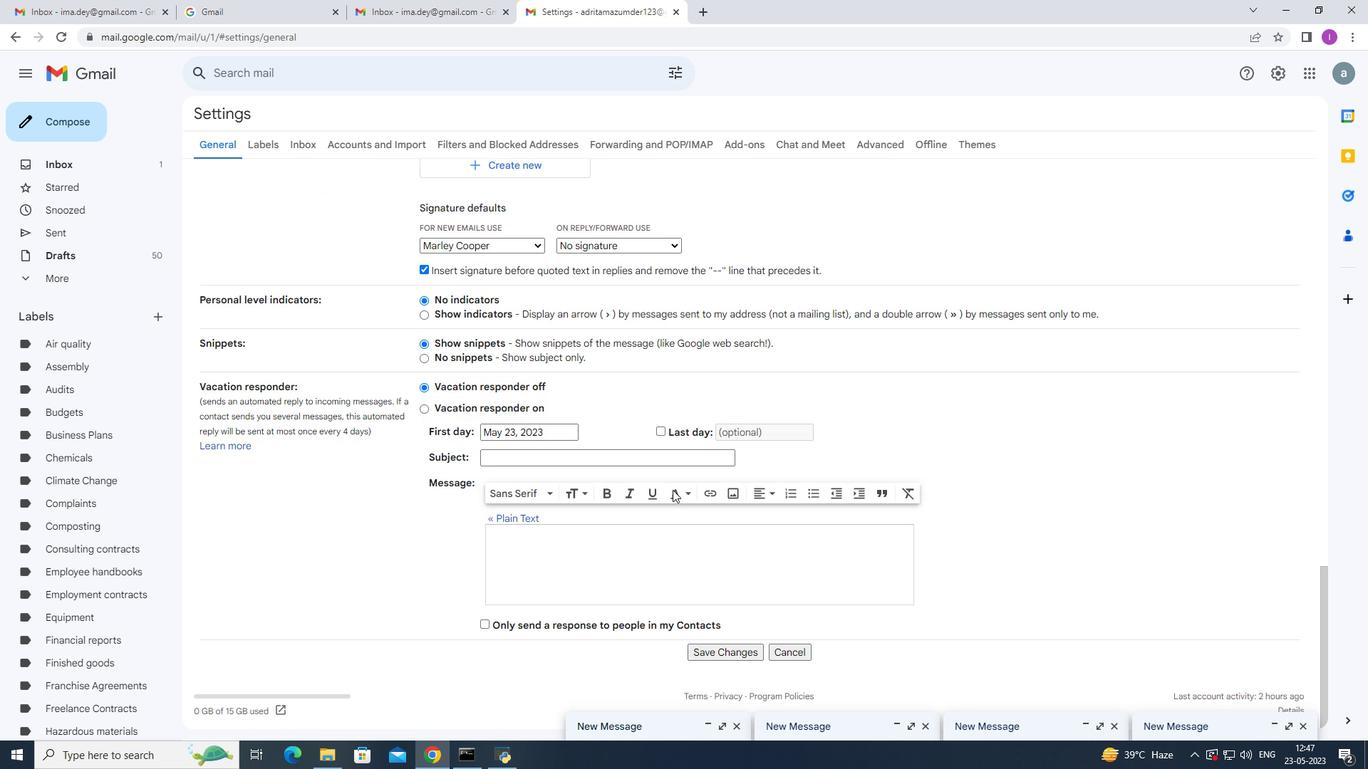 
Action: Mouse scrolled (677, 529) with delta (0, 0)
Screenshot: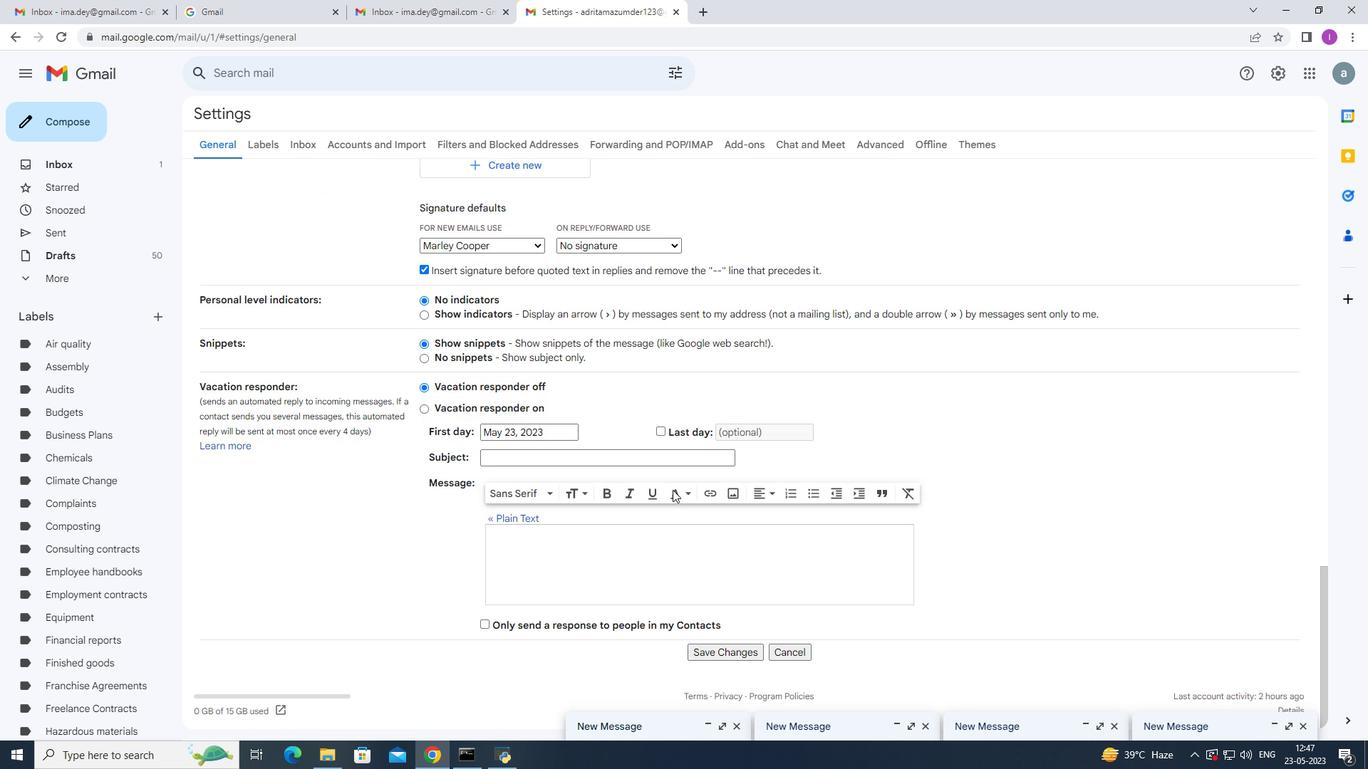 
Action: Mouse moved to (655, 552)
Screenshot: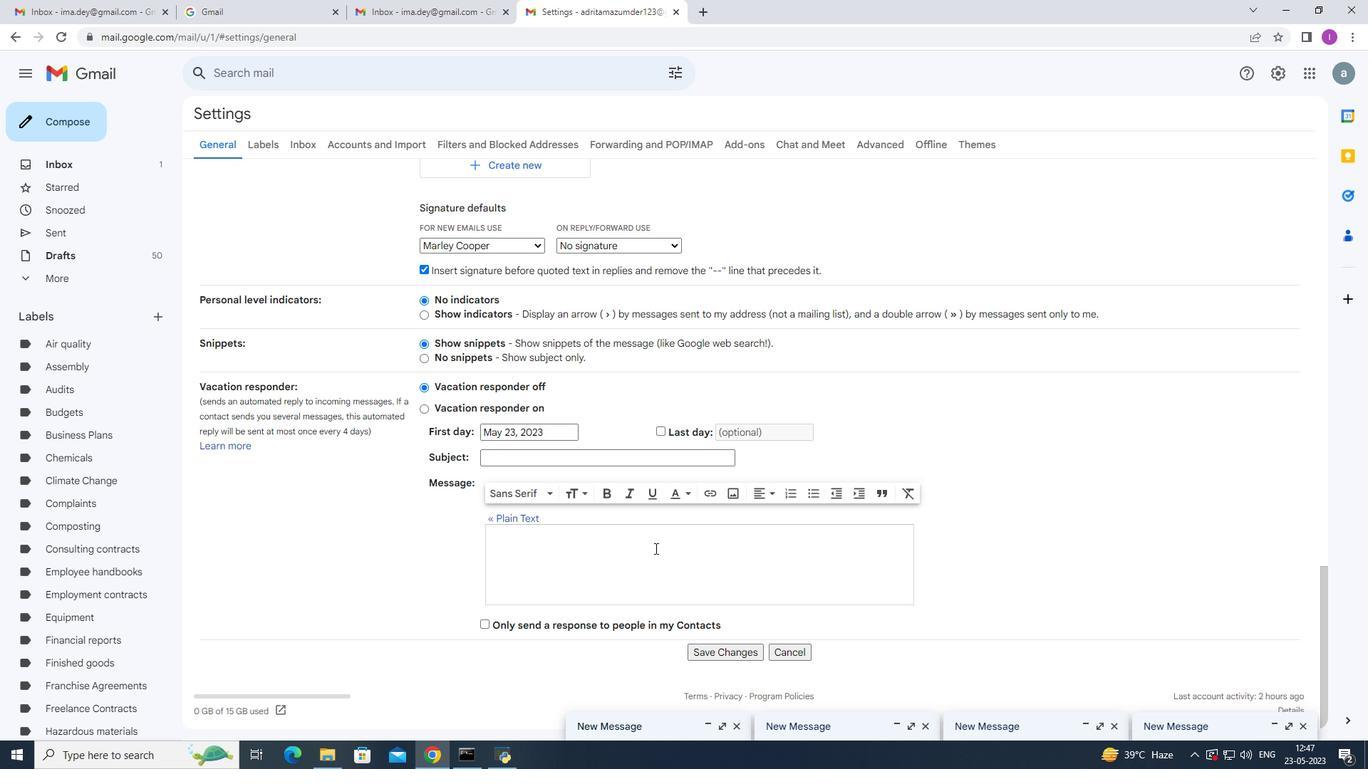 
Action: Mouse scrolled (655, 552) with delta (0, 0)
Screenshot: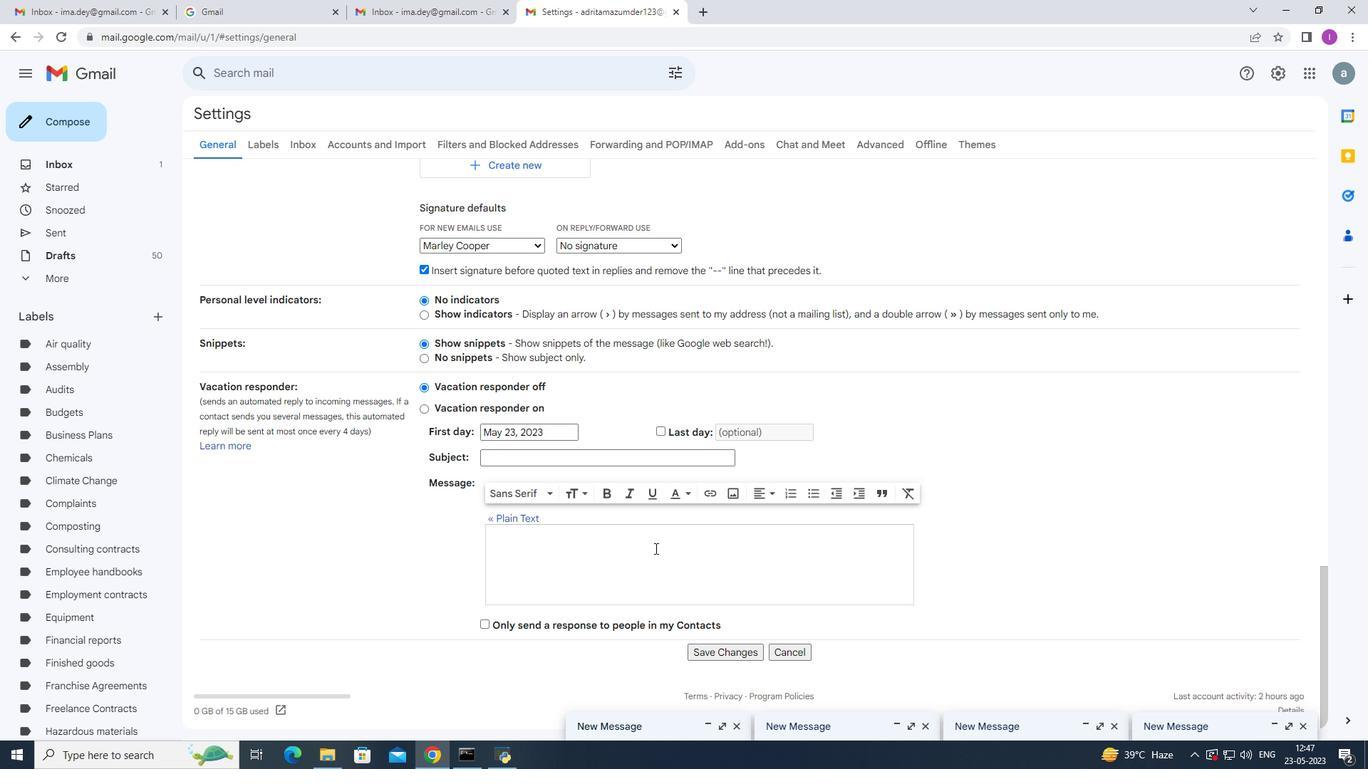 
Action: Mouse moved to (661, 560)
Screenshot: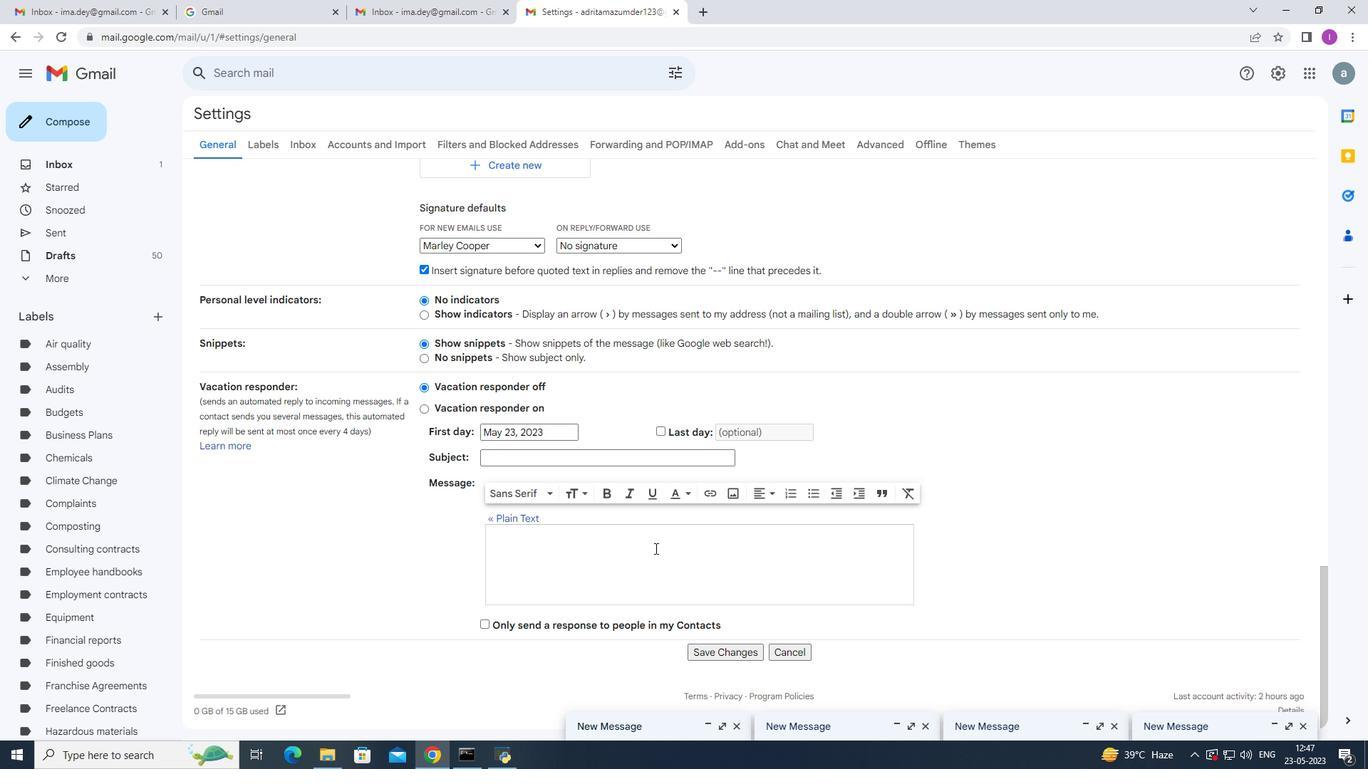 
Action: Mouse scrolled (661, 560) with delta (0, 0)
Screenshot: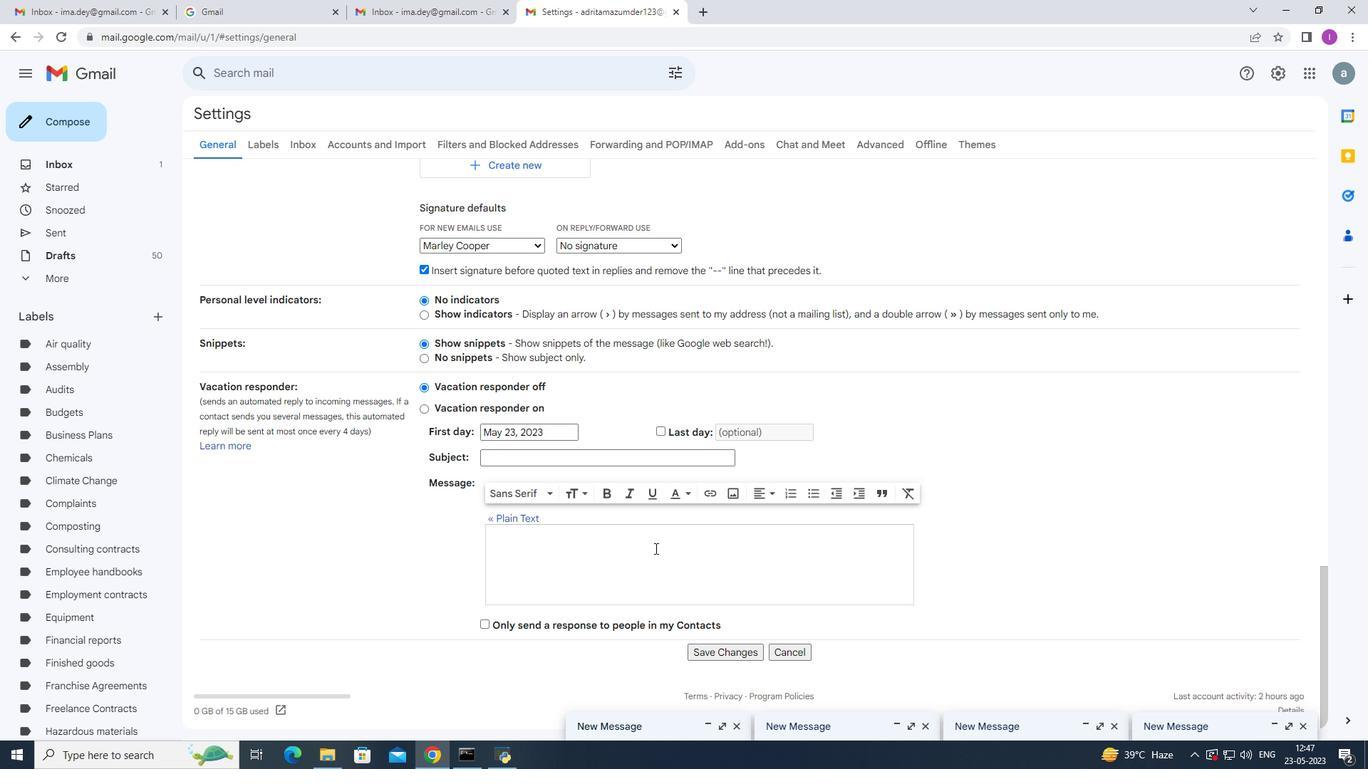 
Action: Mouse moved to (662, 561)
Screenshot: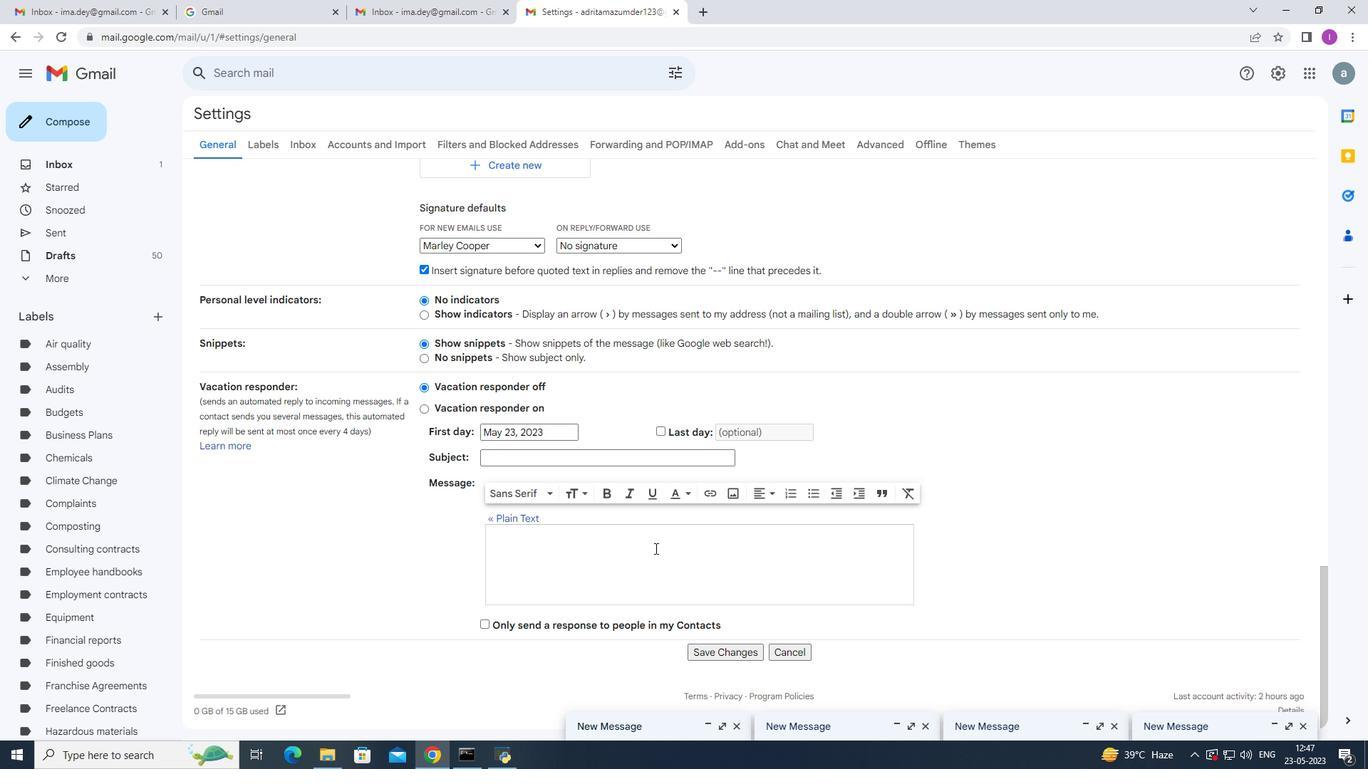 
Action: Mouse scrolled (662, 560) with delta (0, 0)
Screenshot: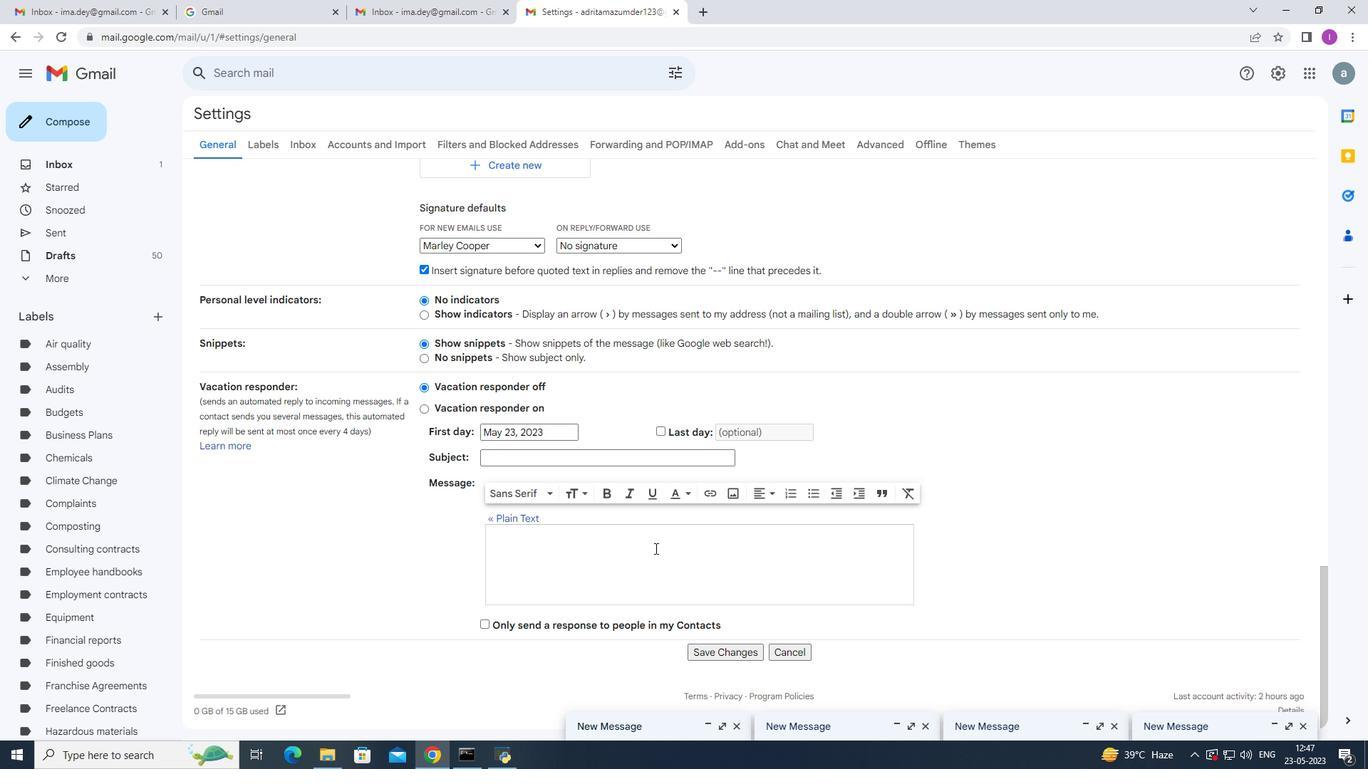
Action: Mouse scrolled (662, 560) with delta (0, 0)
Screenshot: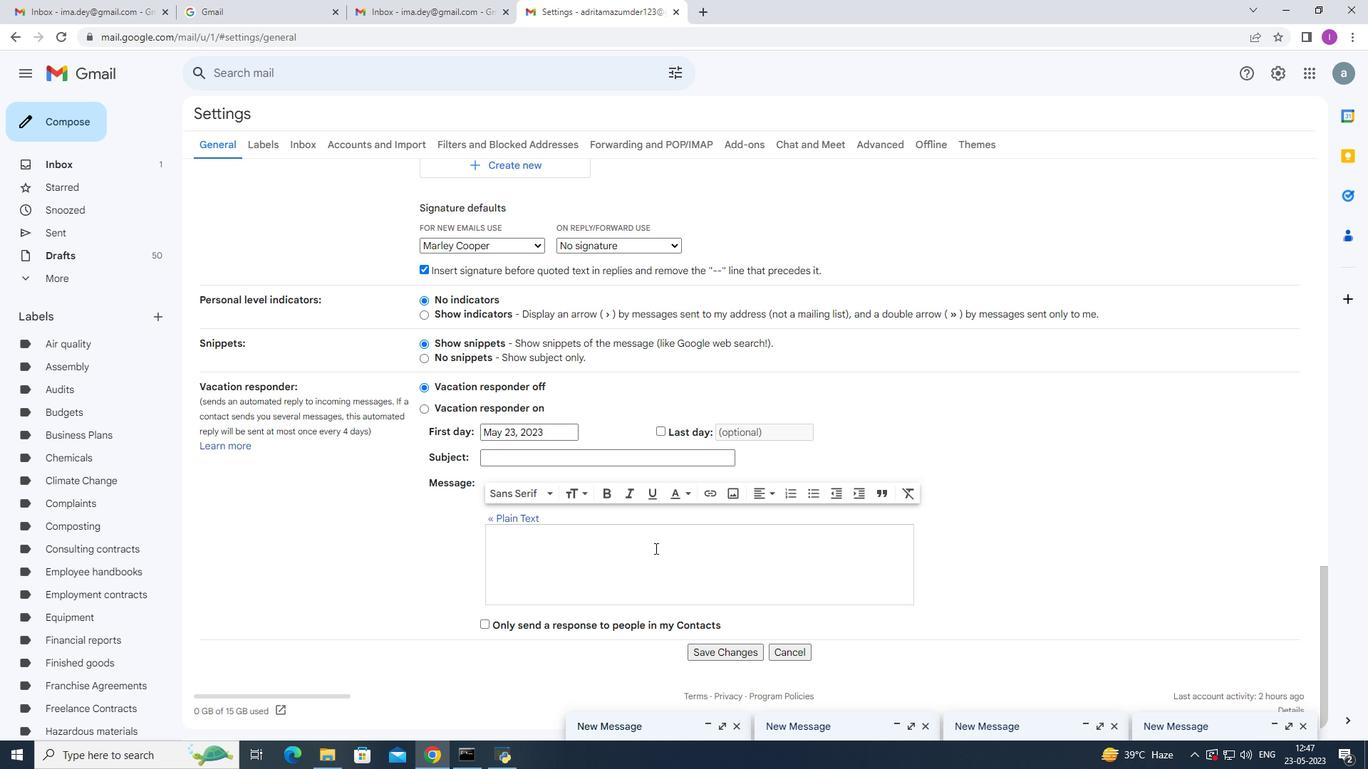 
Action: Mouse moved to (716, 654)
Screenshot: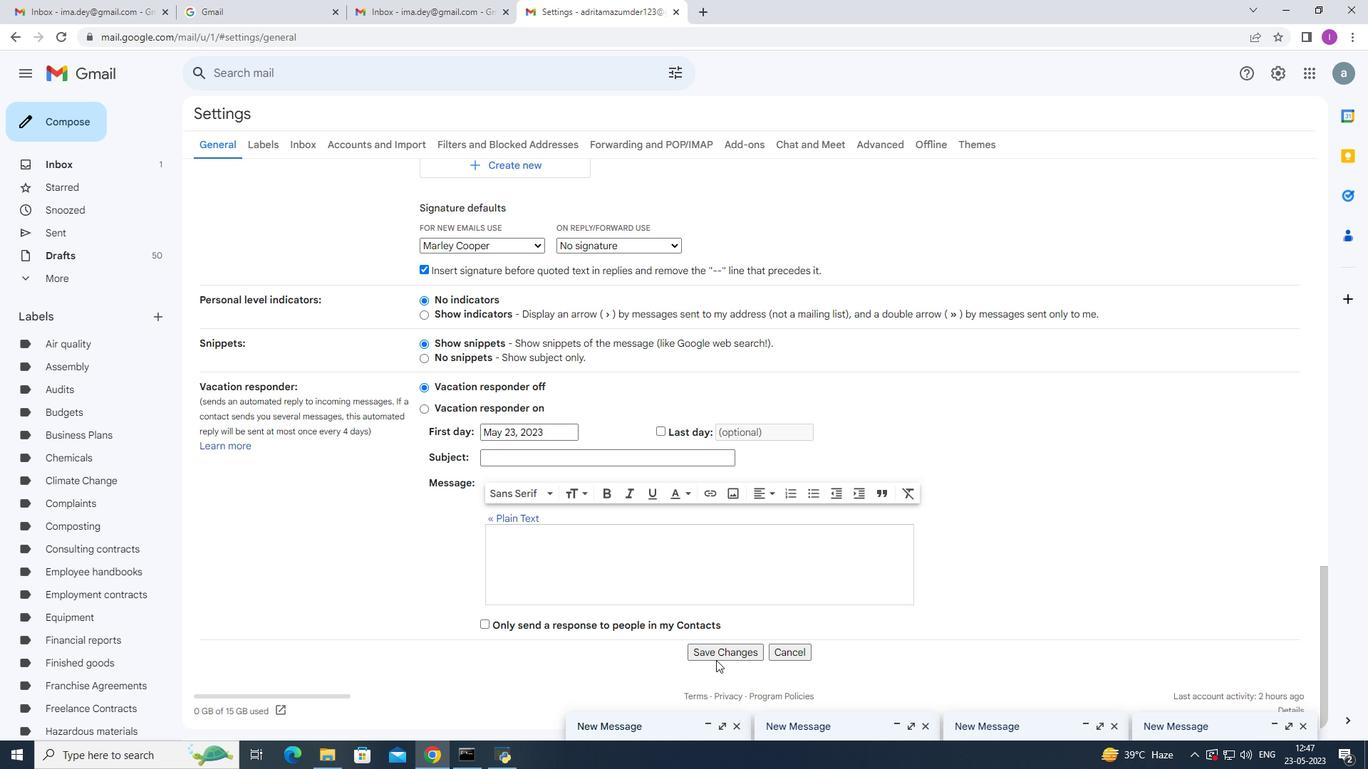 
Action: Mouse pressed left at (716, 654)
Screenshot: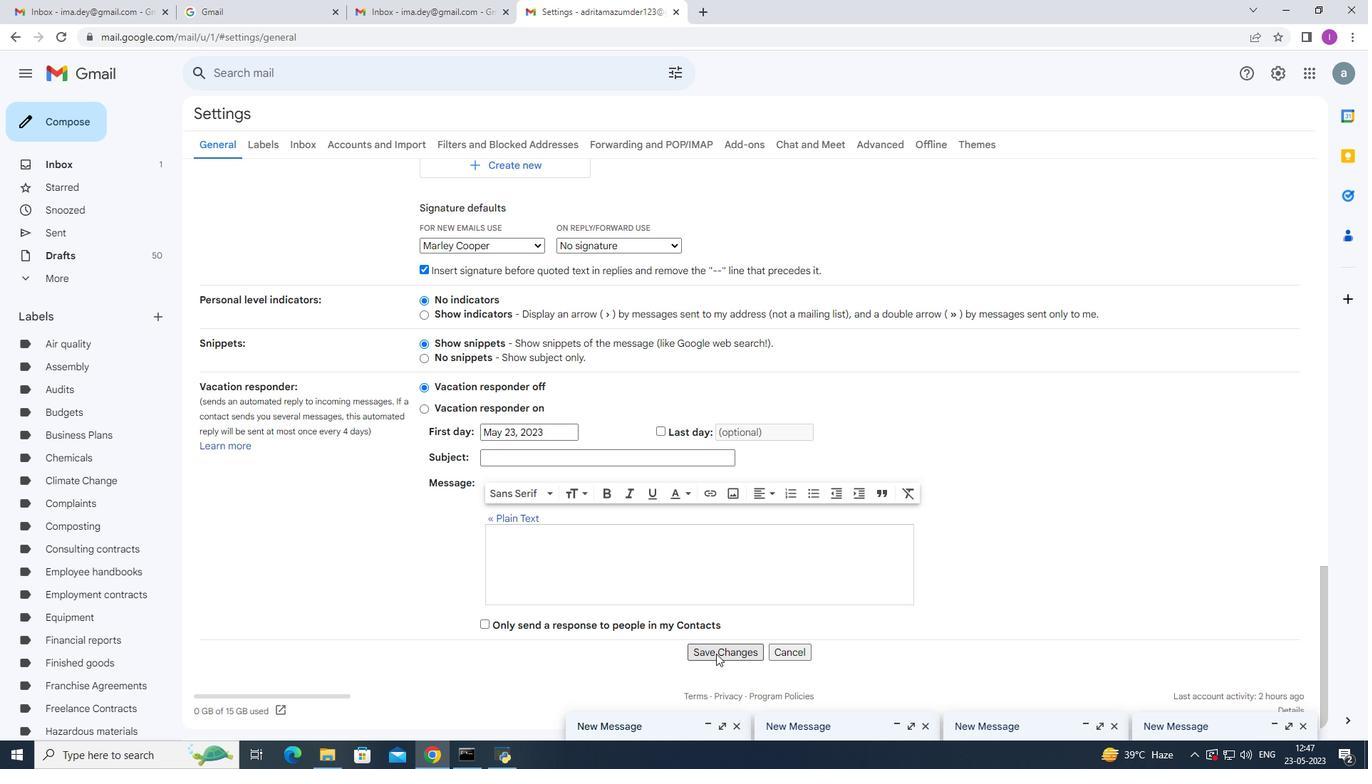 
Action: Mouse moved to (84, 122)
Screenshot: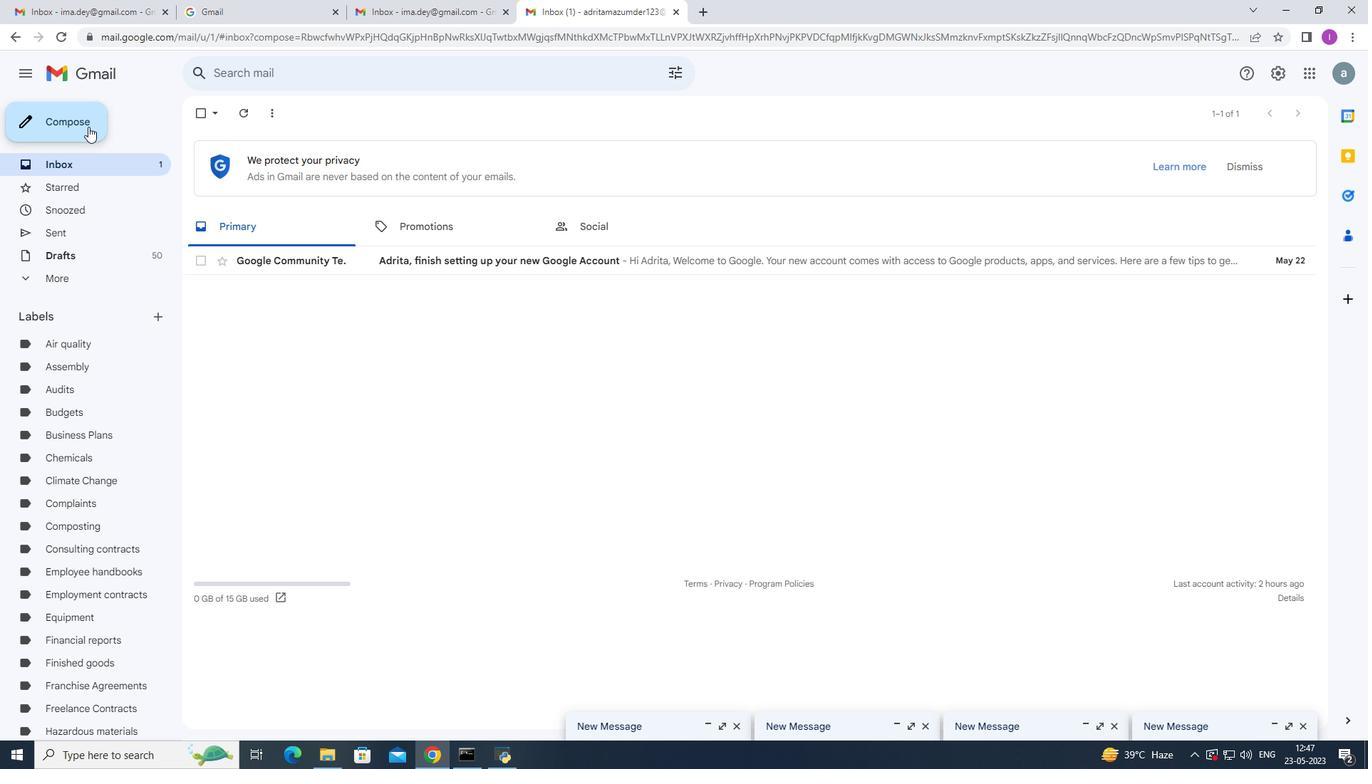 
Action: Mouse pressed left at (84, 122)
Screenshot: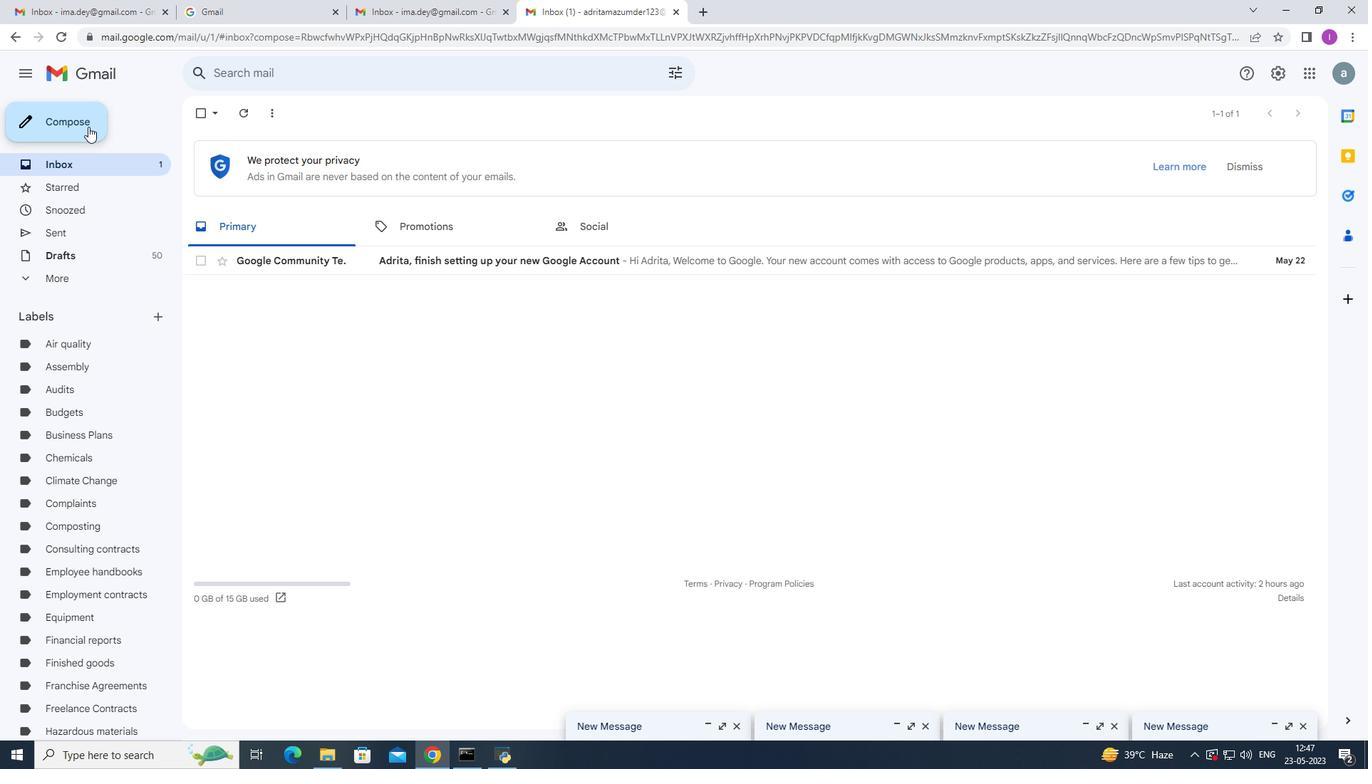 
Action: Mouse moved to (944, 346)
Screenshot: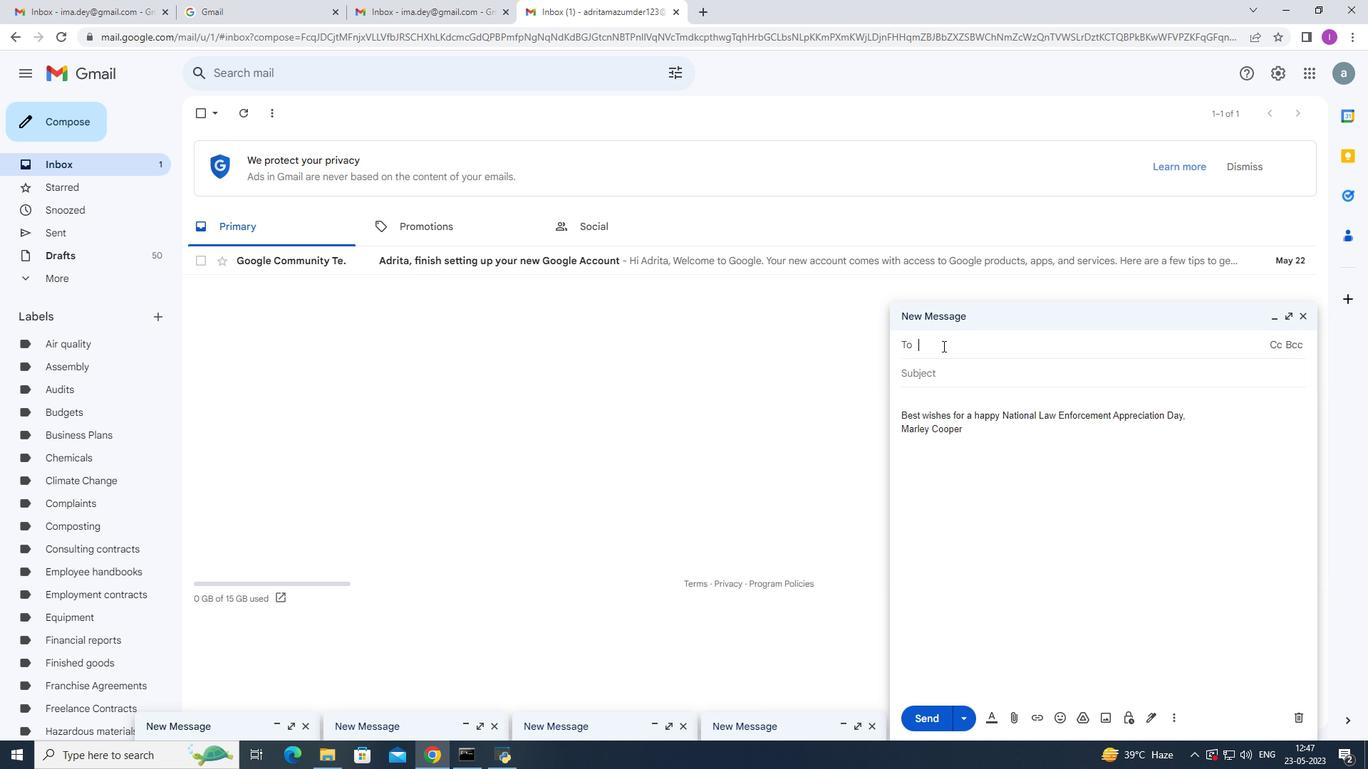 
Action: Key pressed so
Screenshot: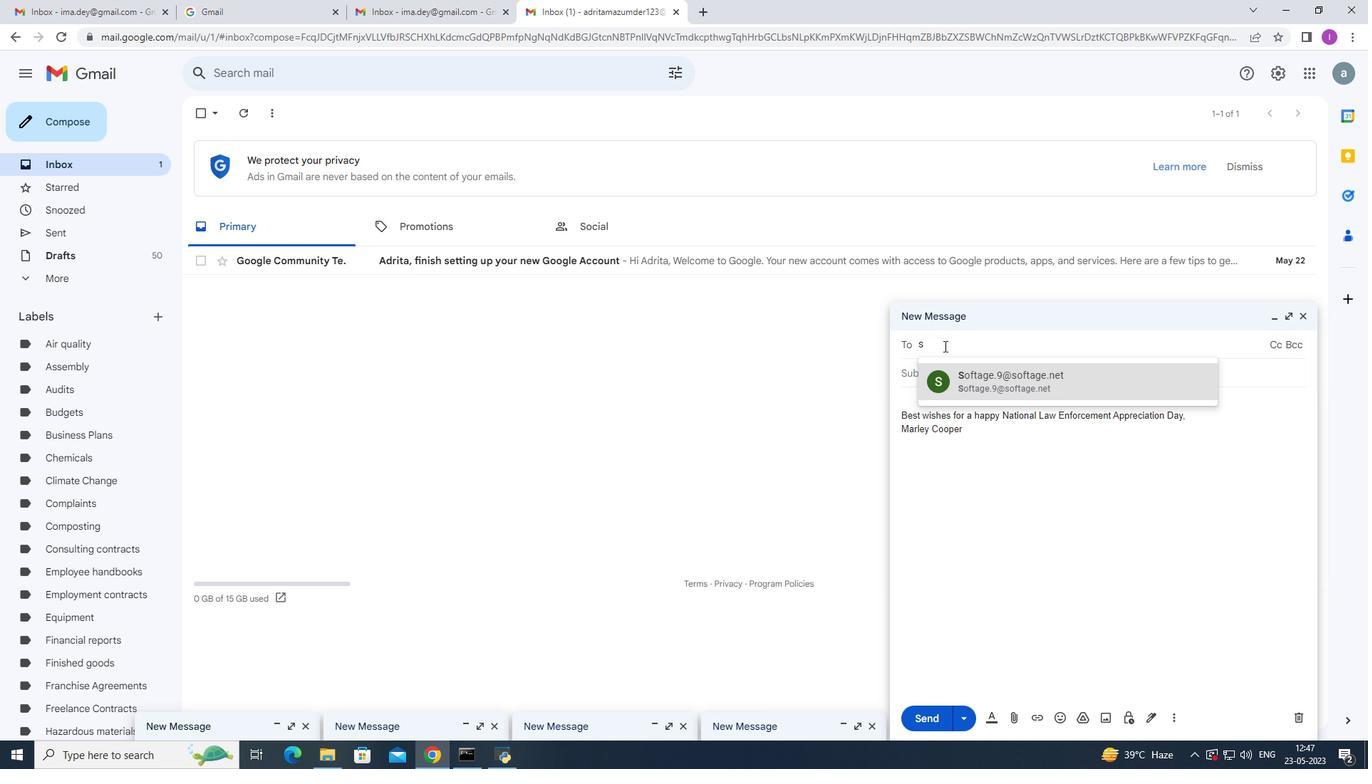 
Action: Mouse moved to (960, 379)
Screenshot: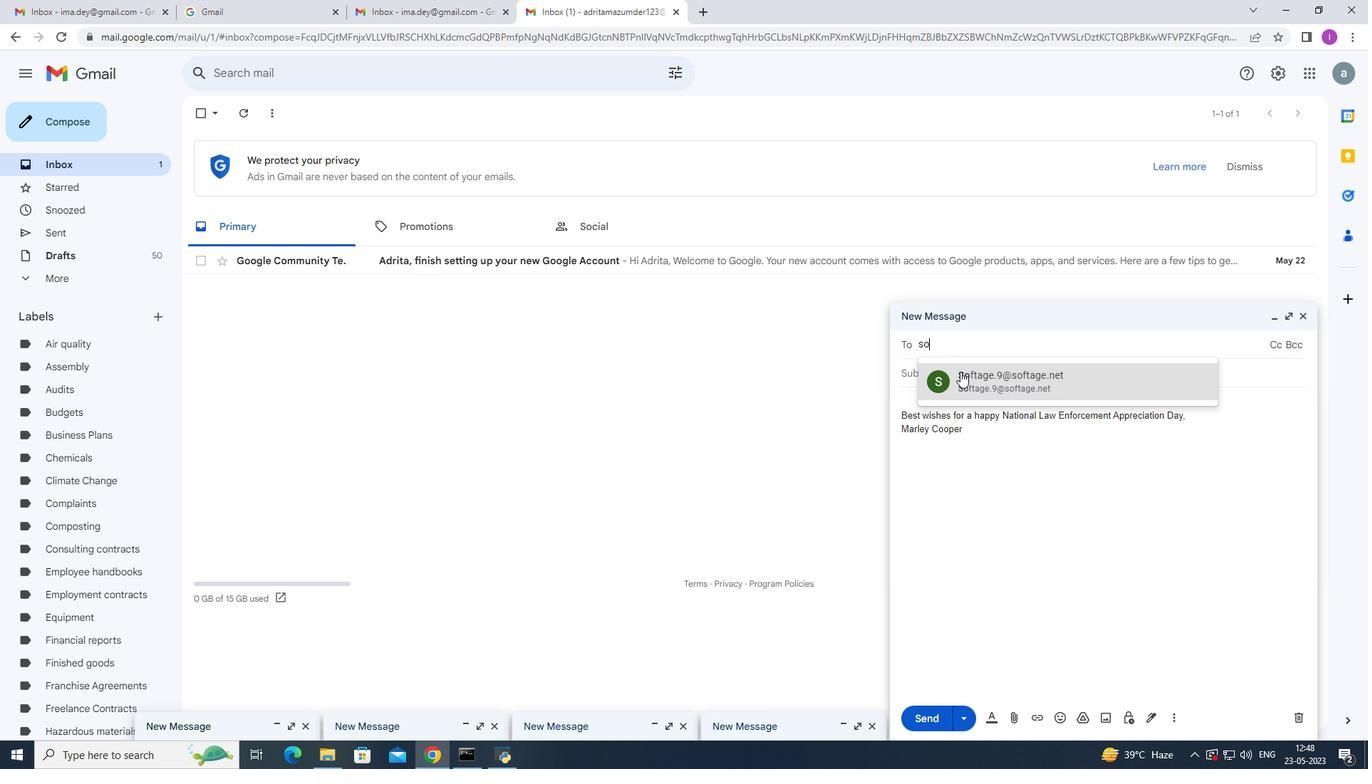 
Action: Mouse pressed left at (960, 379)
Screenshot: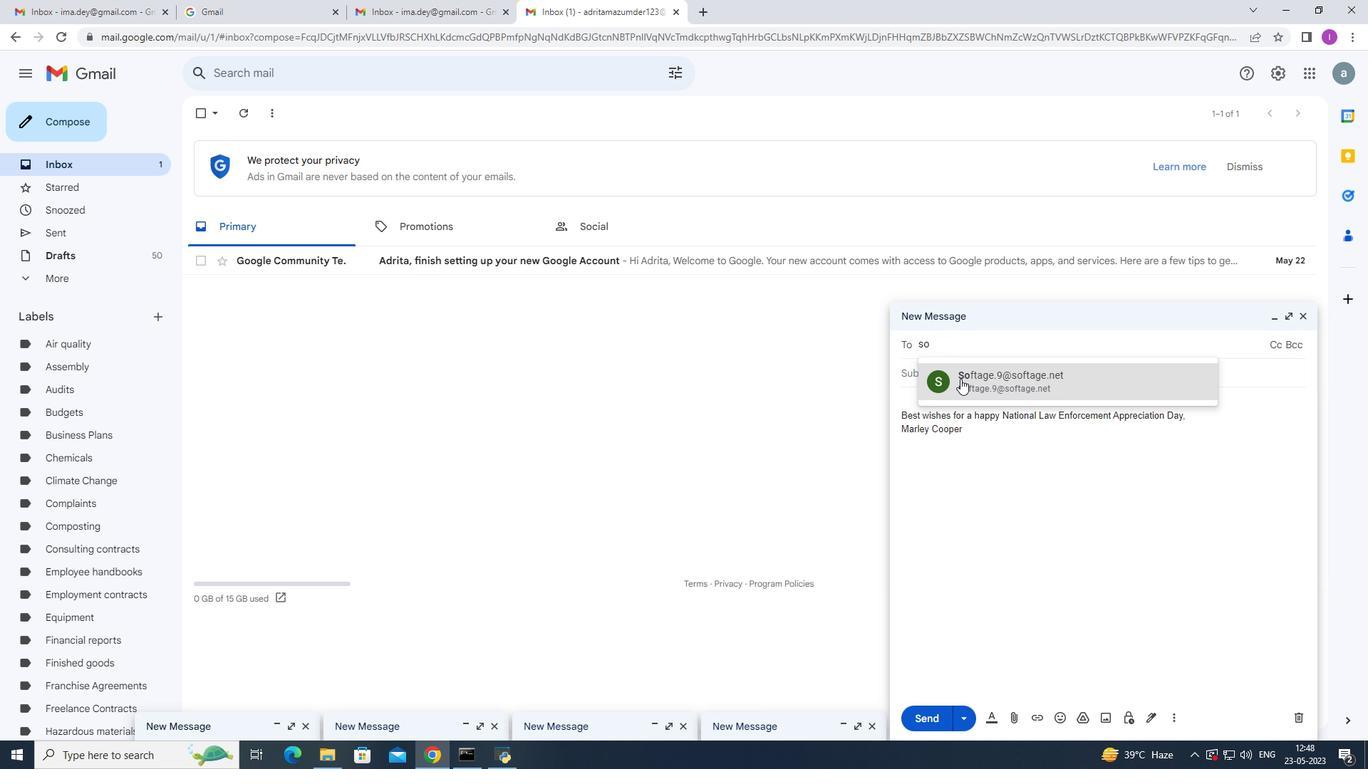
Action: Mouse moved to (1128, 578)
Screenshot: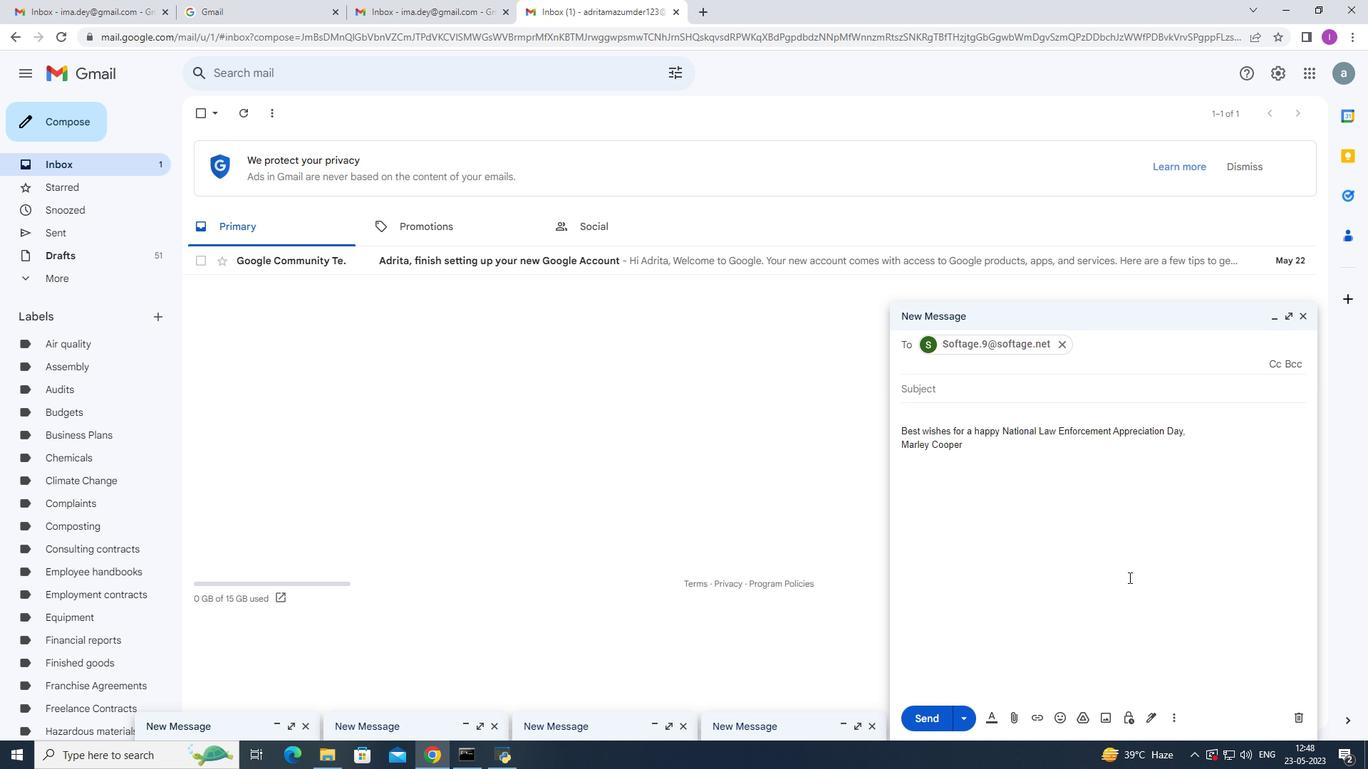 
Action: Mouse scrolled (1128, 577) with delta (0, 0)
Screenshot: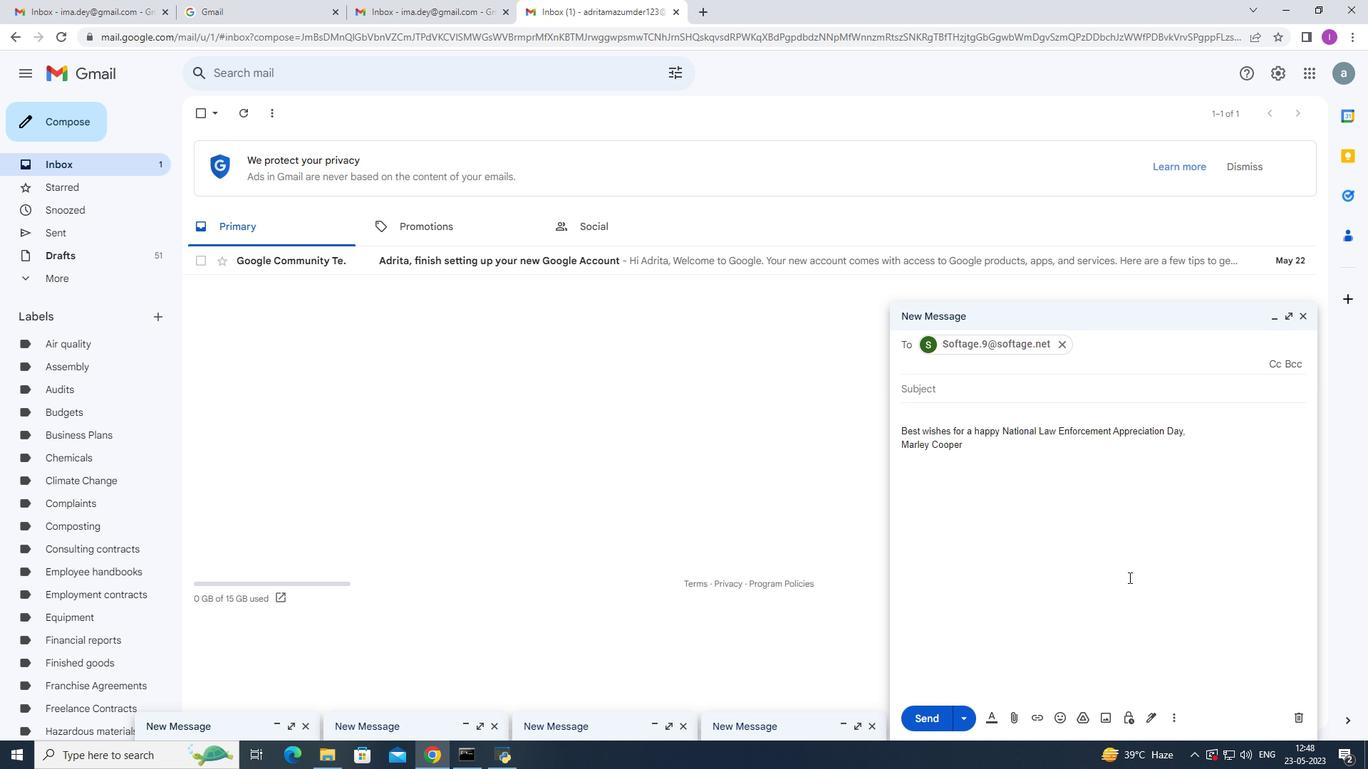
Action: Mouse scrolled (1128, 577) with delta (0, 0)
Screenshot: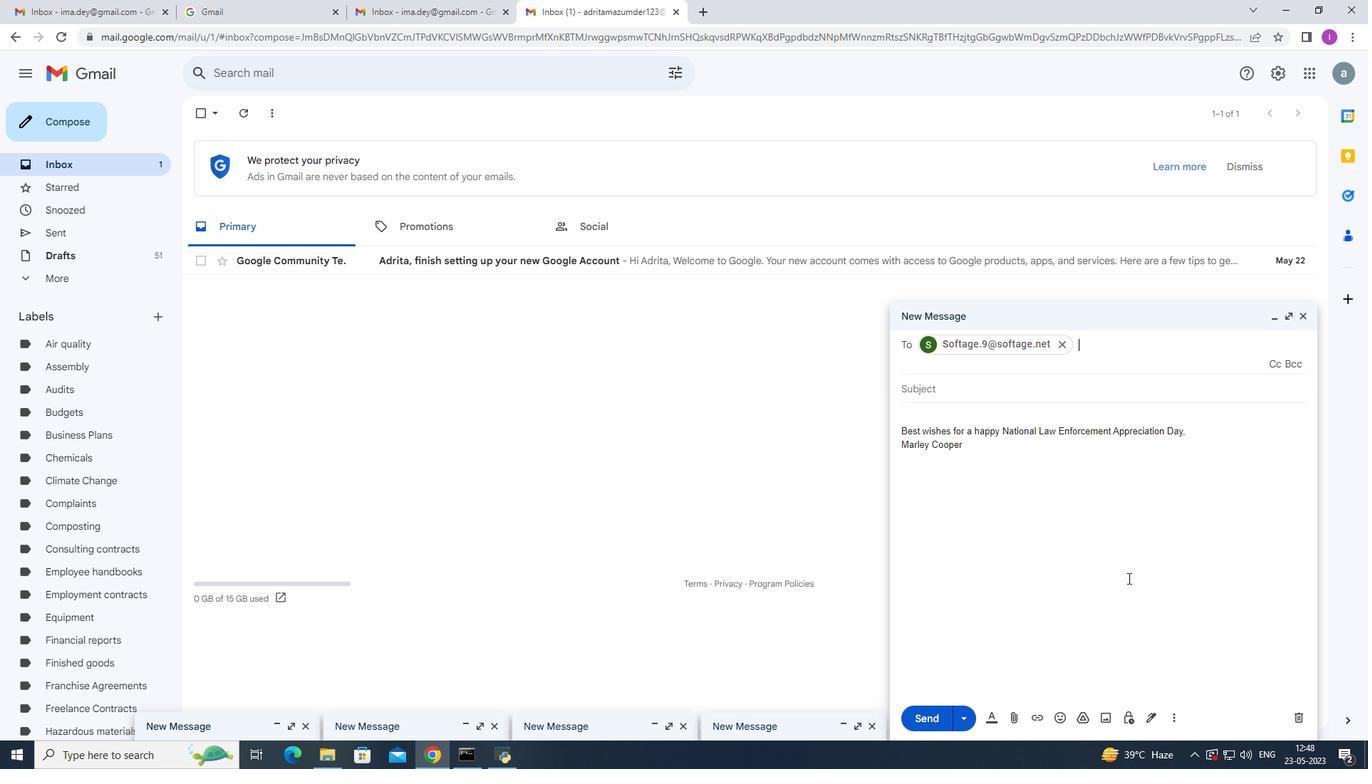 
Action: Mouse scrolled (1128, 577) with delta (0, 0)
Screenshot: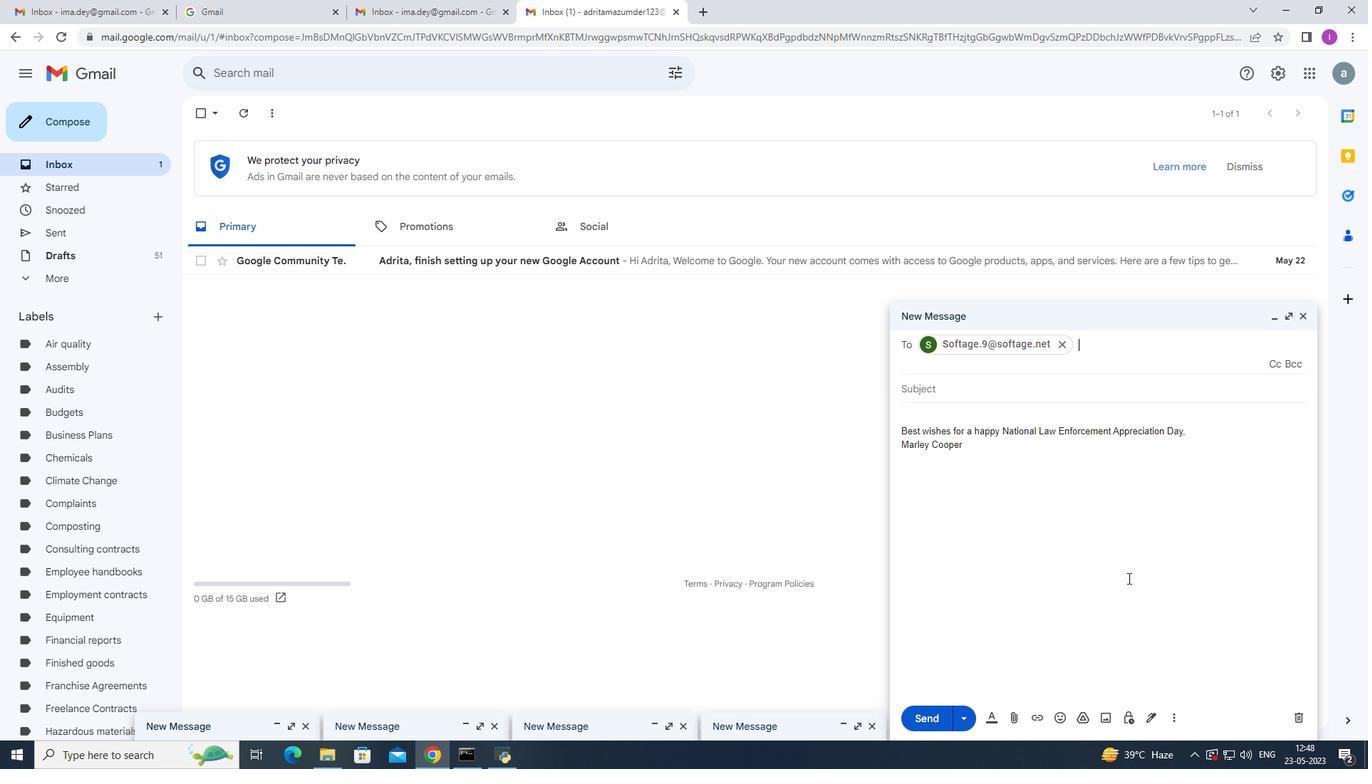 
Action: Mouse scrolled (1128, 577) with delta (0, 0)
Screenshot: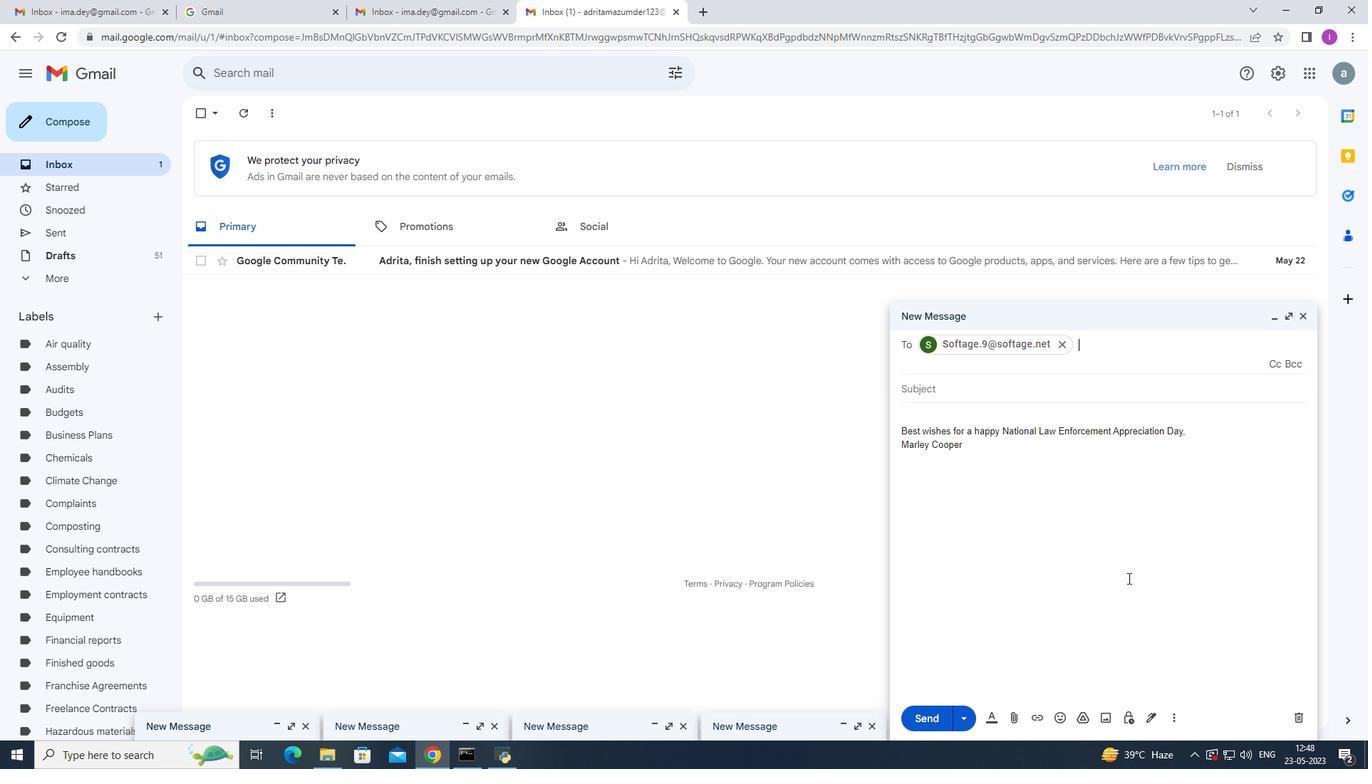 
Action: Mouse moved to (1175, 716)
Screenshot: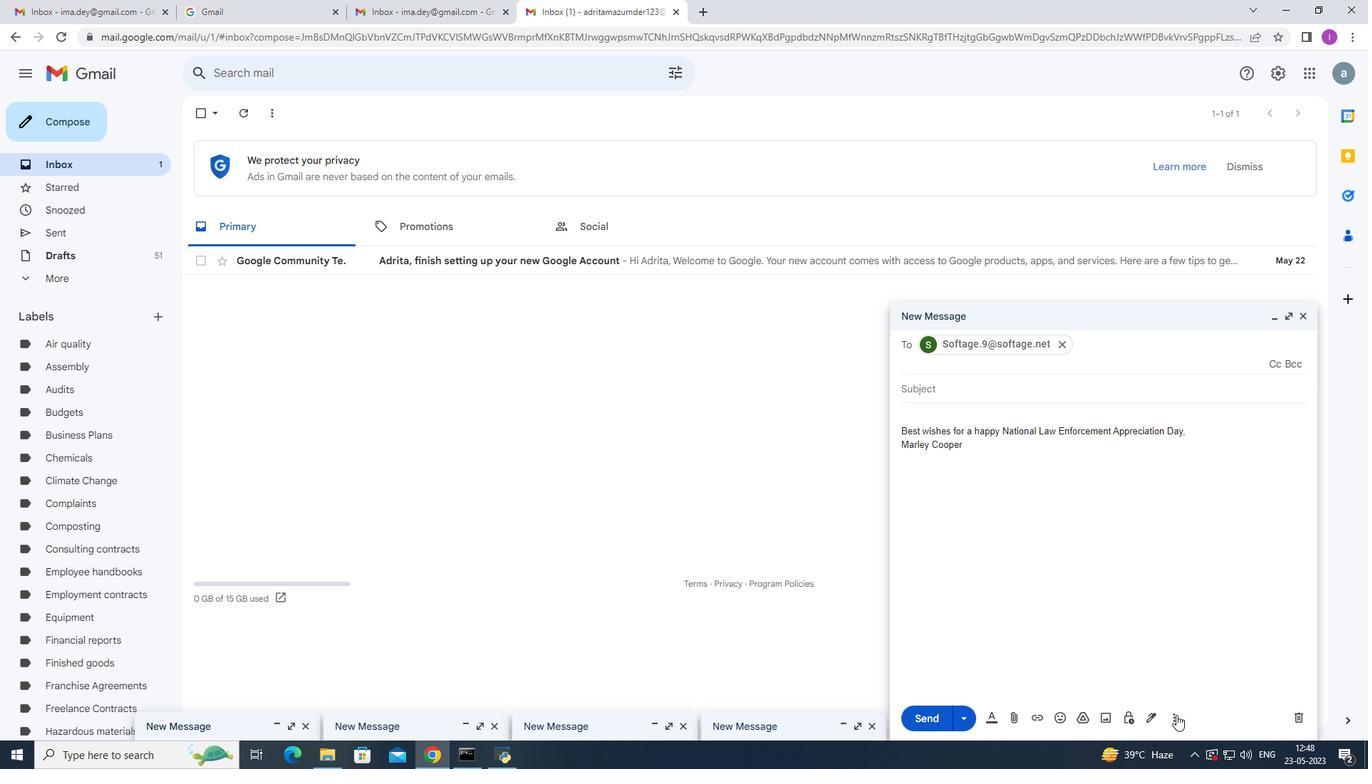 
Action: Mouse pressed left at (1175, 716)
Screenshot: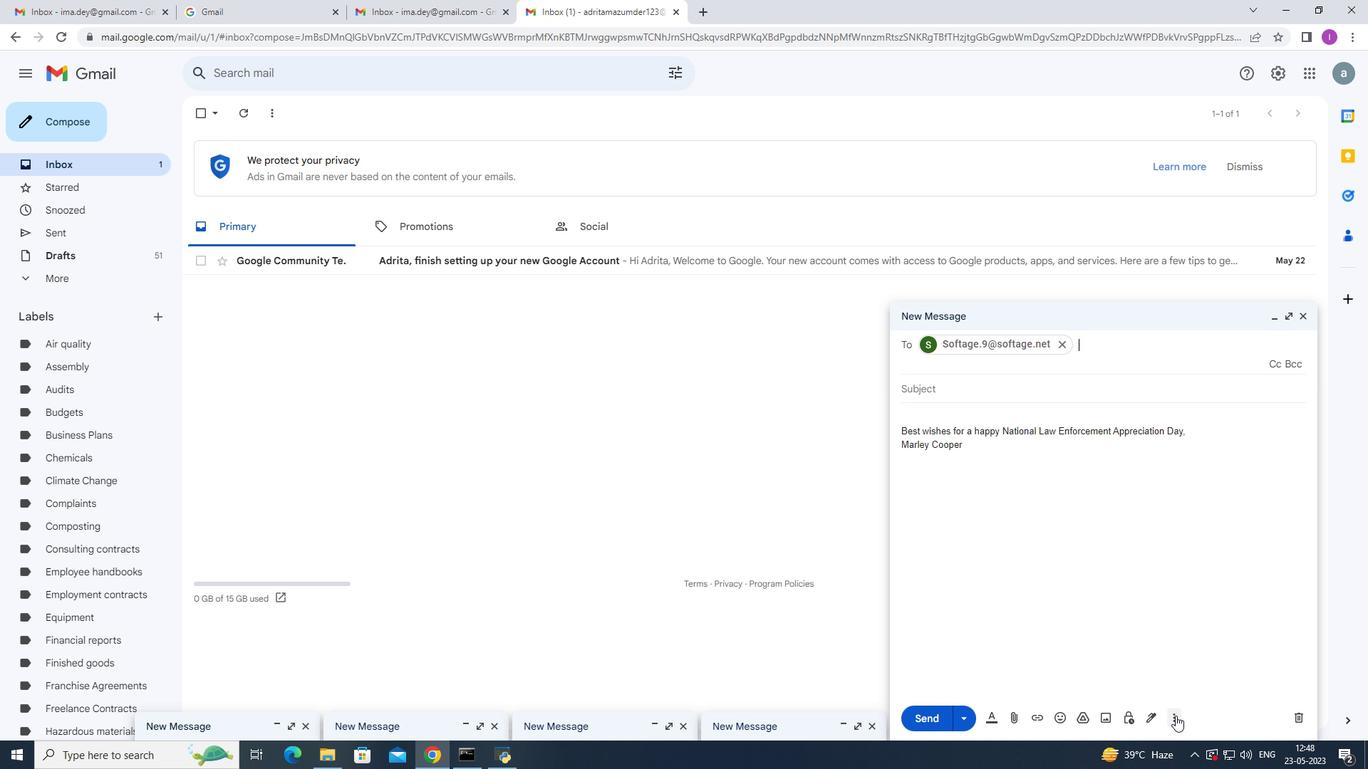 
Action: Mouse moved to (1213, 580)
Screenshot: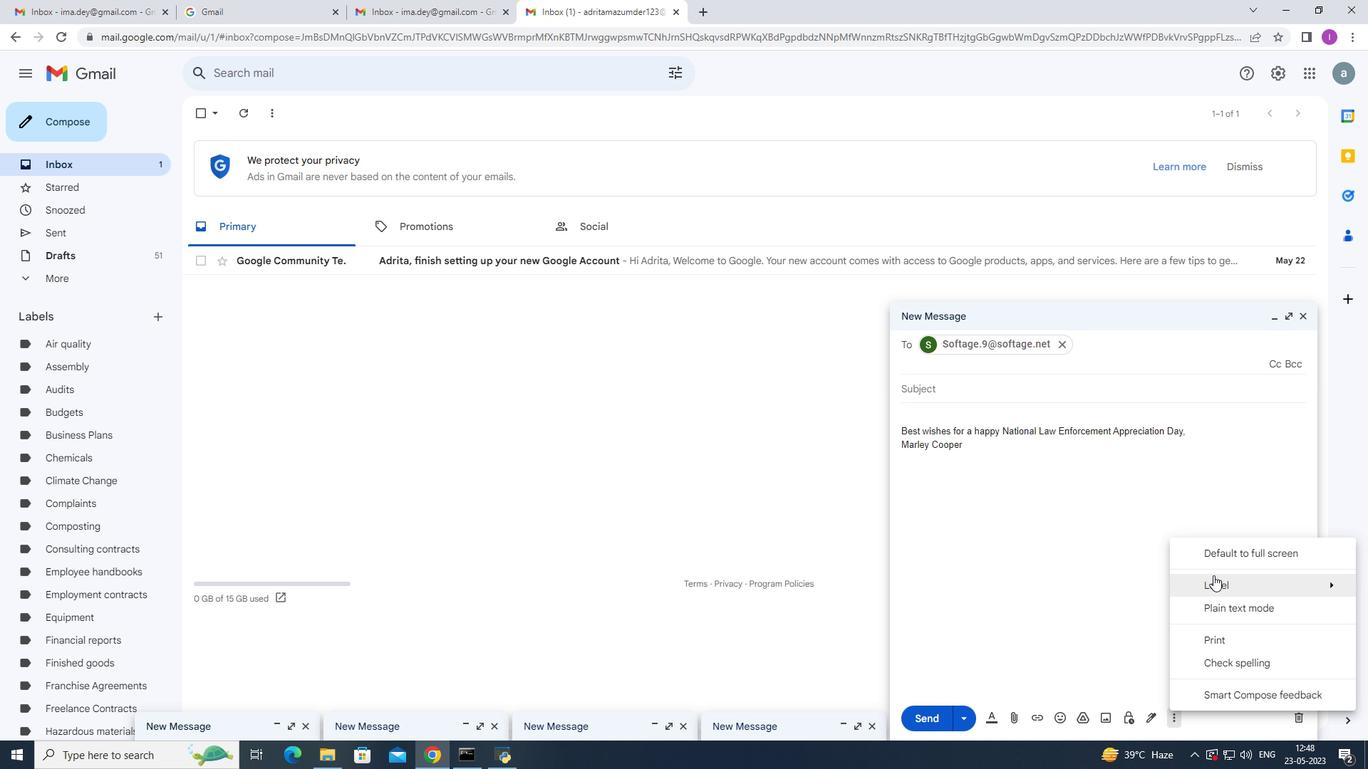 
Action: Mouse pressed left at (1213, 580)
Screenshot: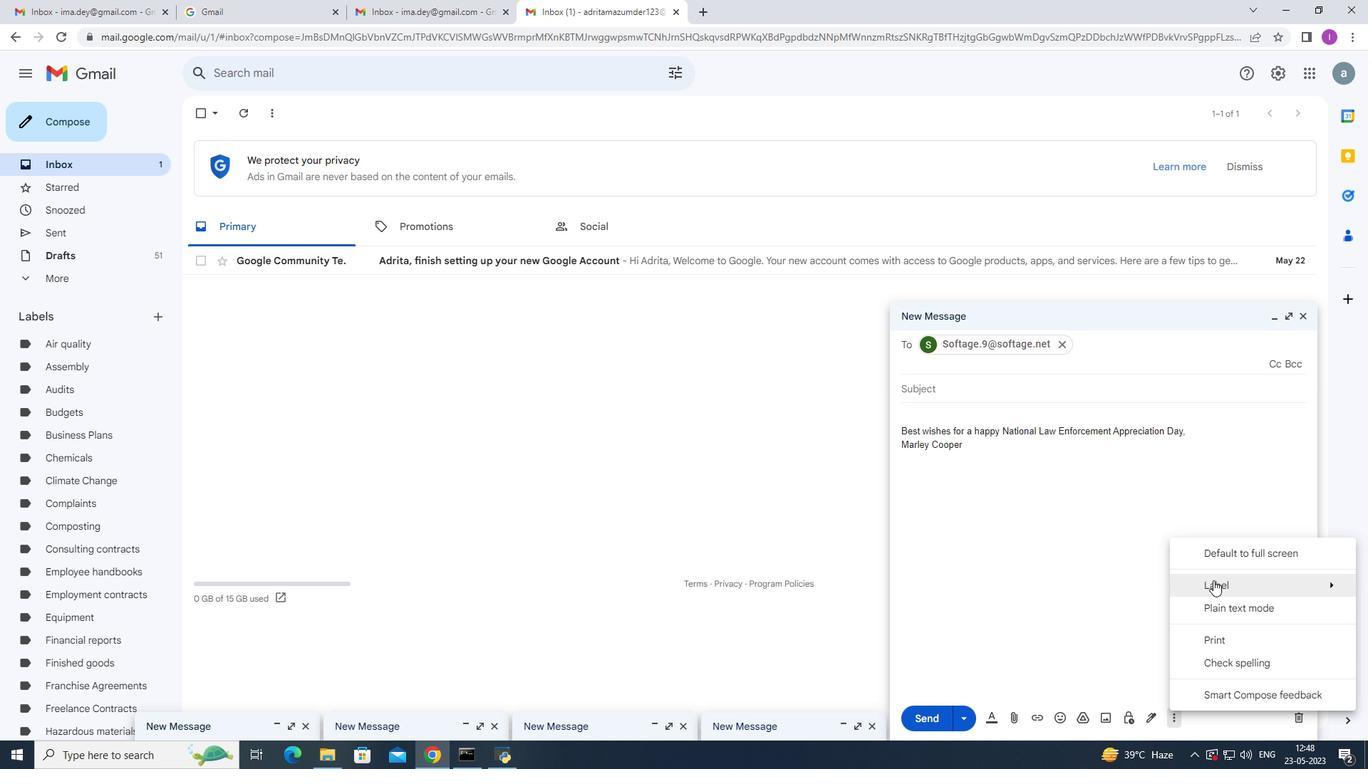 
Action: Mouse moved to (978, 303)
Screenshot: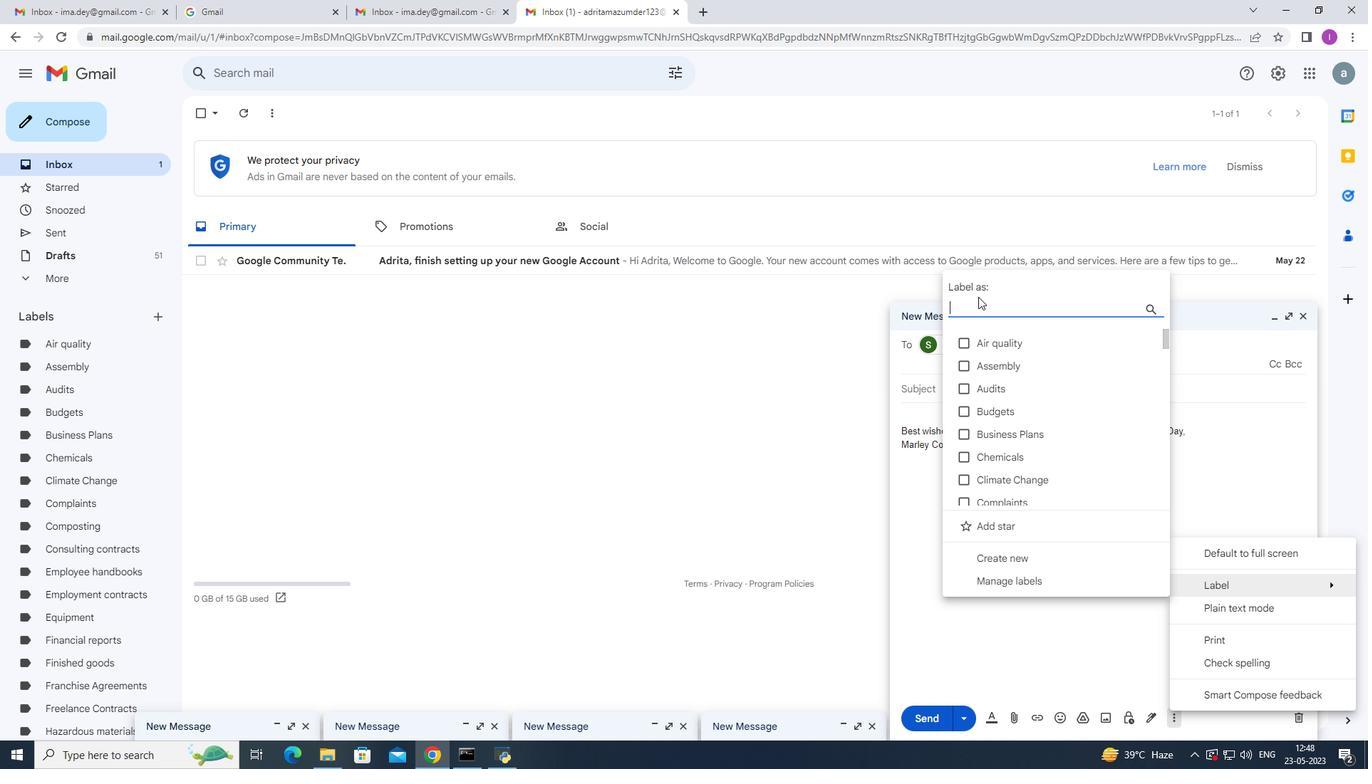 
Action: Mouse pressed left at (978, 303)
Screenshot: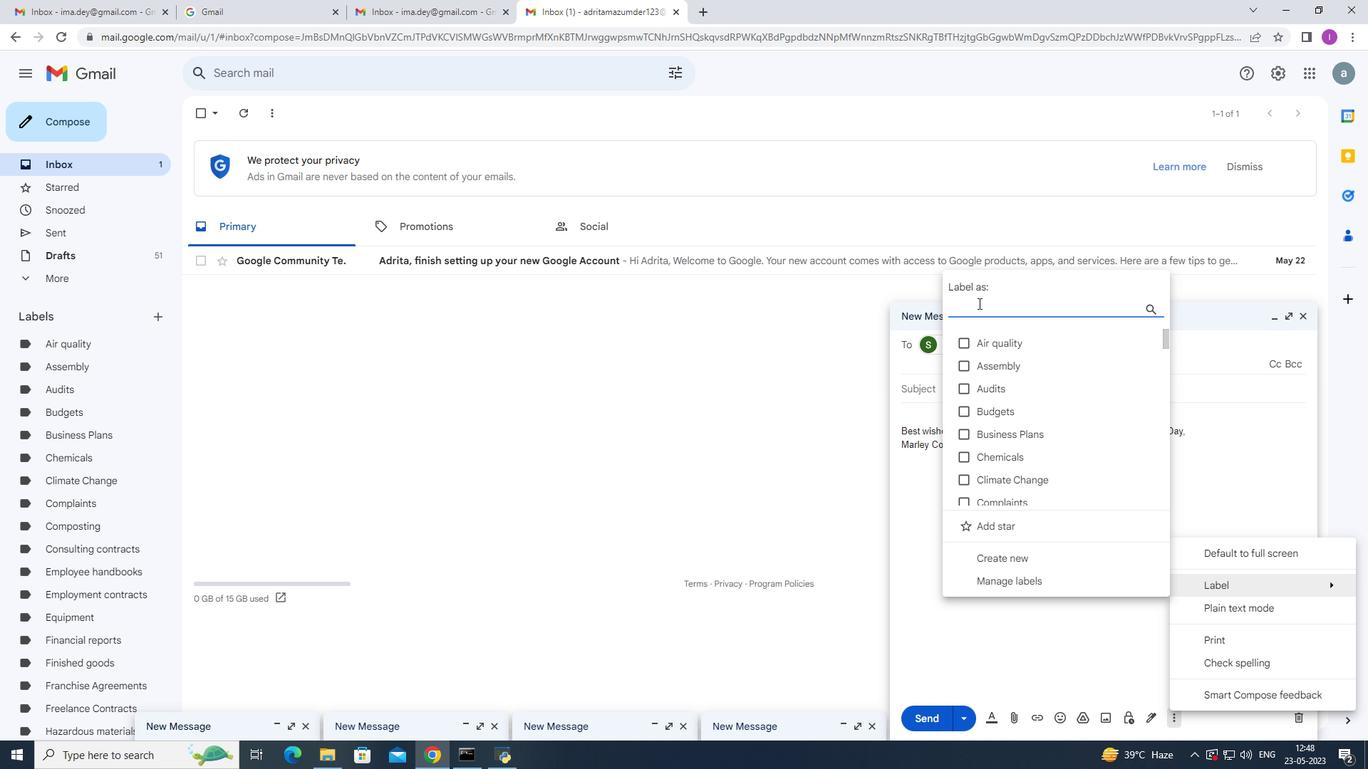 
Action: Mouse moved to (1044, 322)
Screenshot: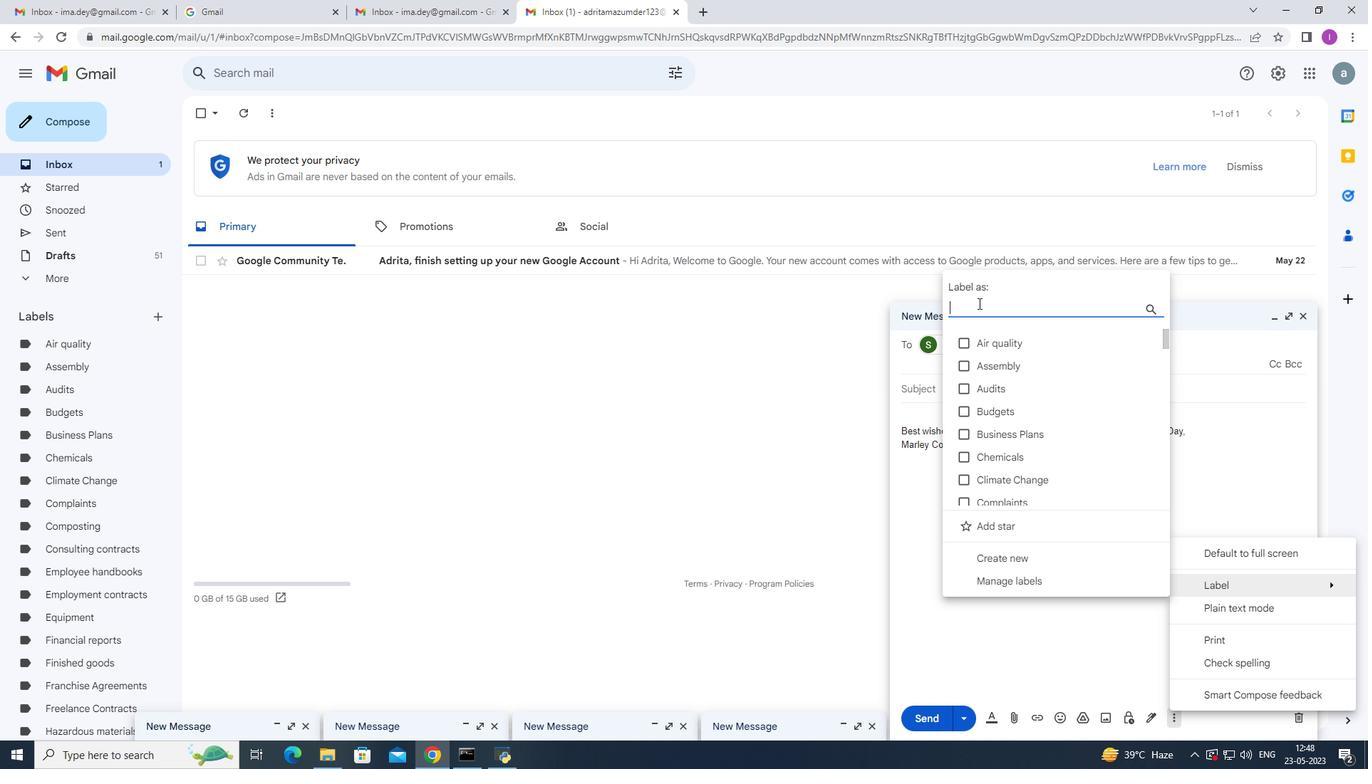 
Action: Key pressed <Key.shift>Real<Key.space>estate<Key.space>leases
Screenshot: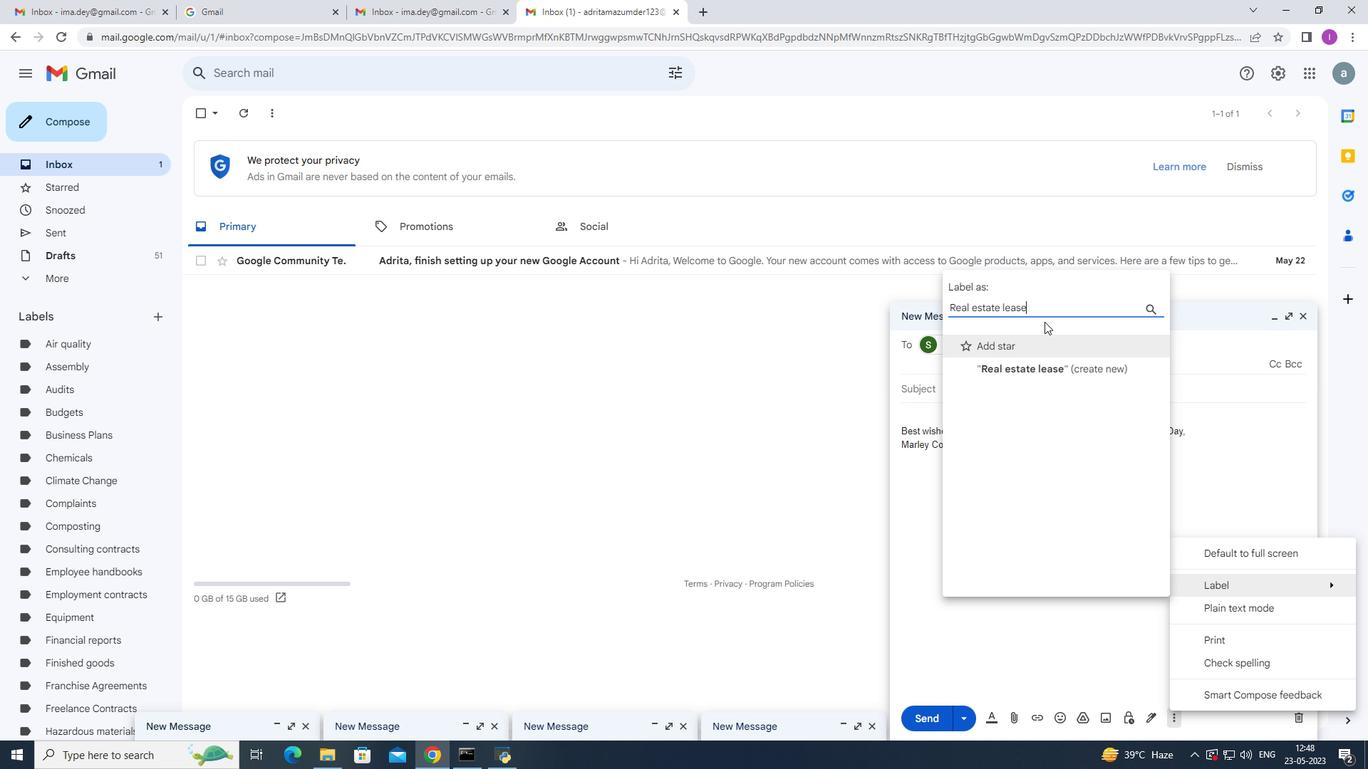 
Action: Mouse moved to (1018, 364)
Screenshot: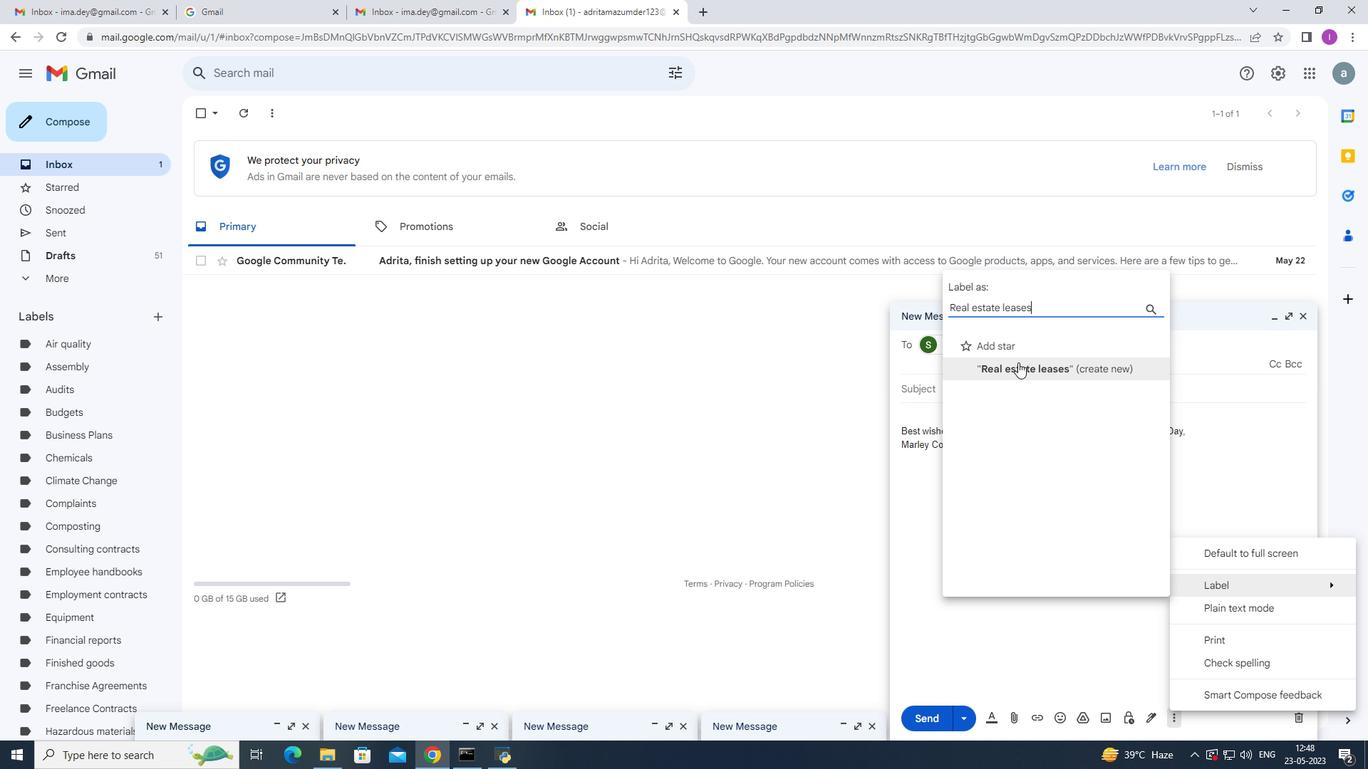 
Action: Mouse pressed left at (1018, 364)
Screenshot: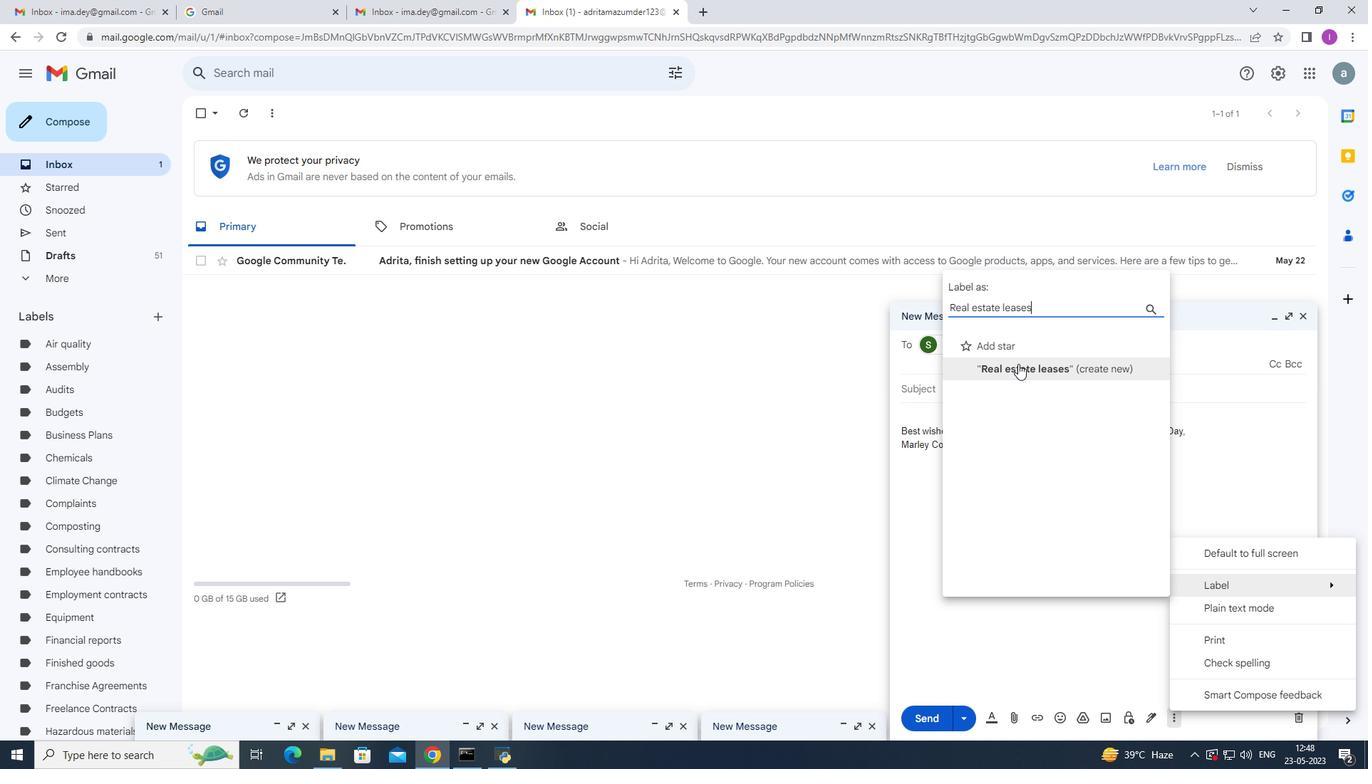 
Action: Mouse moved to (826, 454)
Screenshot: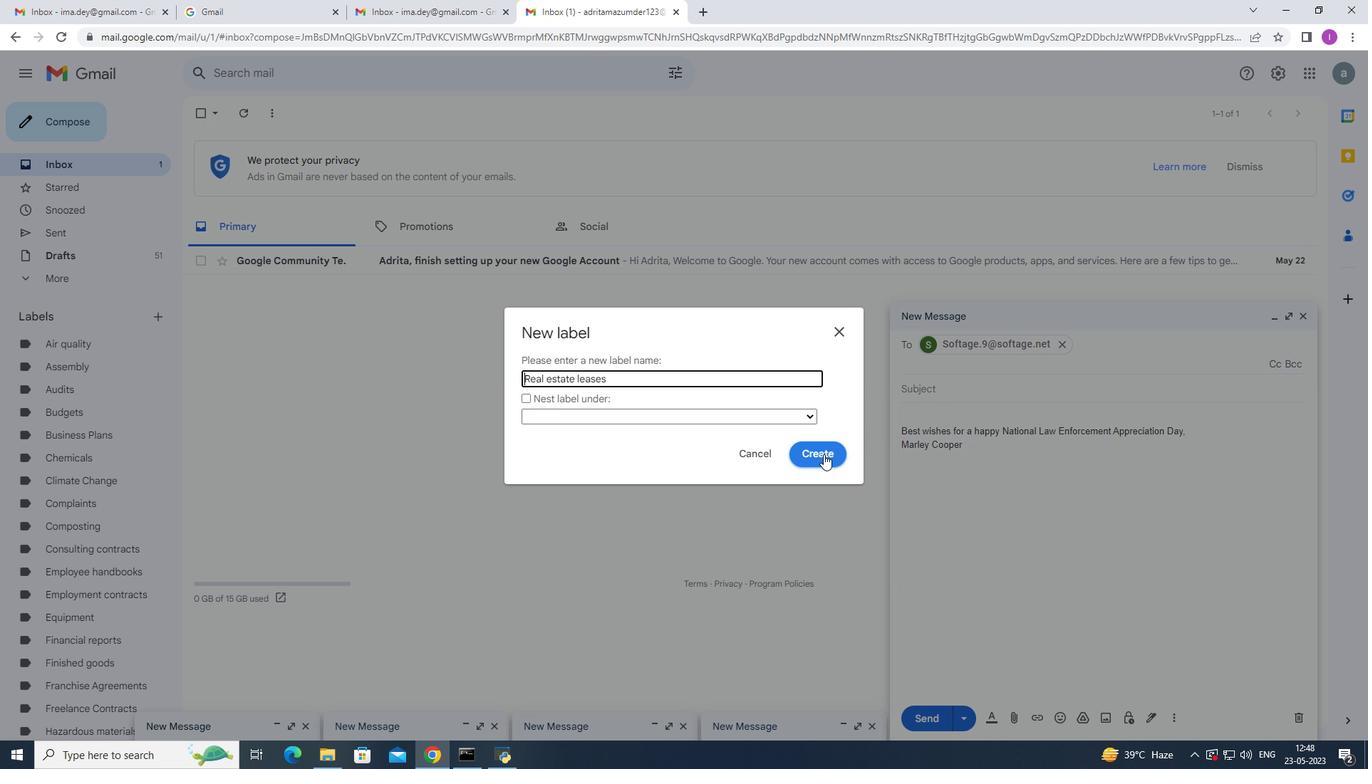
Action: Mouse pressed left at (825, 454)
Screenshot: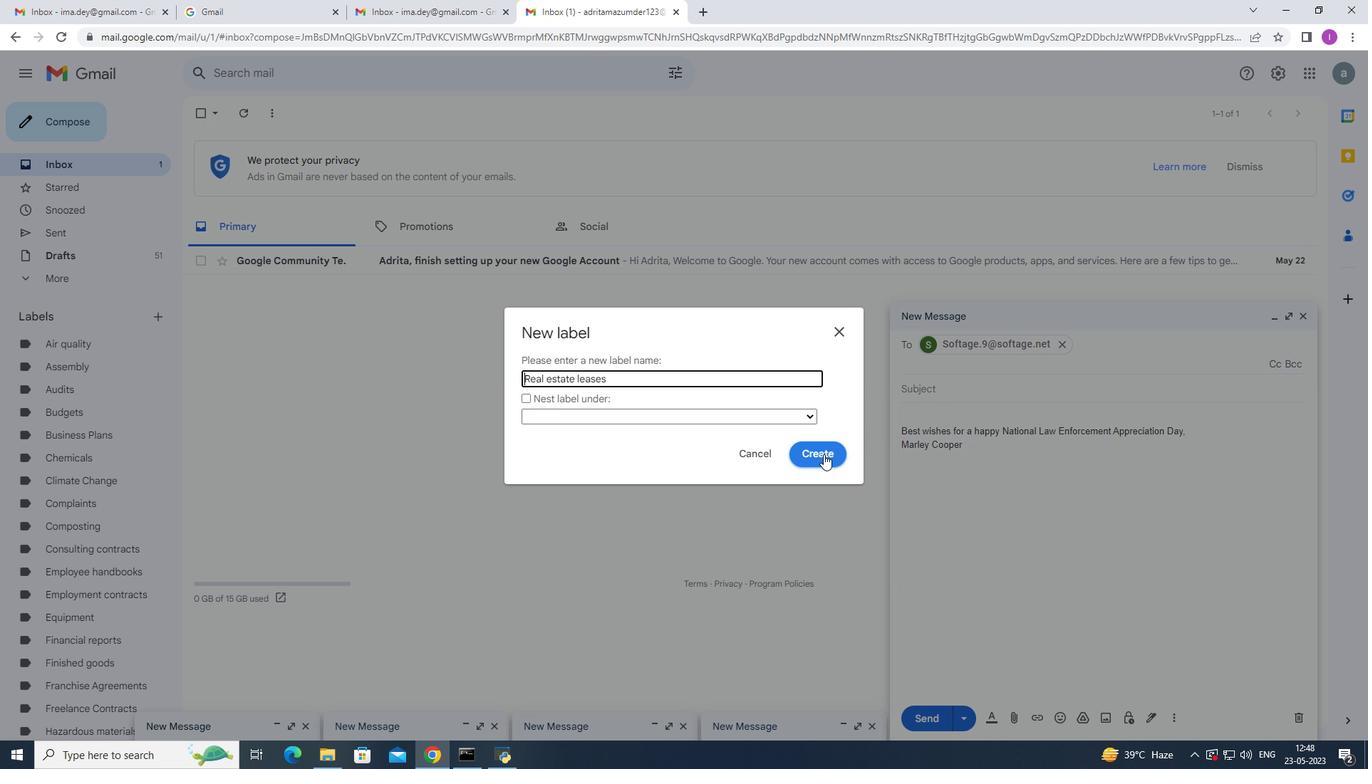 
Action: Mouse moved to (1173, 719)
Screenshot: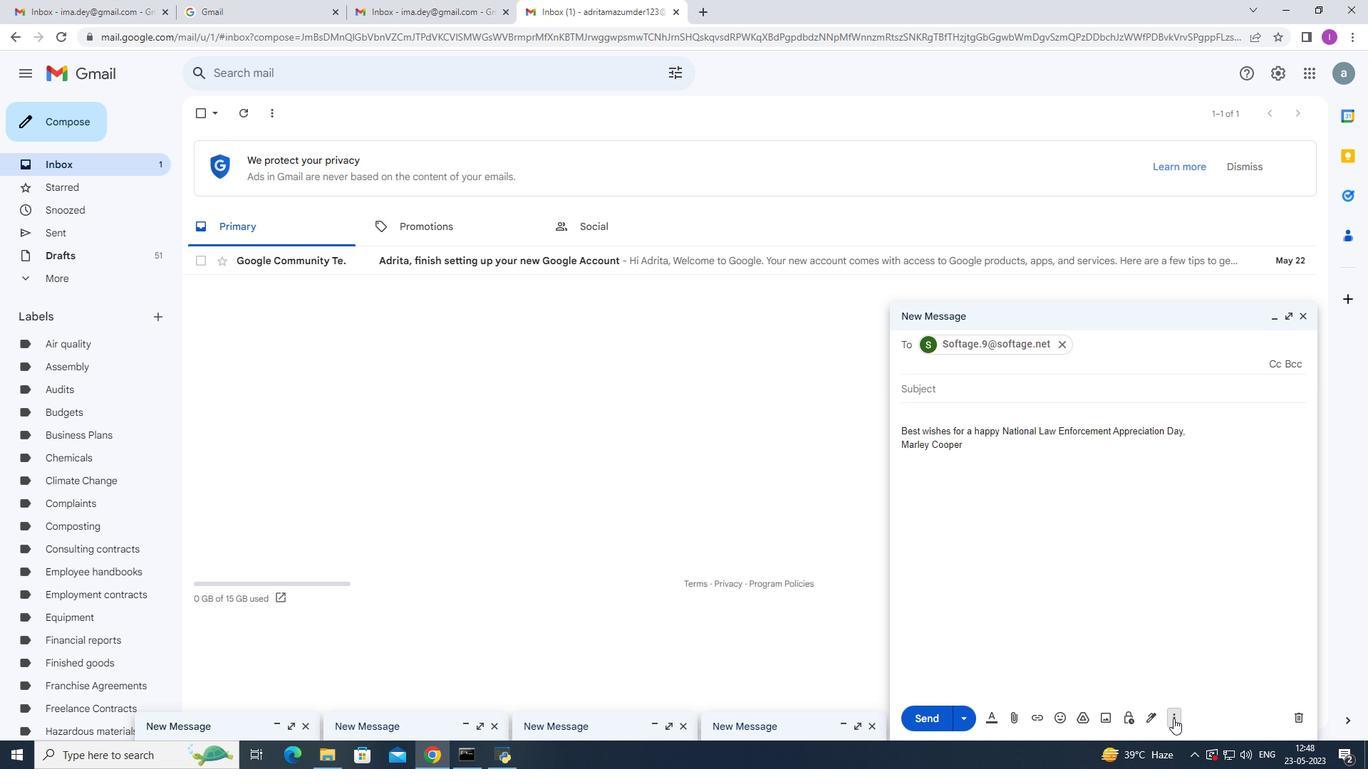 
Action: Mouse pressed left at (1173, 719)
Screenshot: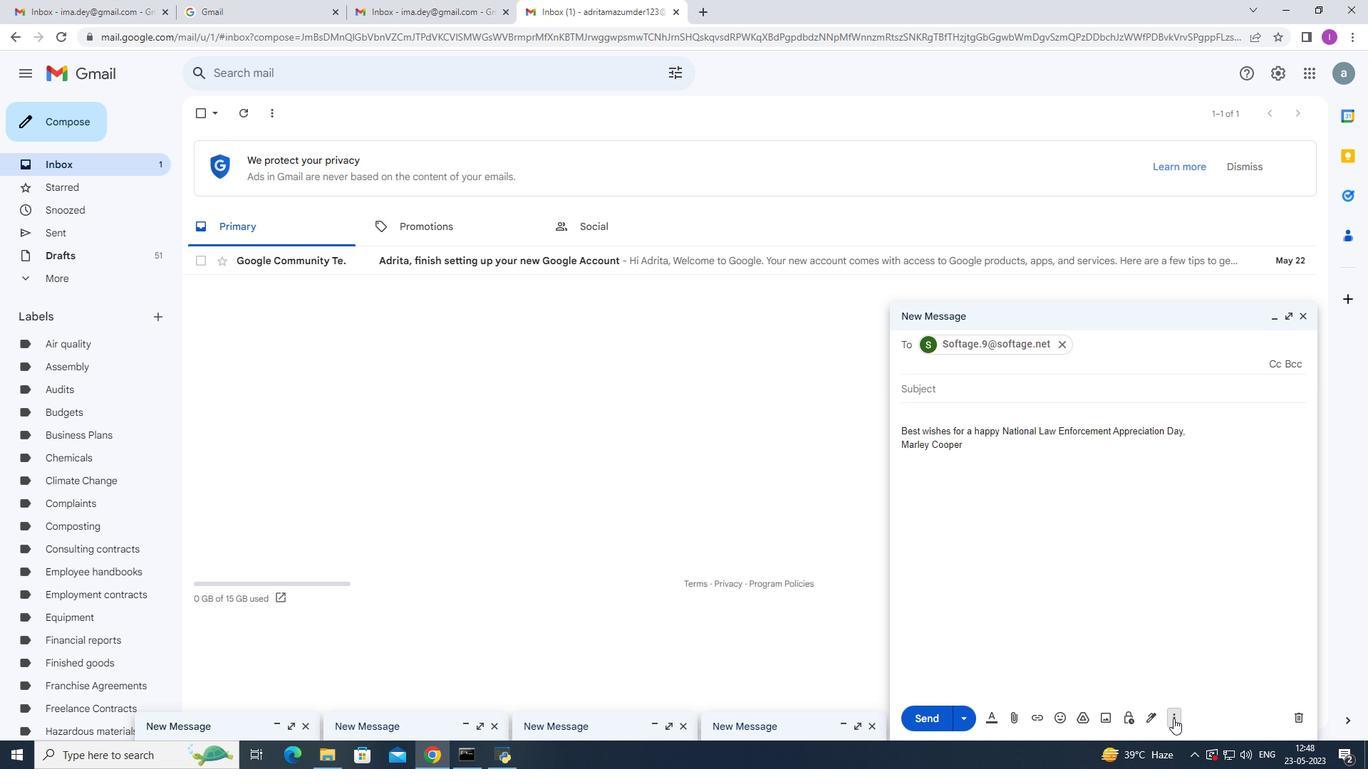 
Action: Mouse moved to (789, 365)
Screenshot: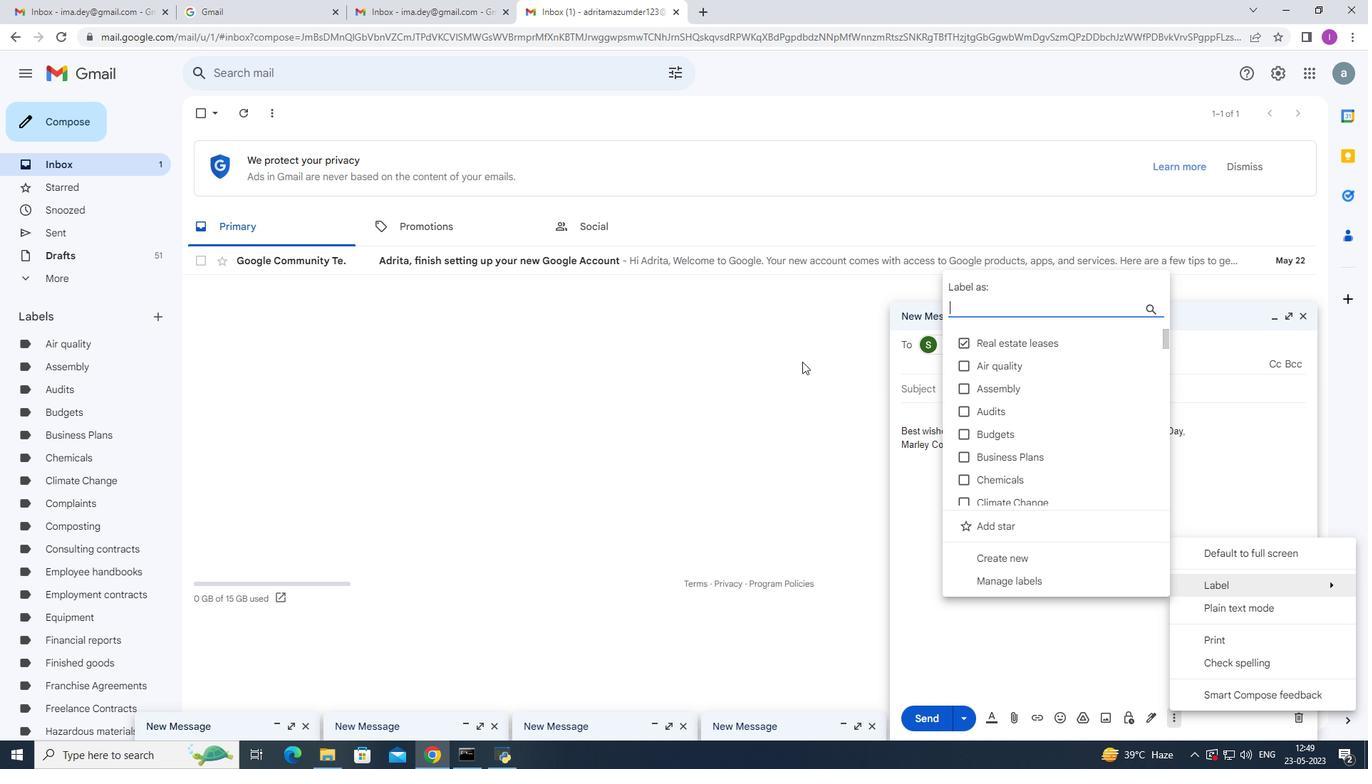 
Action: Mouse pressed left at (789, 365)
Screenshot: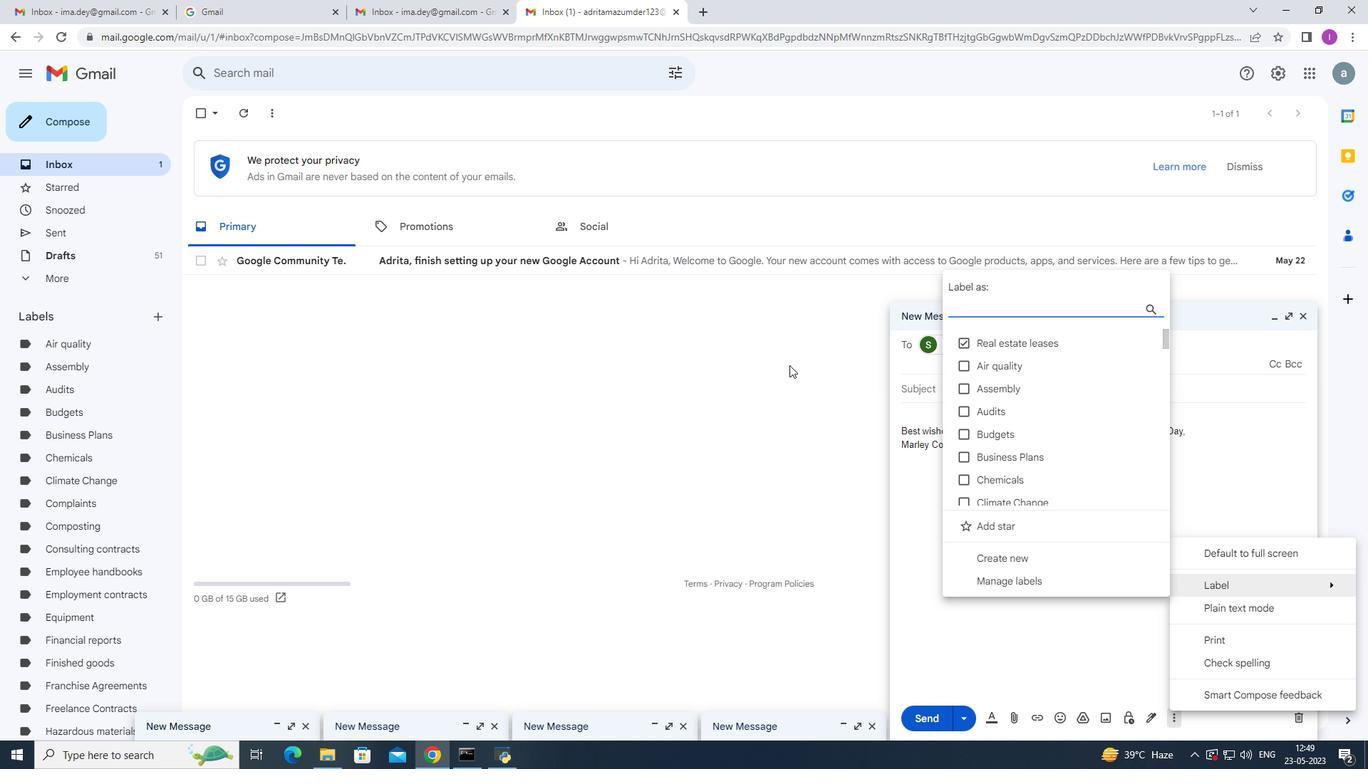 
Action: Mouse moved to (1167, 718)
Screenshot: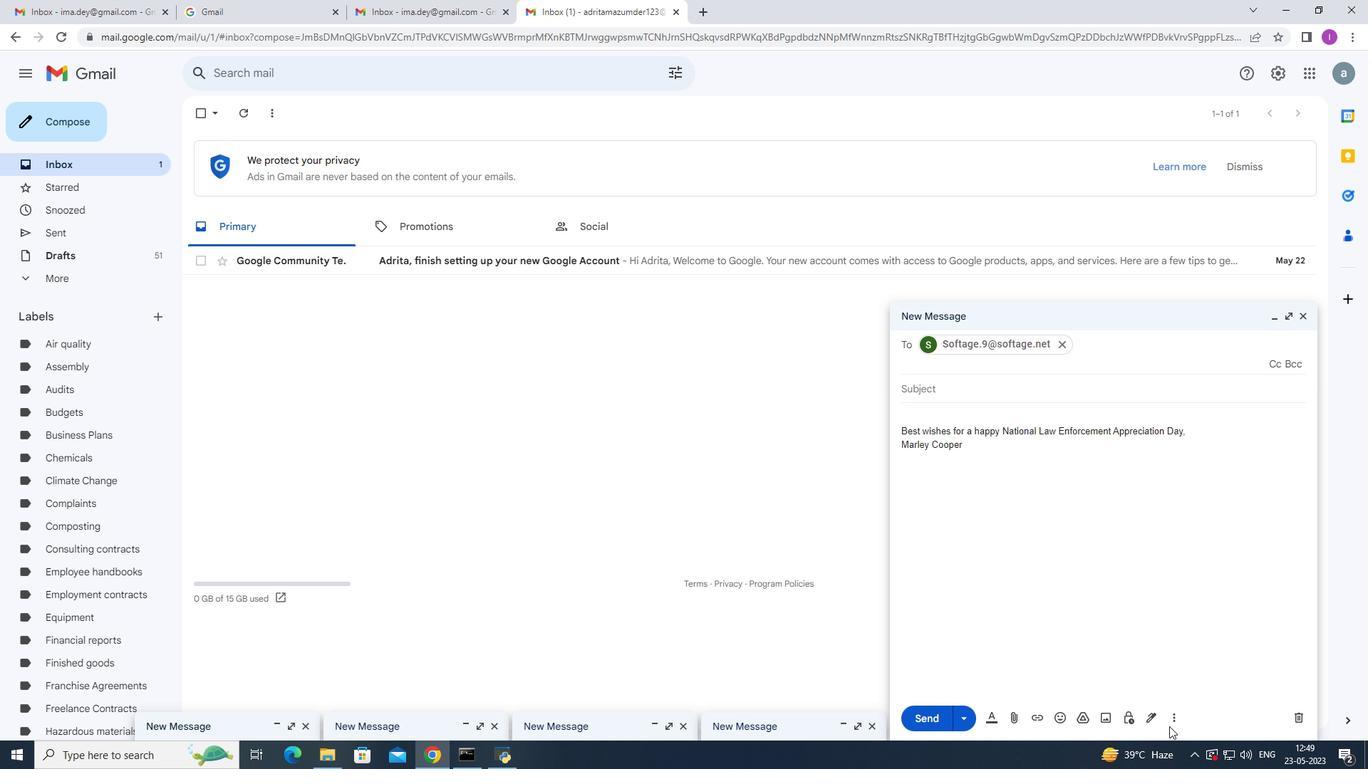 
Action: Mouse pressed left at (1167, 718)
Screenshot: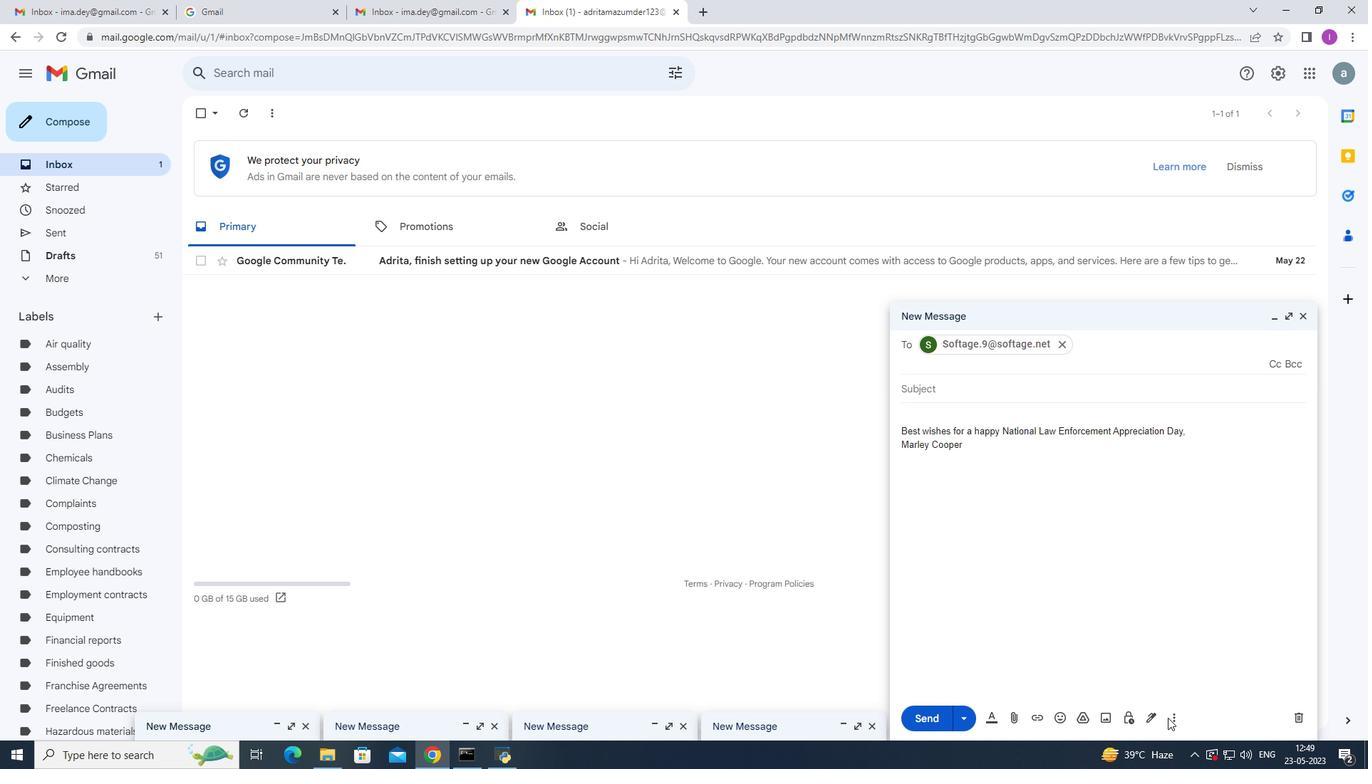 
Action: Mouse moved to (1175, 716)
Screenshot: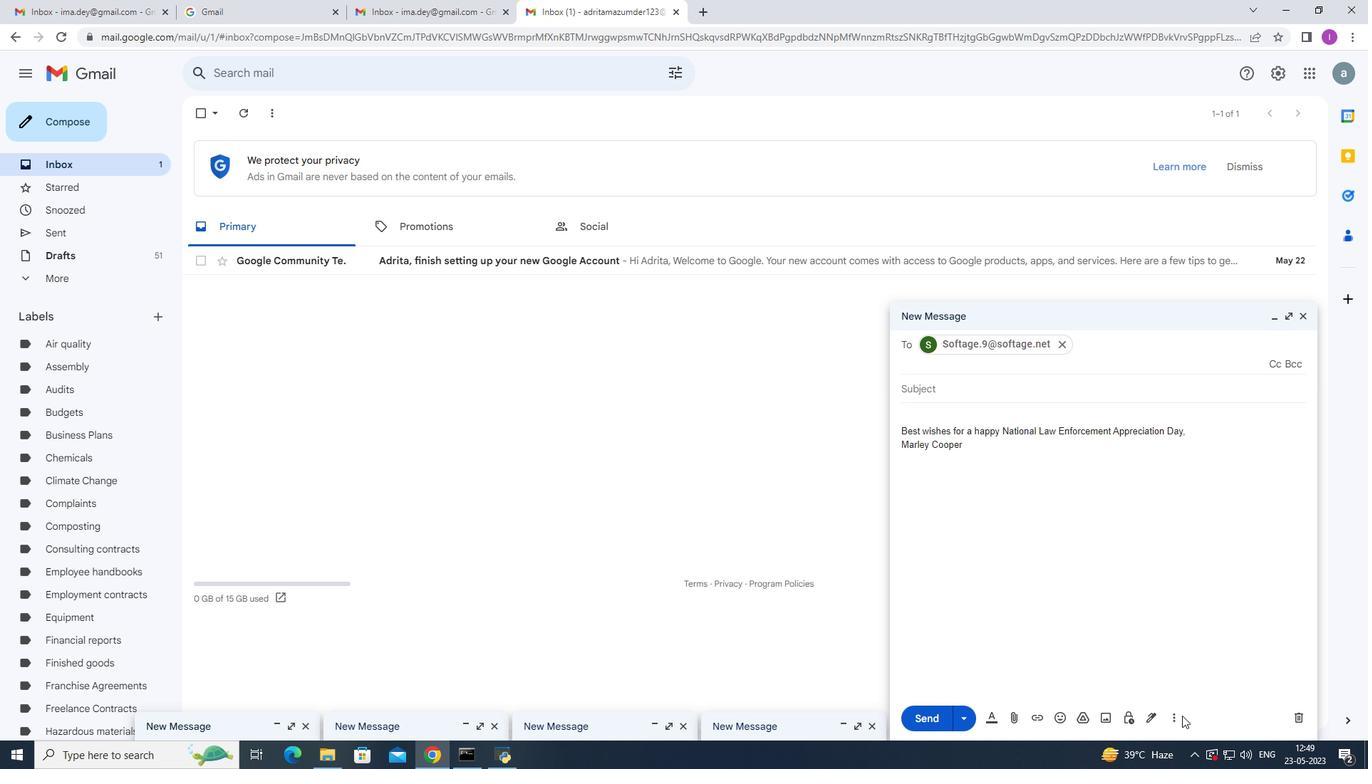 
Action: Mouse pressed left at (1175, 716)
Screenshot: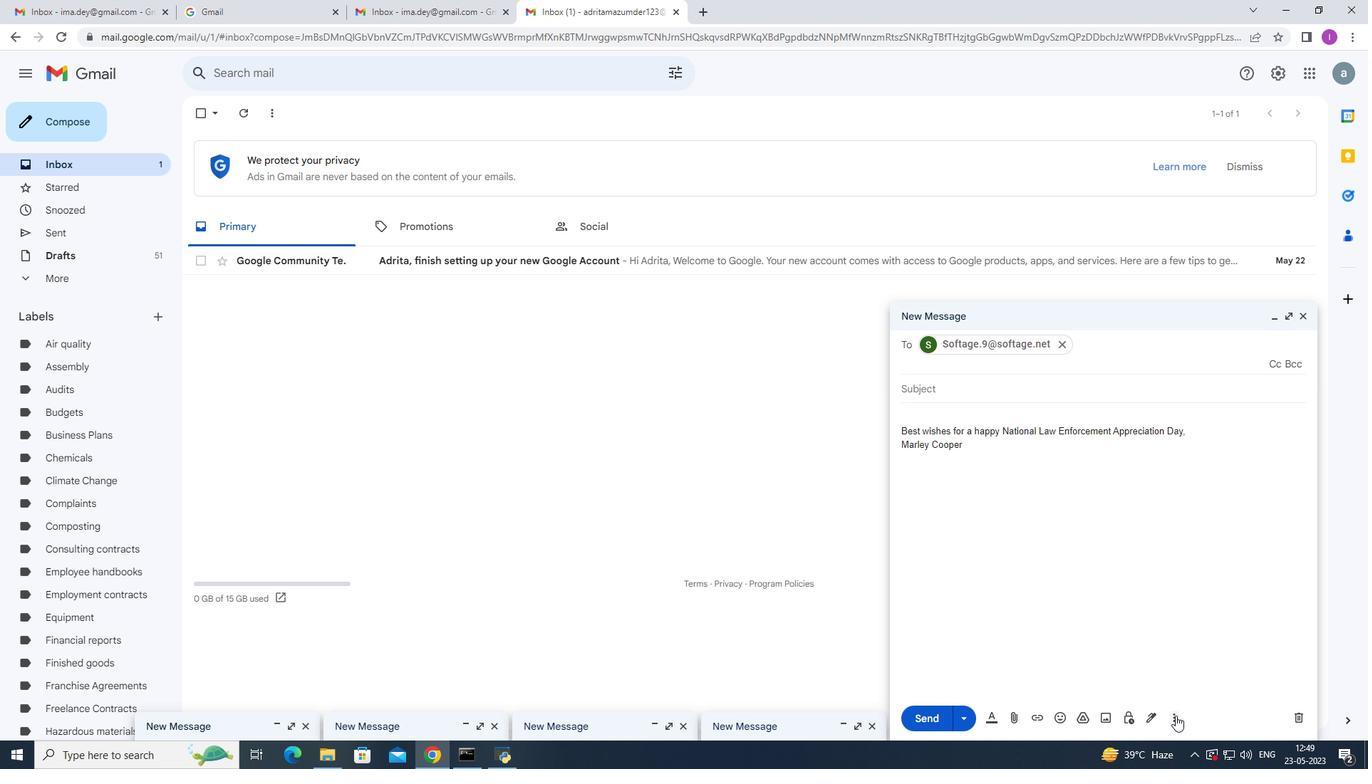 
Action: Mouse moved to (873, 161)
Screenshot: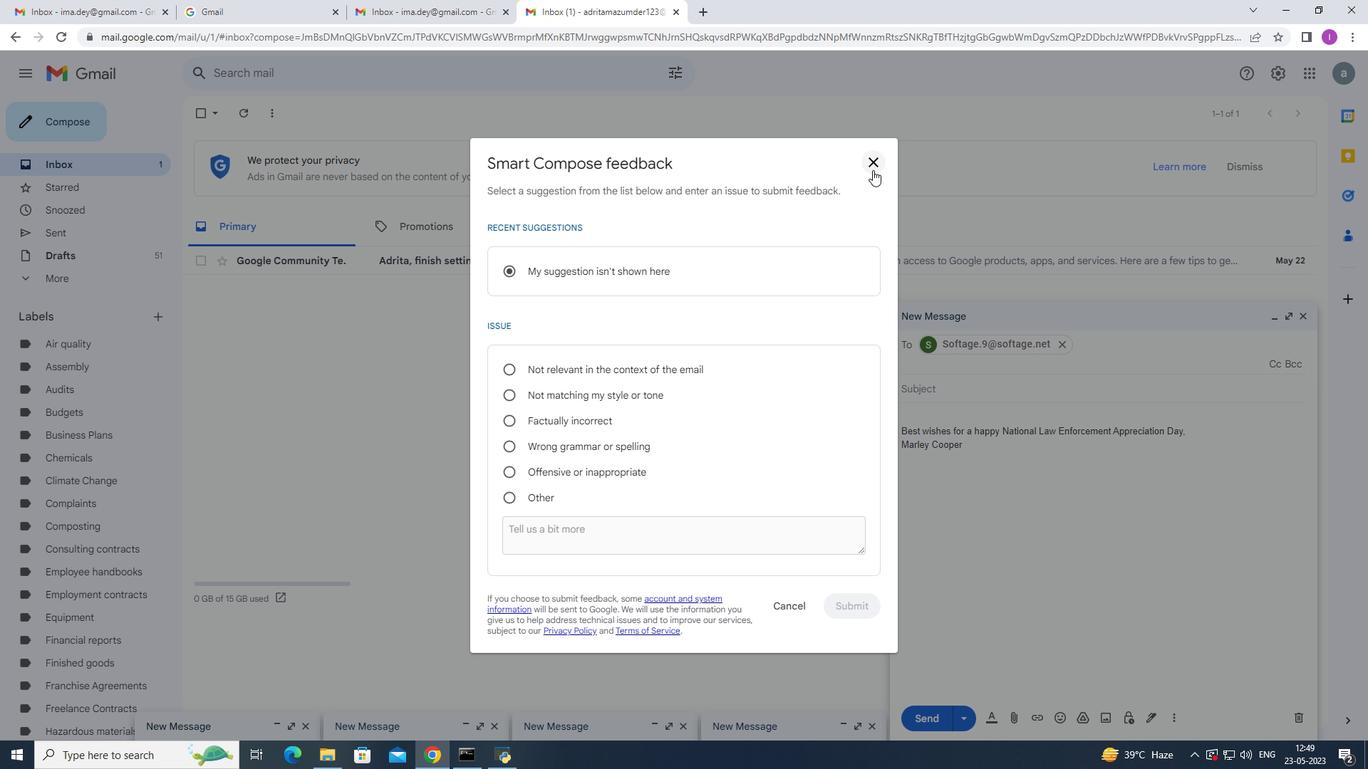 
Action: Mouse pressed left at (873, 161)
Screenshot: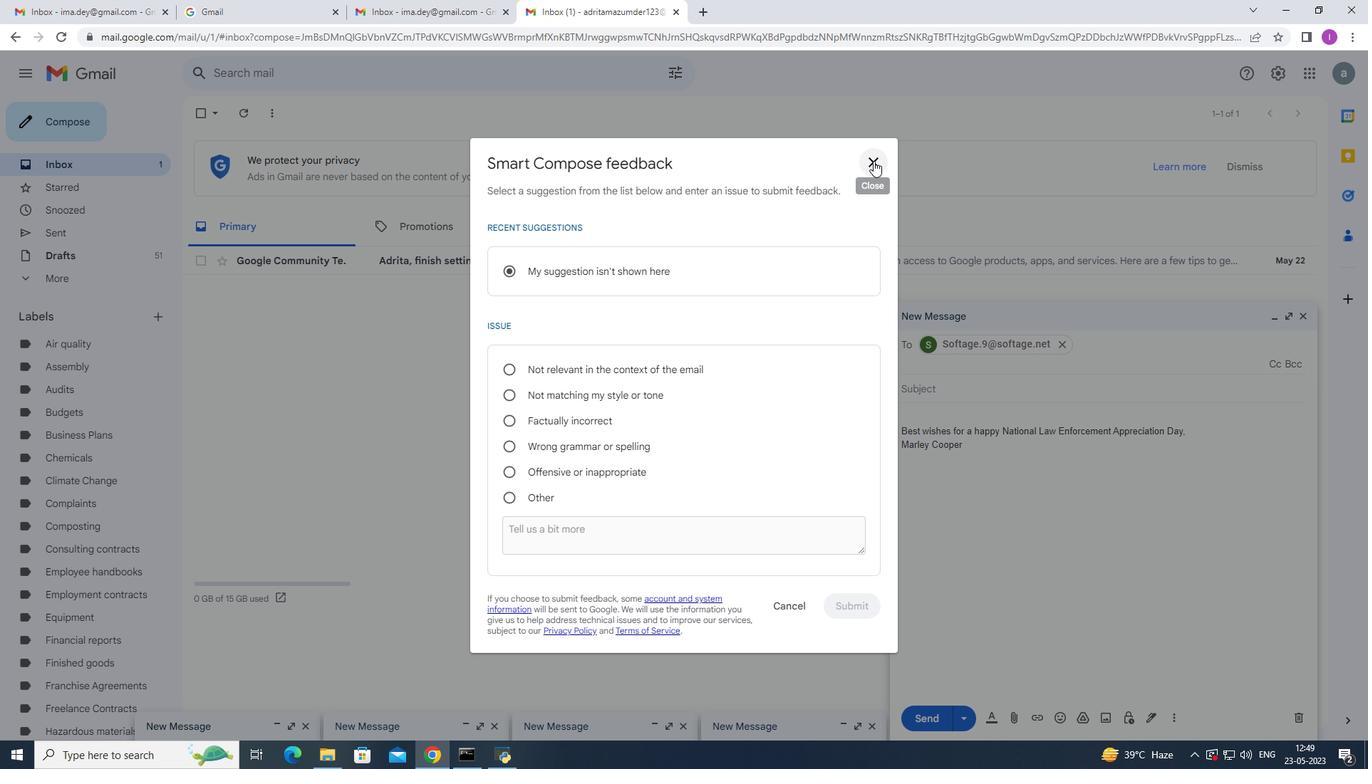 
Action: Mouse moved to (1175, 716)
Screenshot: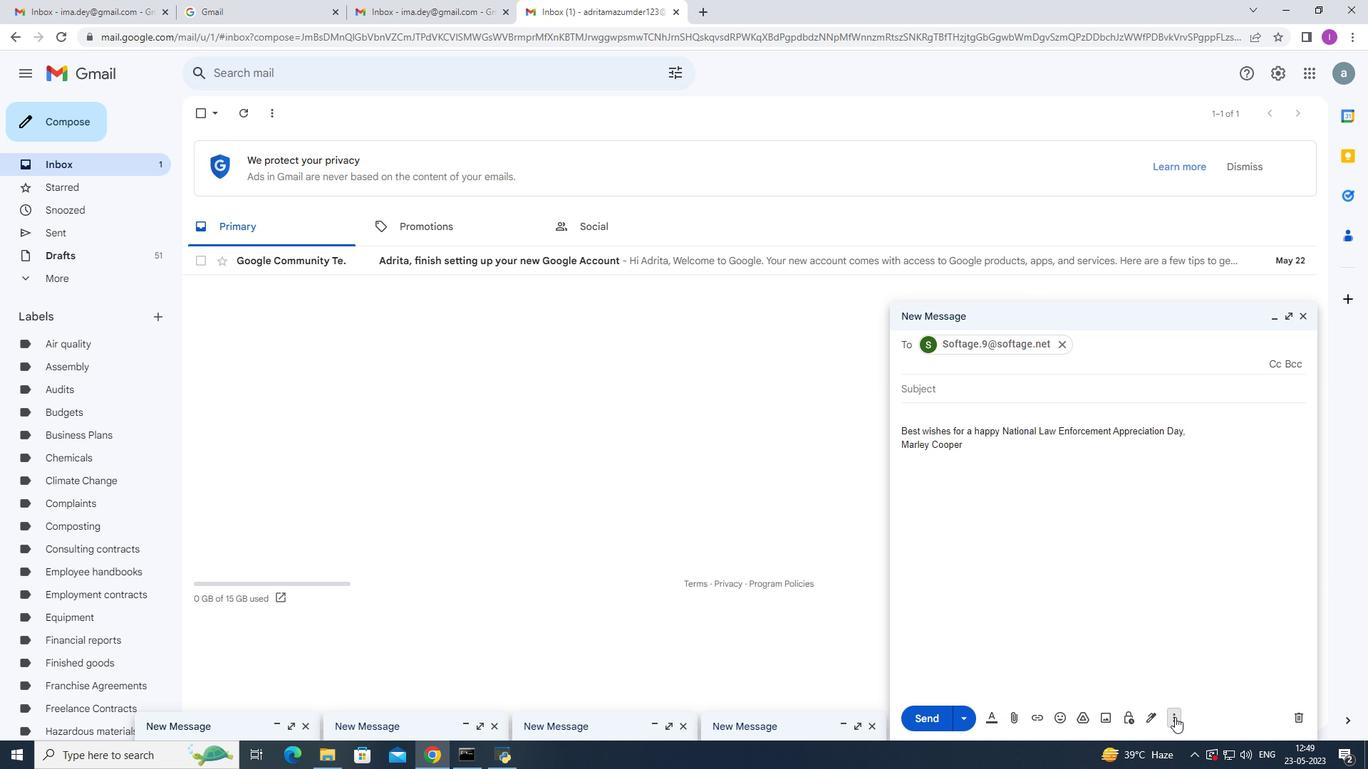 
Action: Mouse pressed left at (1175, 716)
Screenshot: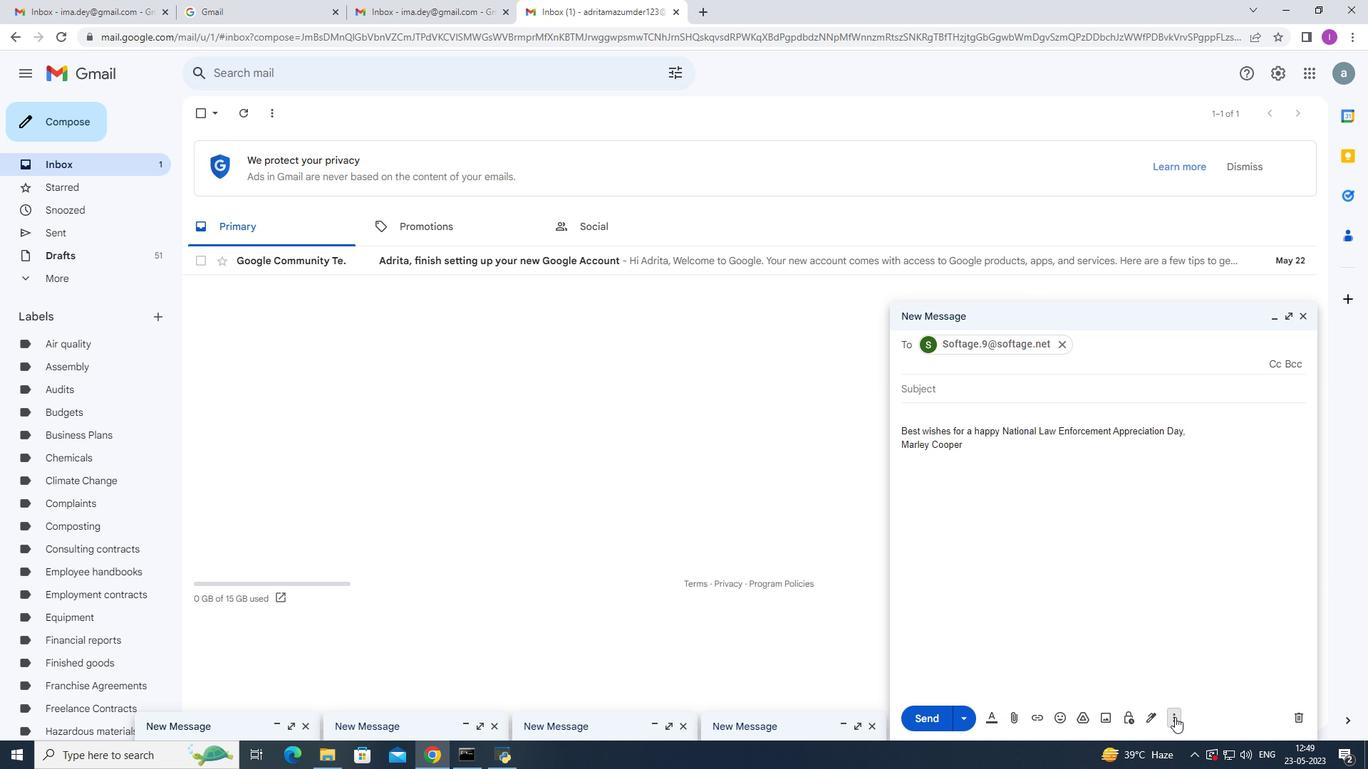 
Action: Mouse moved to (1210, 578)
Screenshot: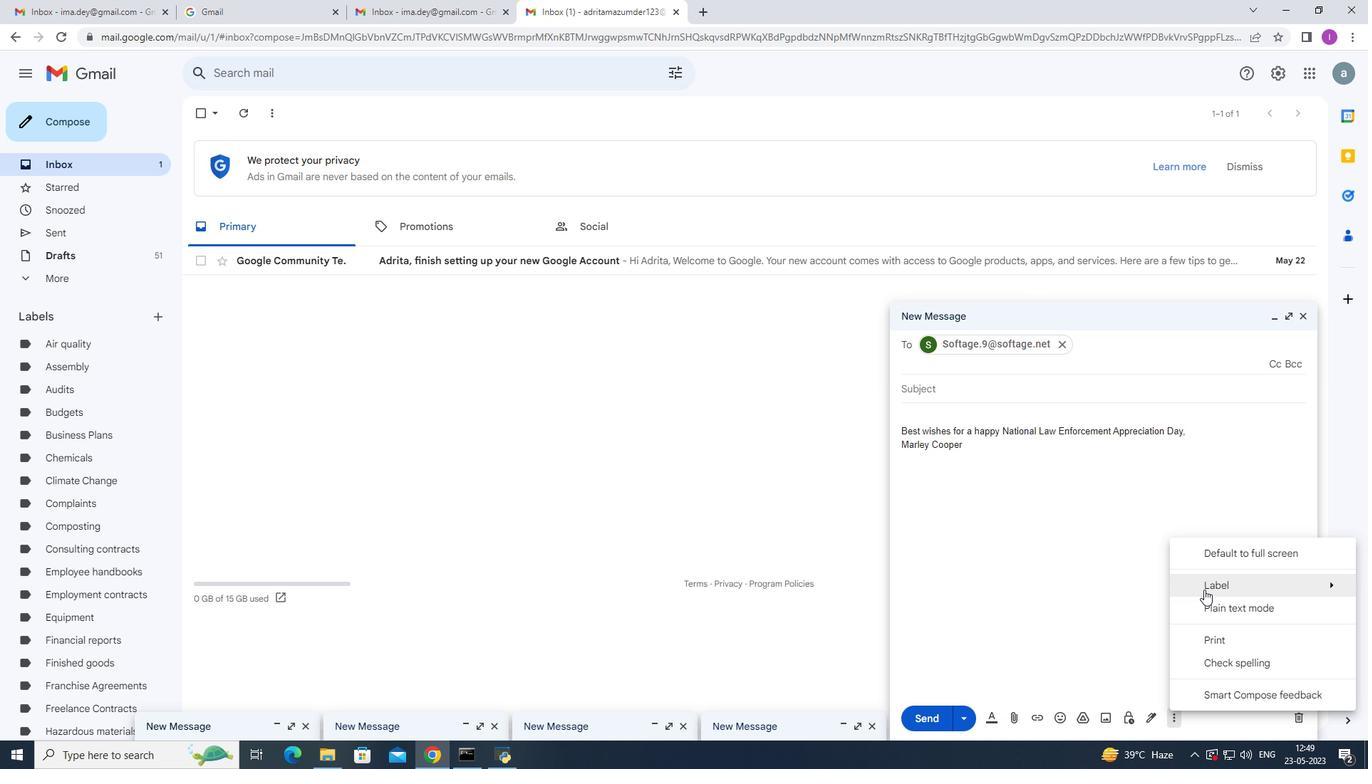 
Action: Mouse pressed left at (1210, 578)
Screenshot: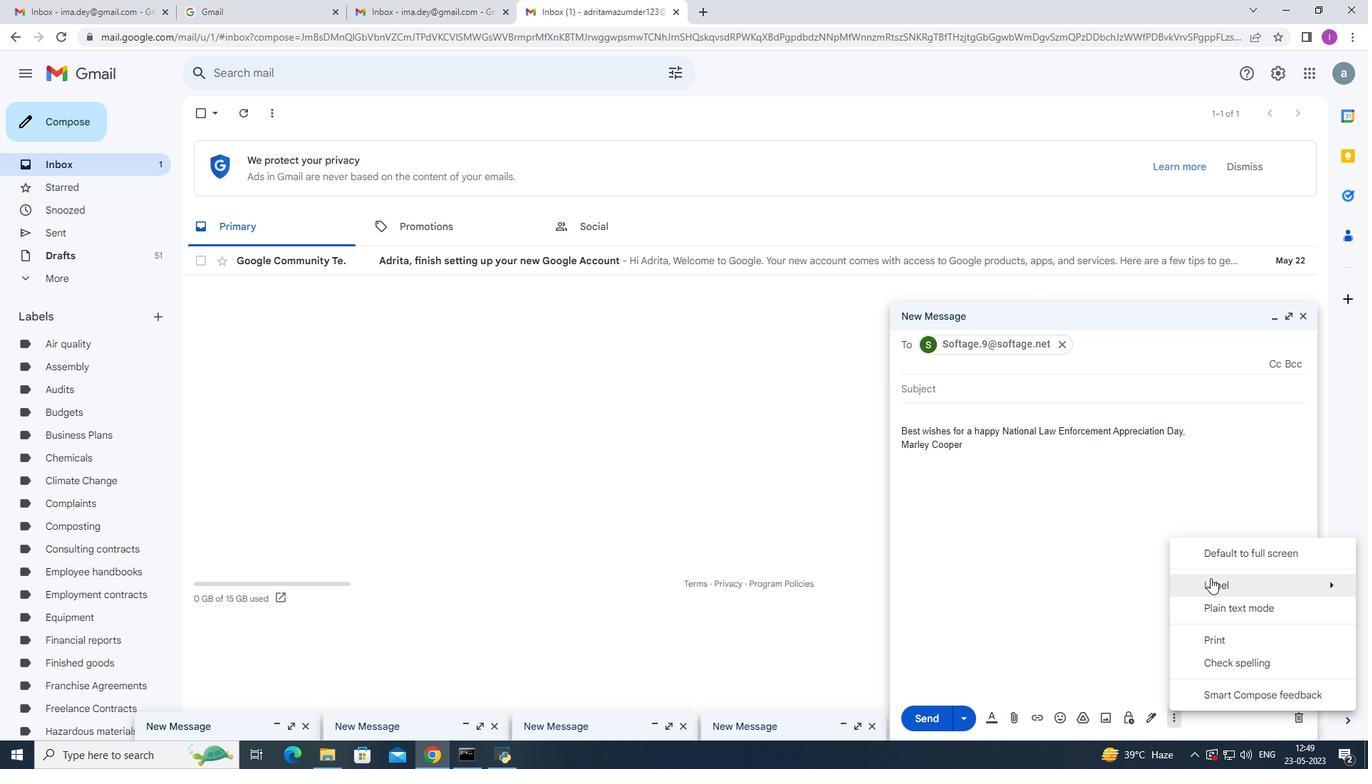 
Action: Mouse moved to (809, 492)
Screenshot: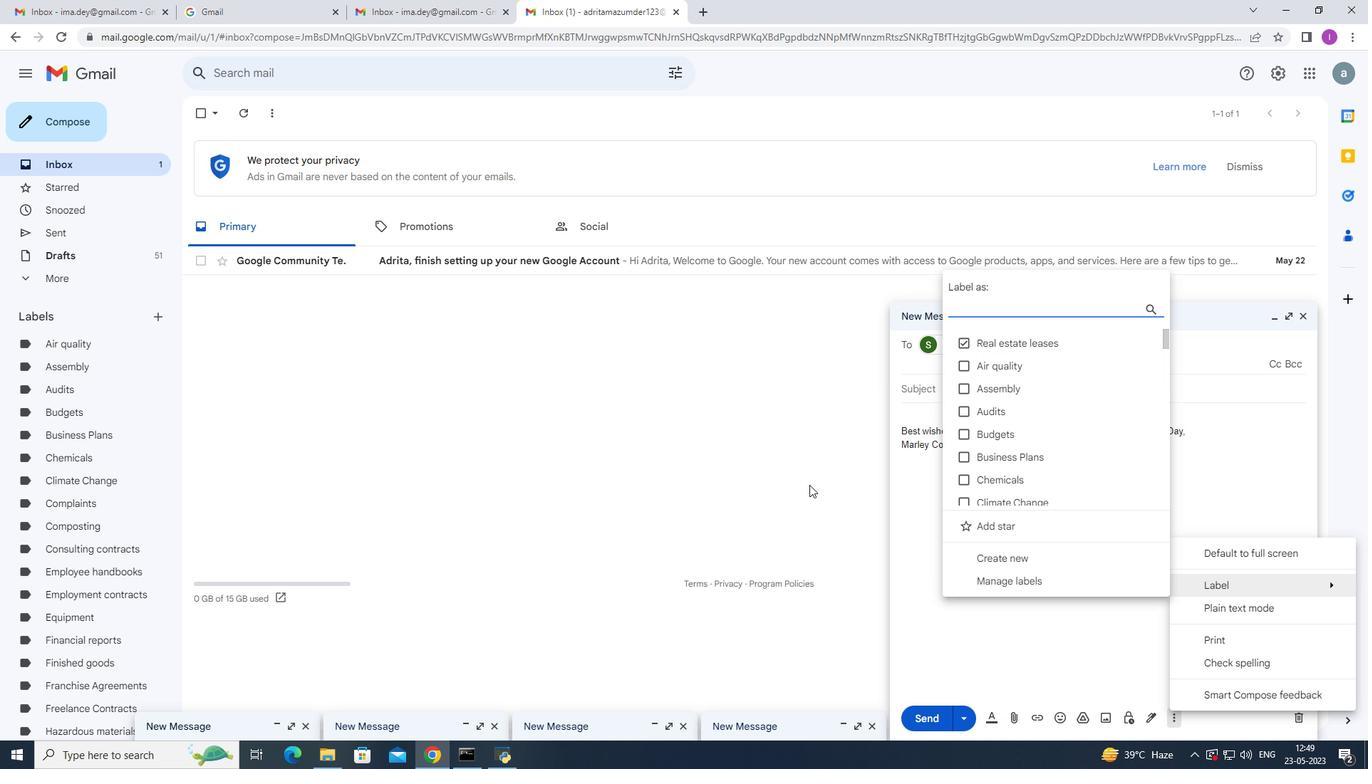 
Action: Mouse pressed left at (809, 492)
Screenshot: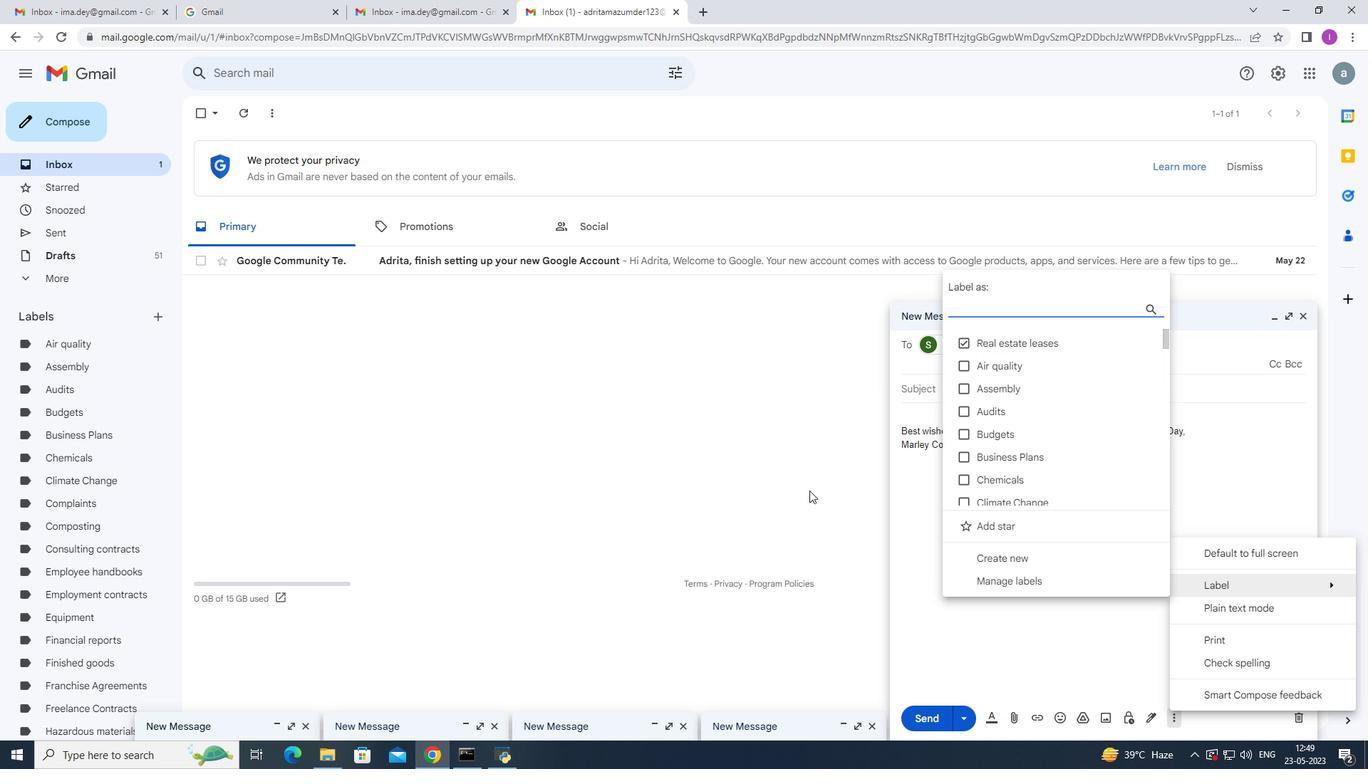 
Action: Mouse moved to (844, 510)
Screenshot: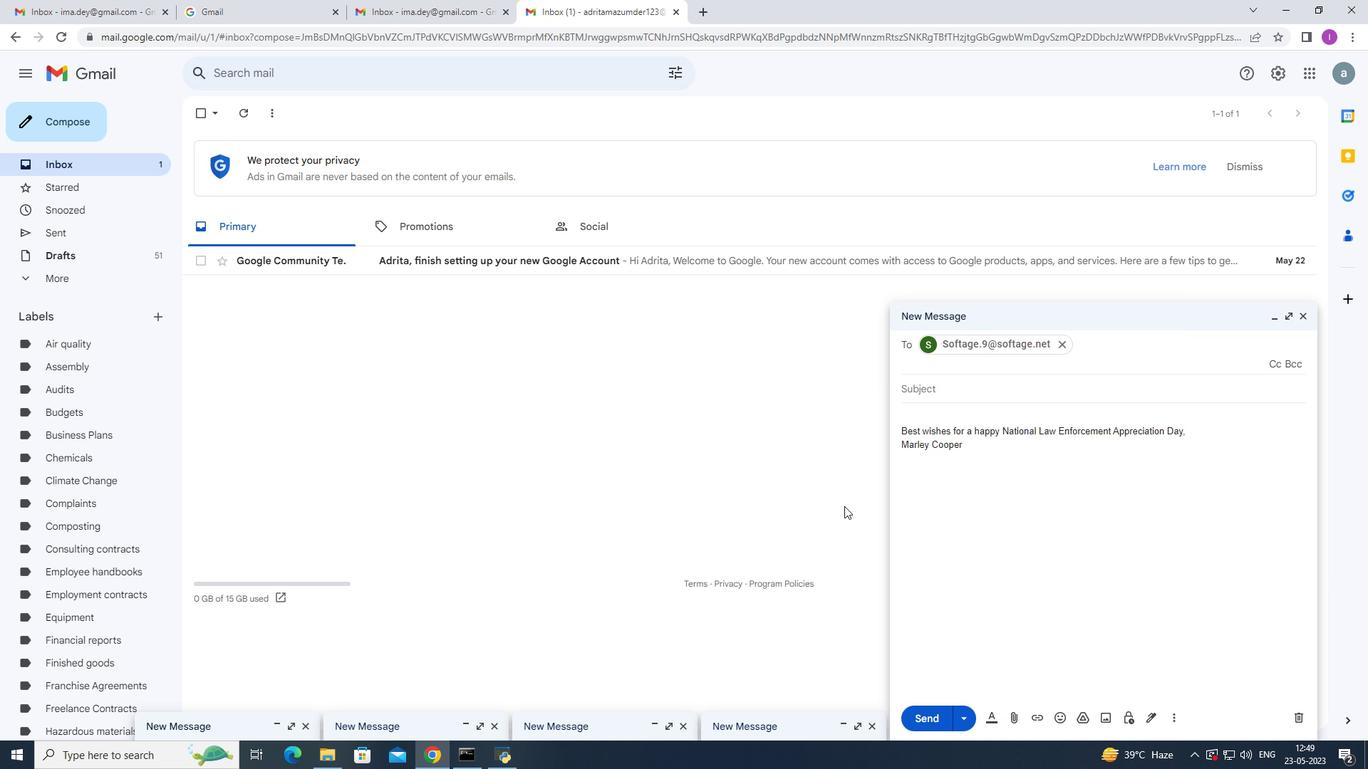 
